 Task: Find connections with filter location Bayeux with filter topic #homedecor with filter profile language English with filter current company Government of India with filter school Indian Institute of Technology, Kharagpur with filter industry Retail Groceries with filter service category Business Law with filter keywords title Mechanic
Action: Mouse moved to (604, 84)
Screenshot: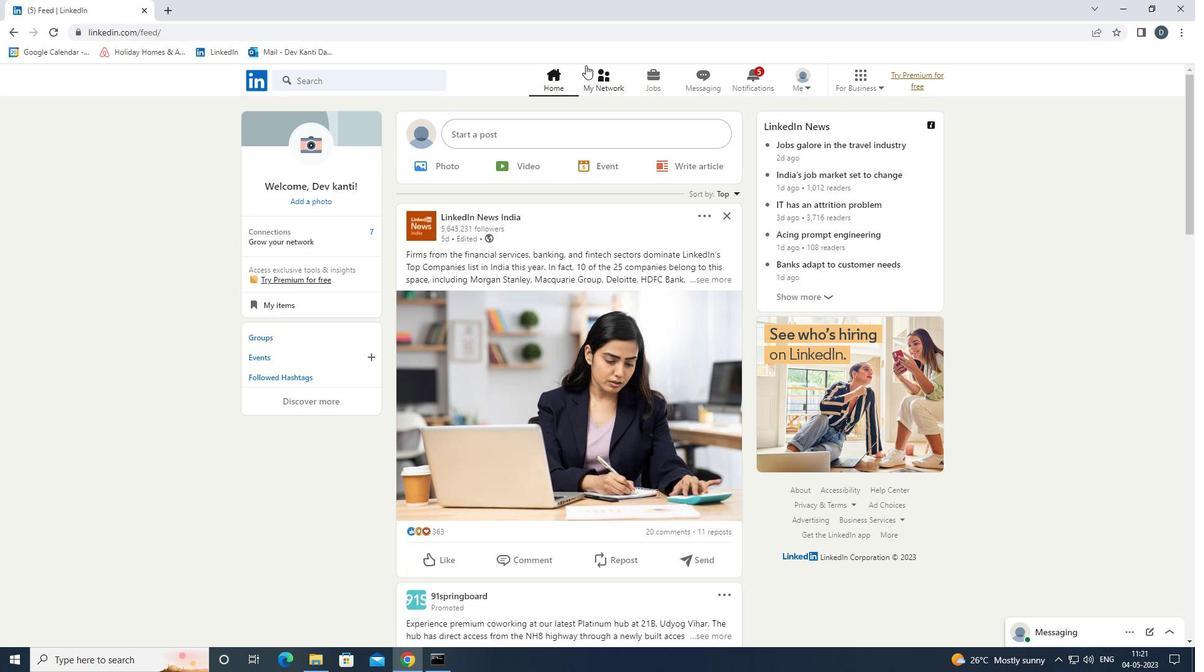 
Action: Mouse pressed left at (604, 84)
Screenshot: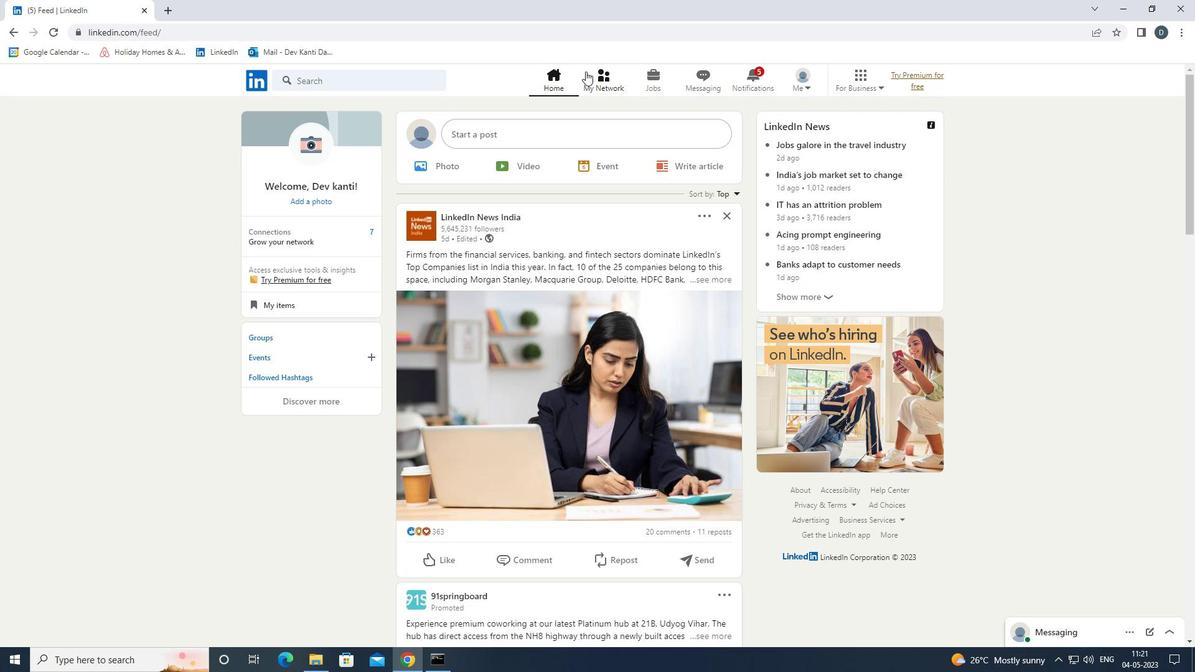 
Action: Mouse moved to (411, 146)
Screenshot: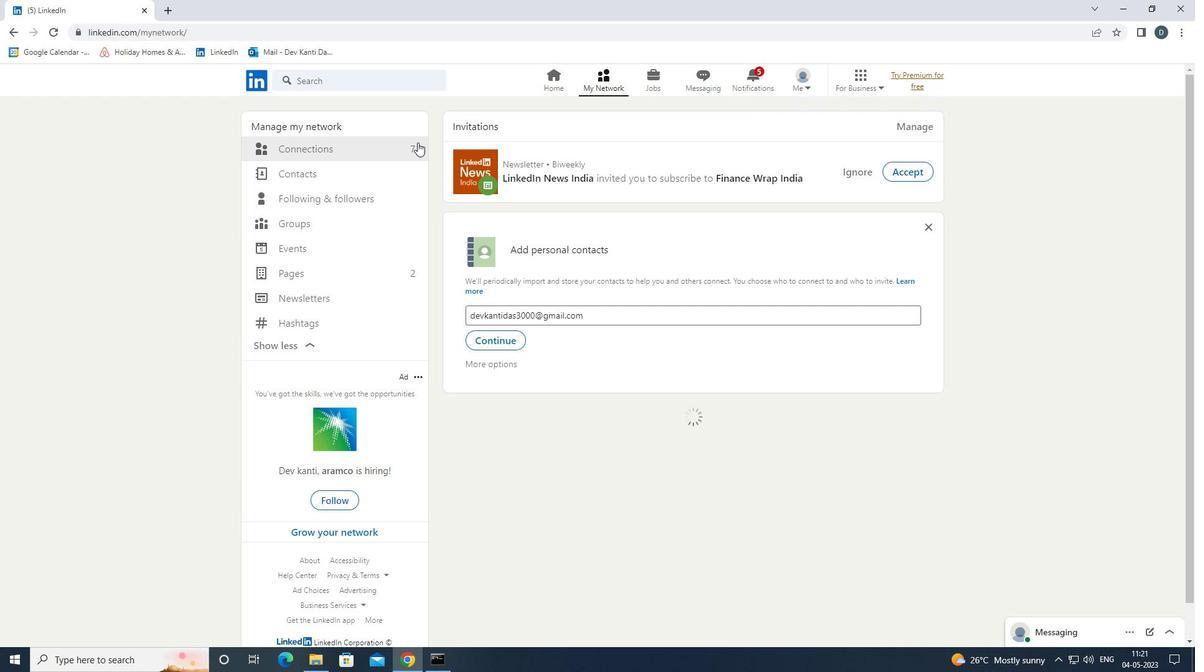 
Action: Mouse pressed left at (411, 146)
Screenshot: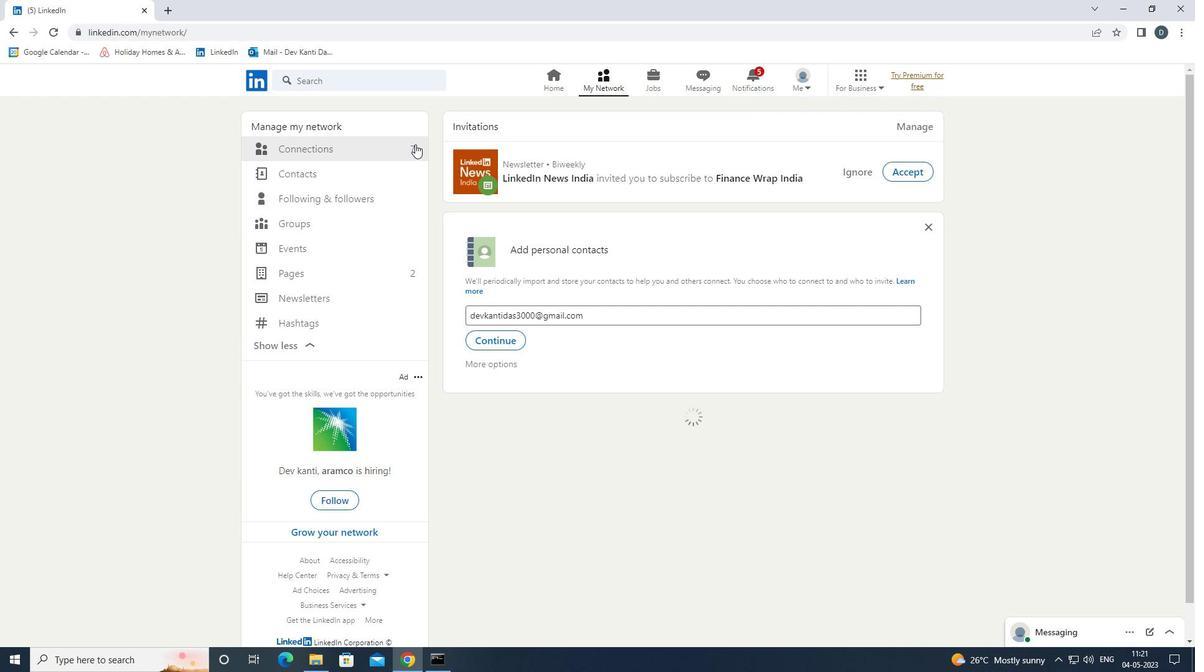 
Action: Mouse moved to (676, 145)
Screenshot: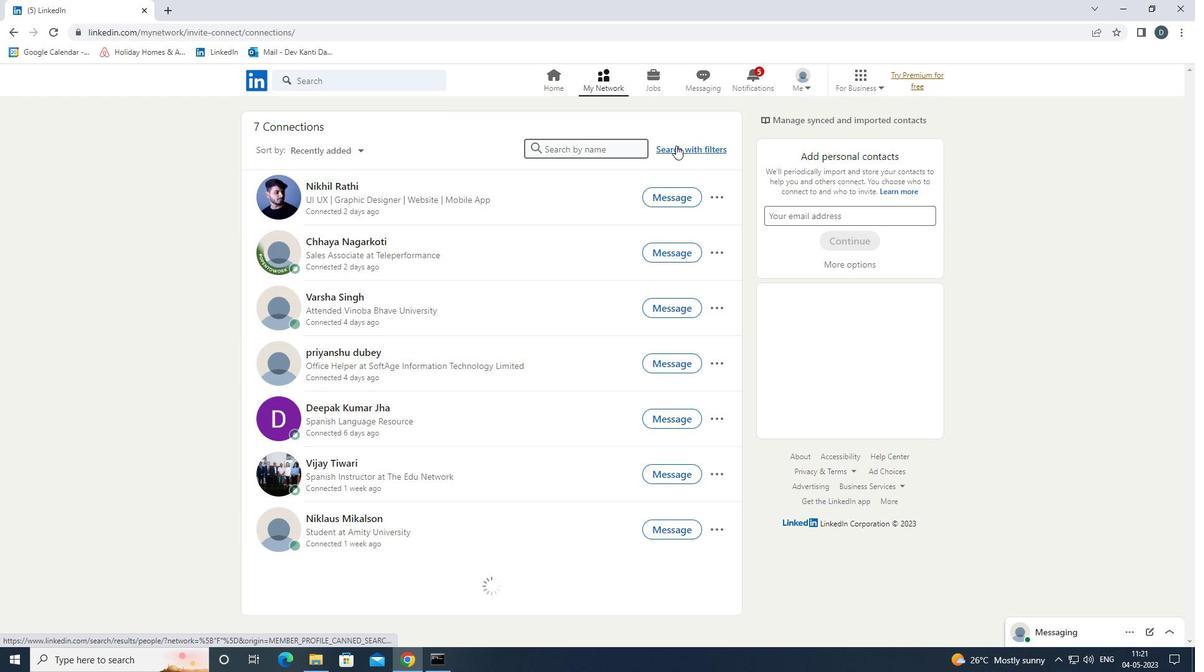 
Action: Mouse pressed left at (676, 145)
Screenshot: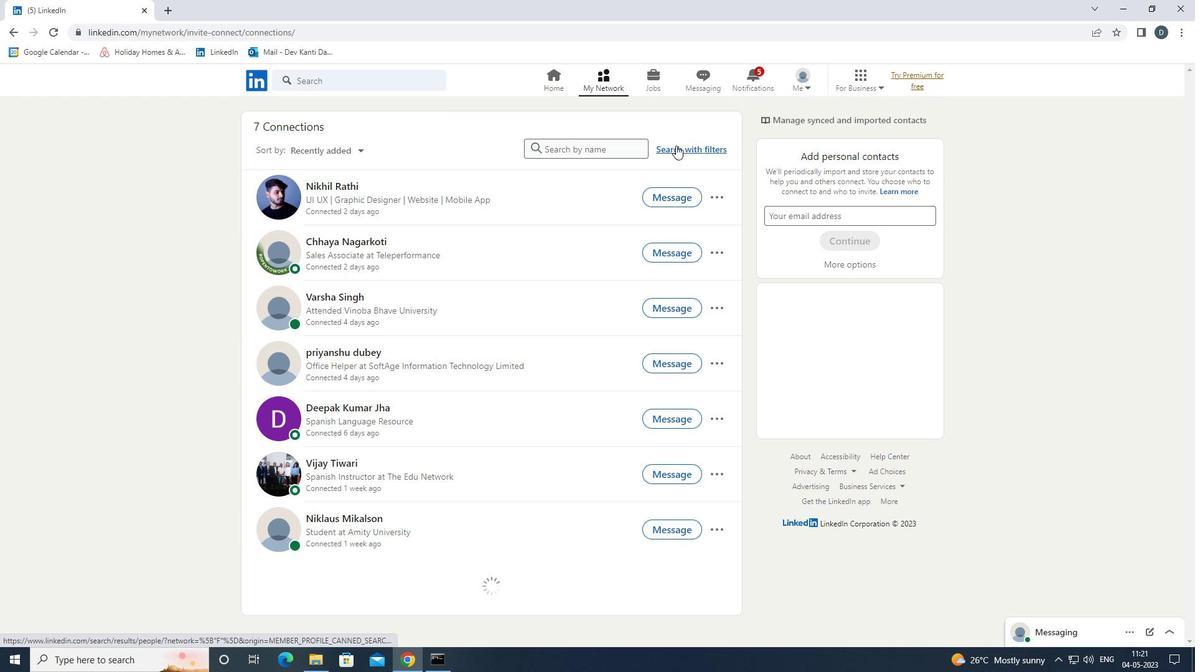 
Action: Mouse moved to (643, 107)
Screenshot: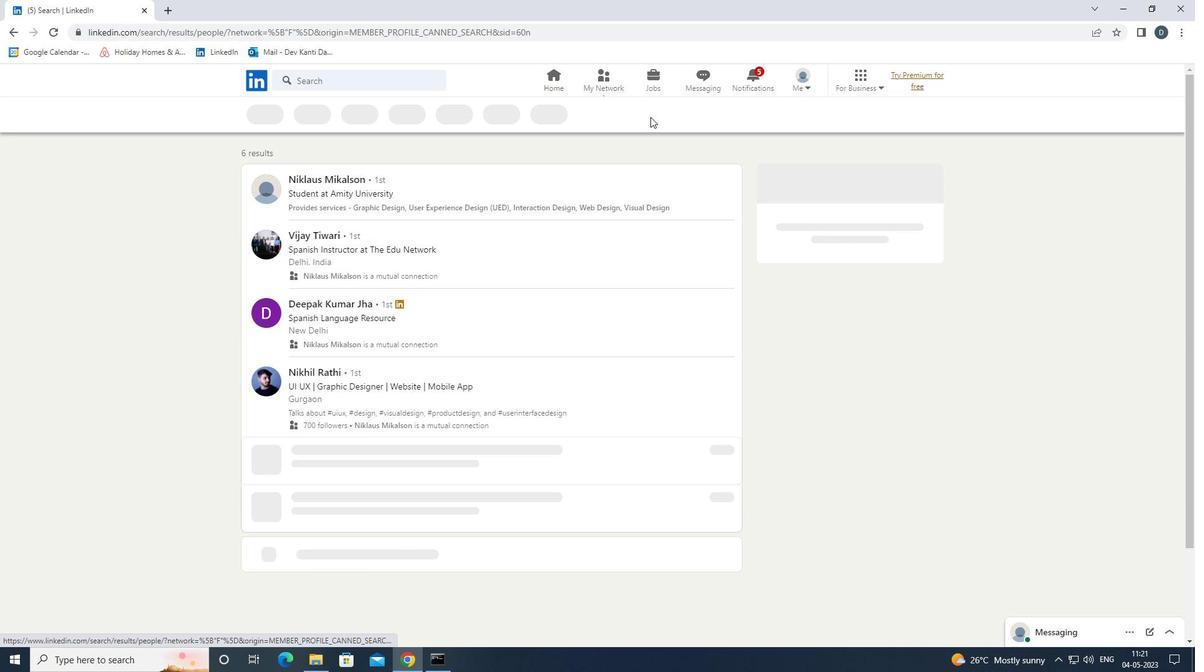 
Action: Mouse pressed left at (643, 107)
Screenshot: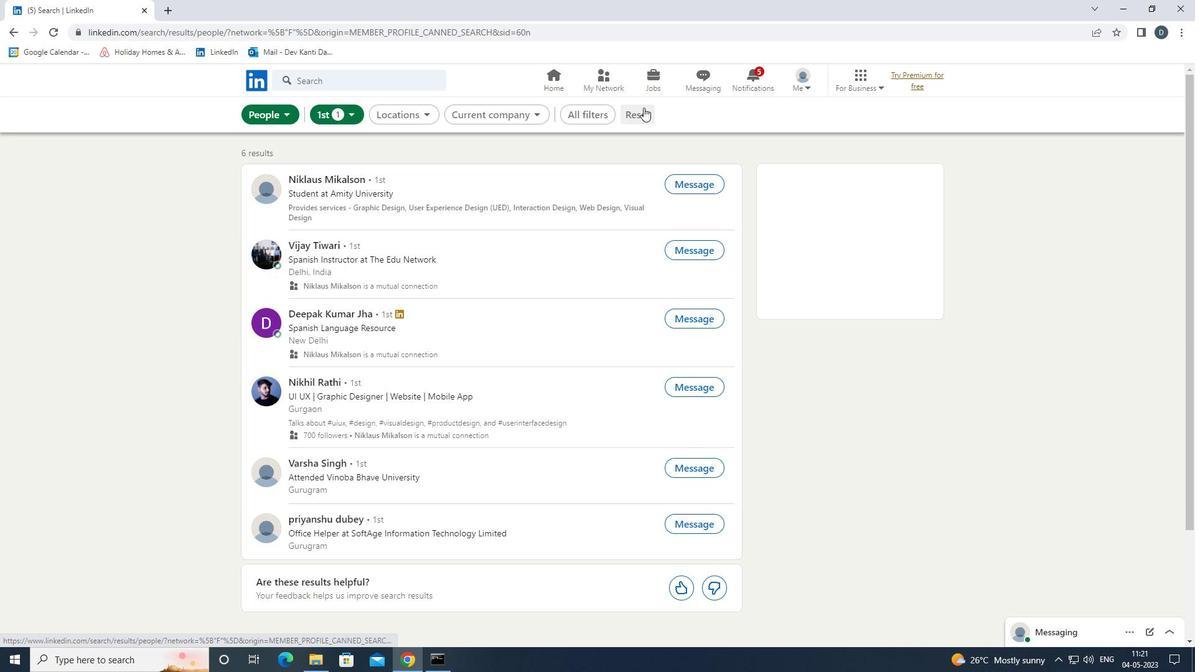 
Action: Mouse moved to (613, 117)
Screenshot: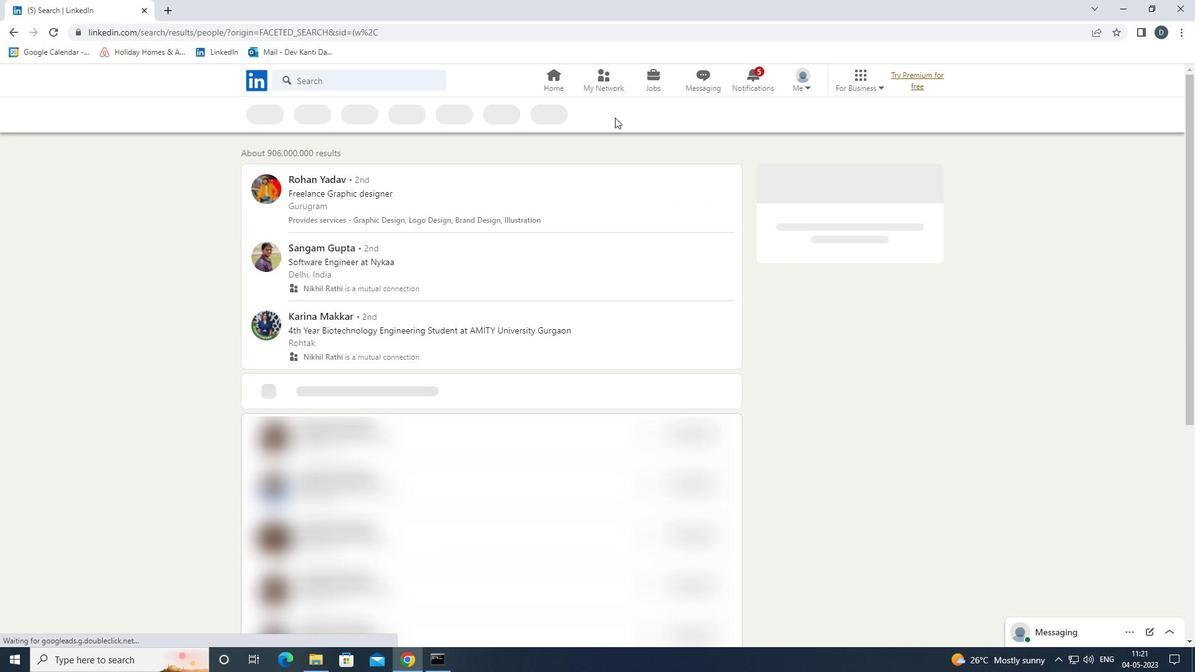 
Action: Mouse pressed left at (613, 117)
Screenshot: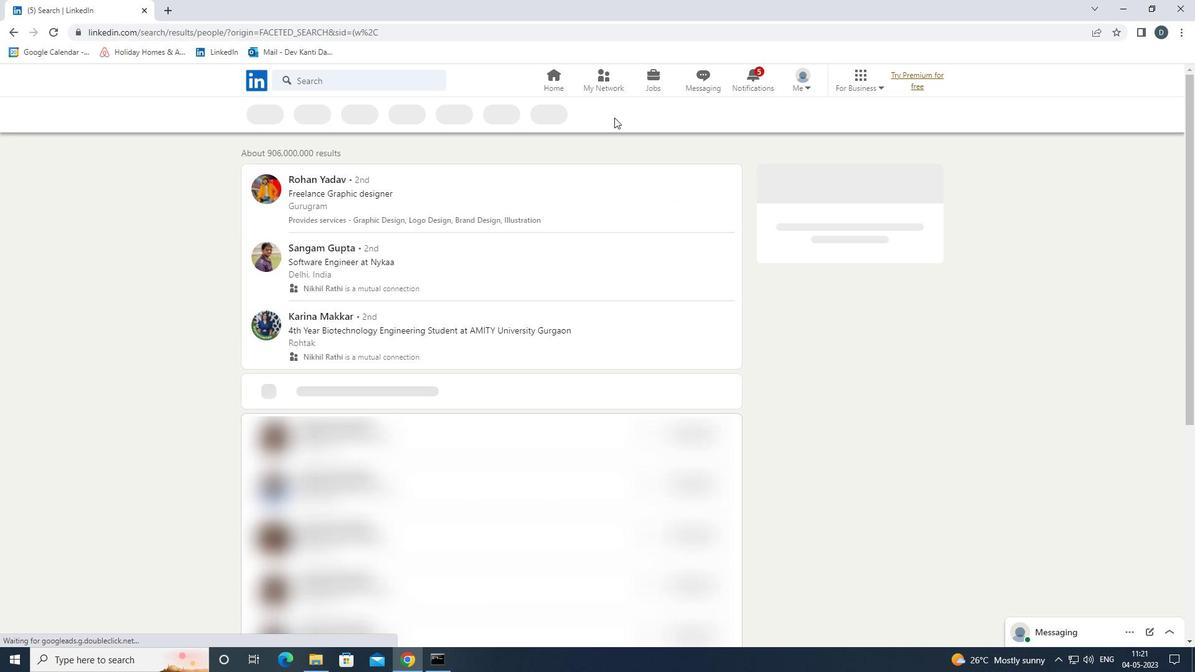 
Action: Mouse moved to (965, 411)
Screenshot: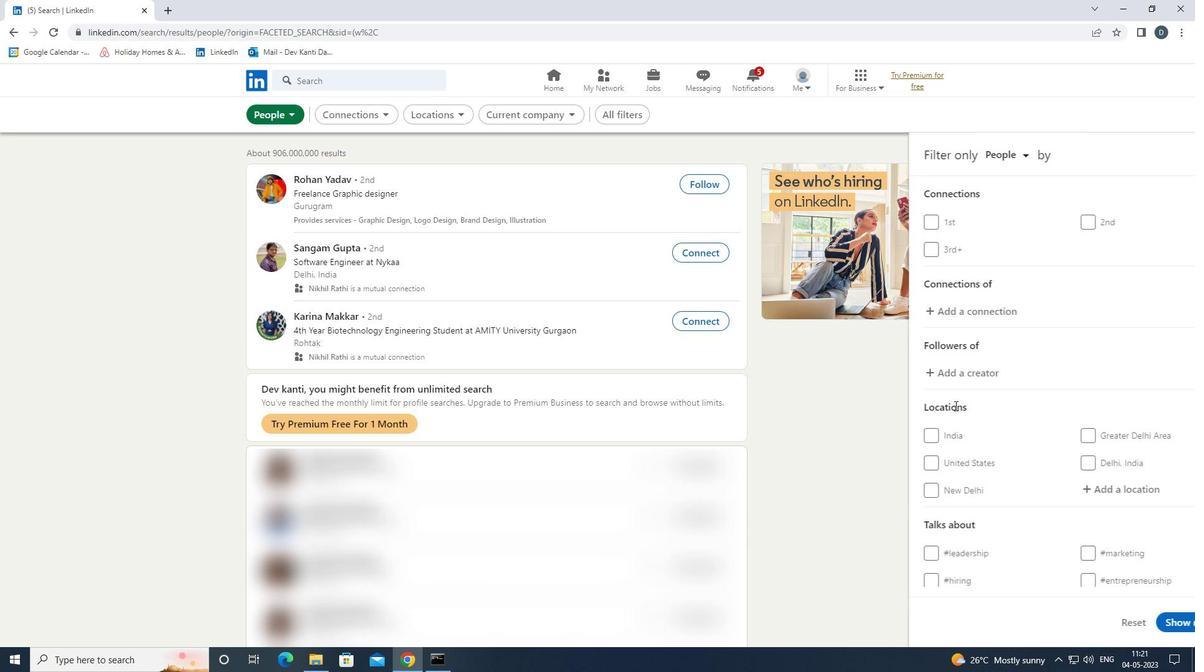 
Action: Mouse scrolled (965, 410) with delta (0, 0)
Screenshot: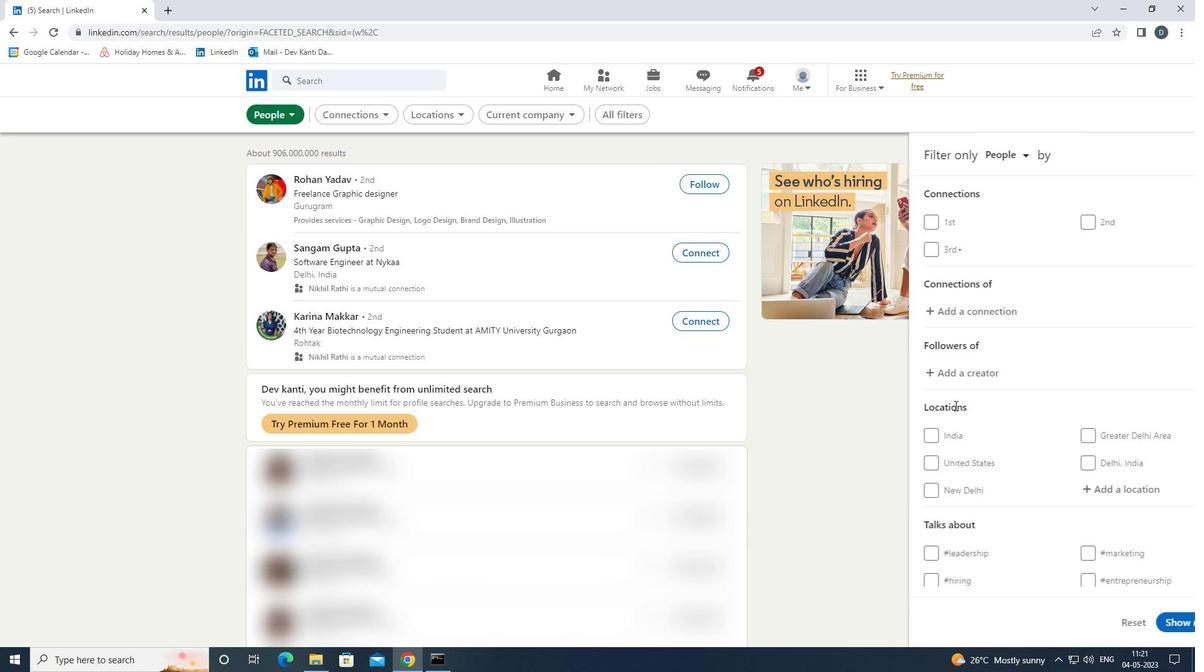 
Action: Mouse moved to (966, 412)
Screenshot: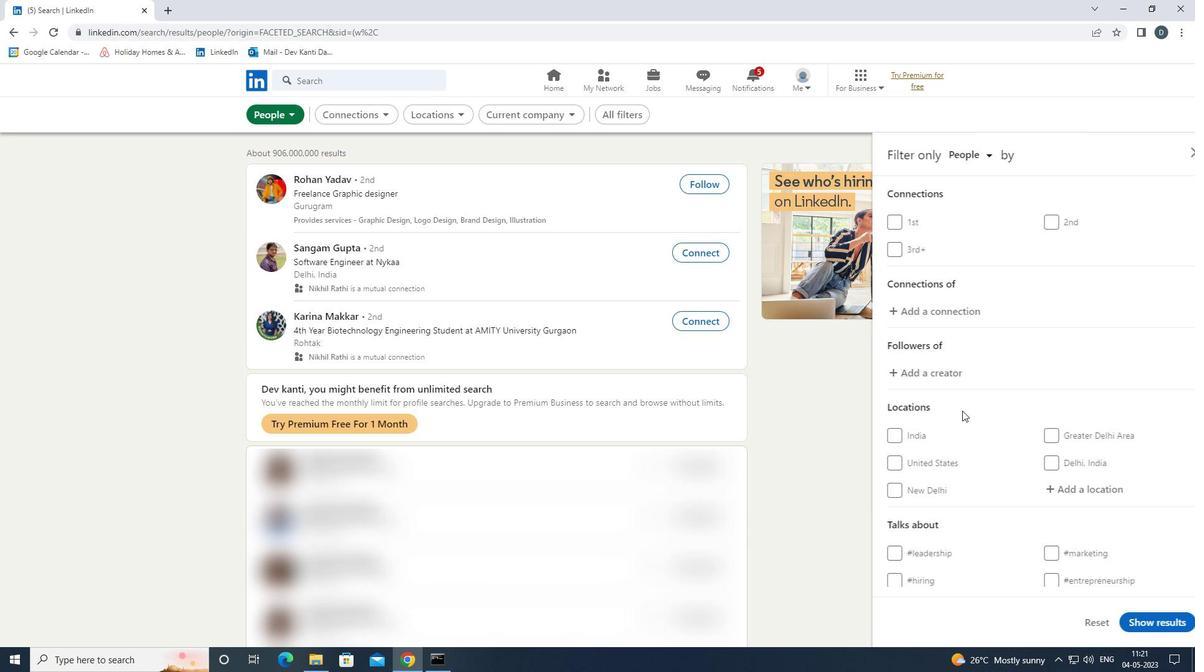 
Action: Mouse scrolled (966, 411) with delta (0, 0)
Screenshot: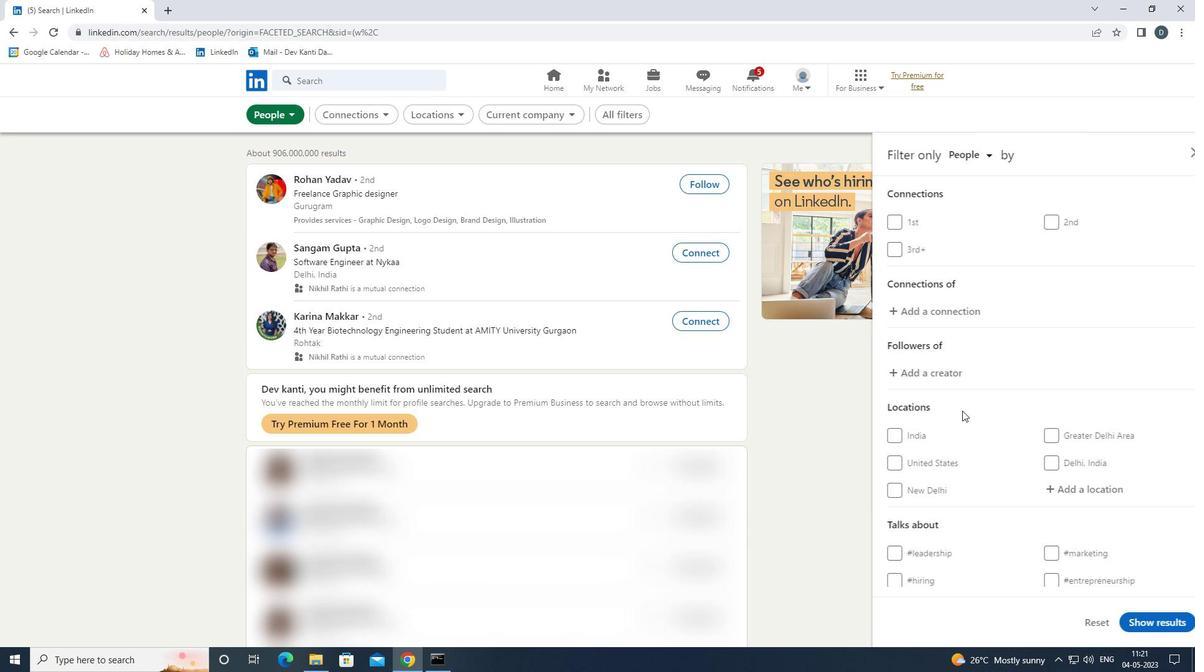
Action: Mouse moved to (1059, 361)
Screenshot: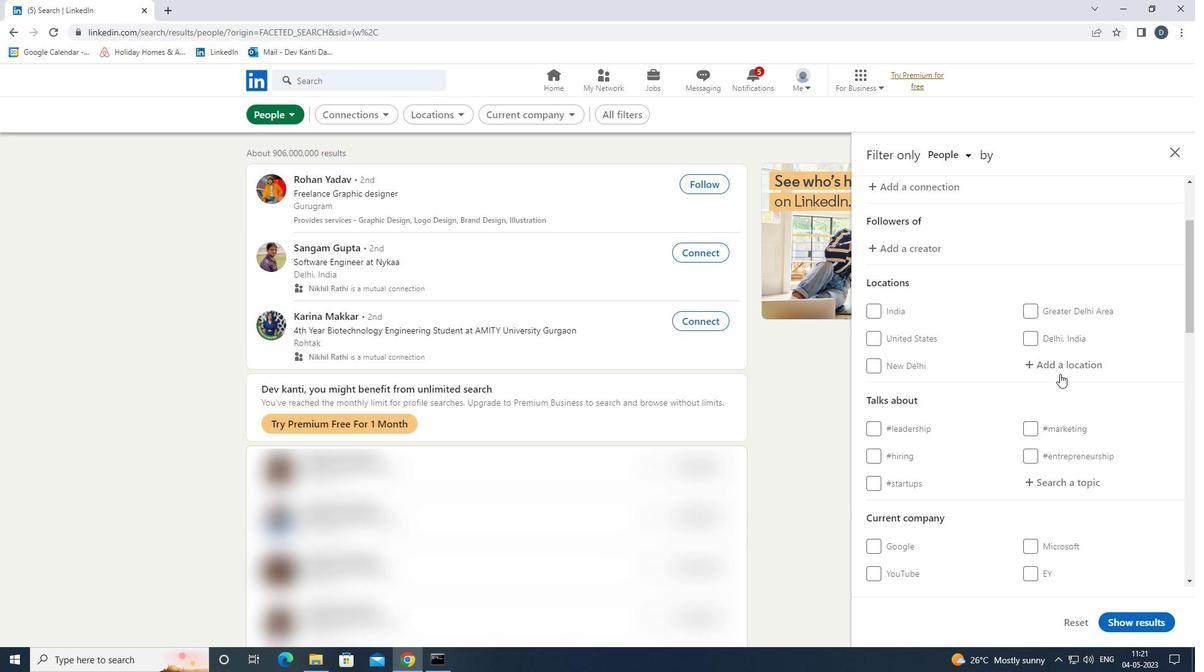 
Action: Mouse pressed left at (1059, 361)
Screenshot: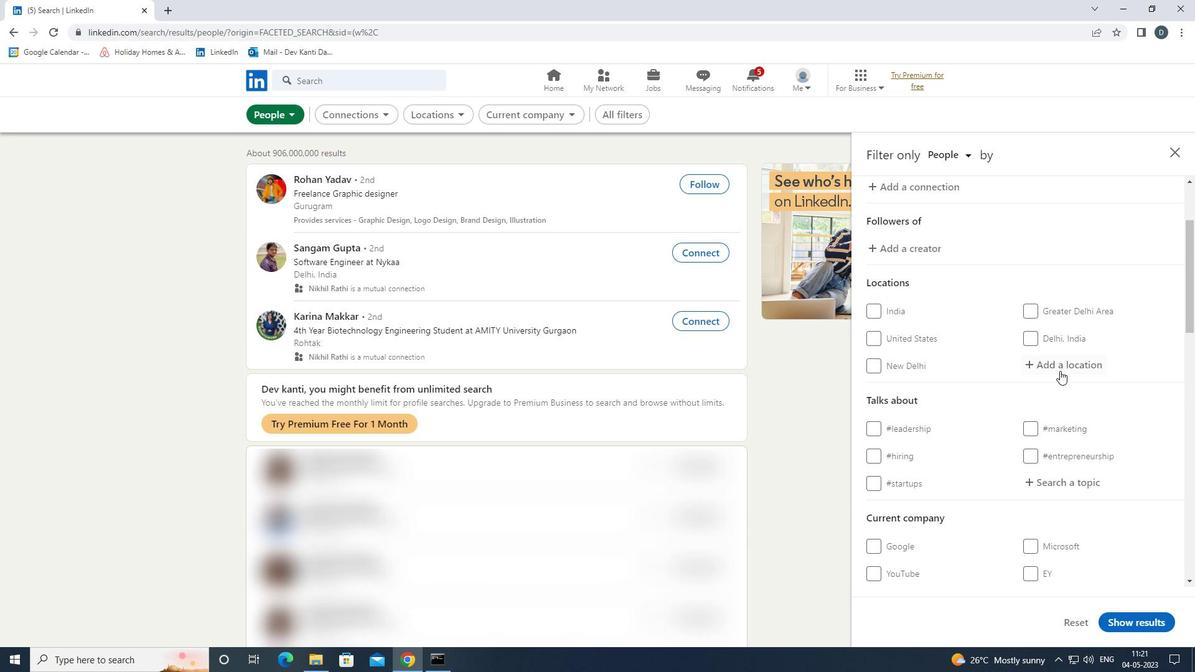 
Action: Key pressed <Key.shift>BAYEUX<Key.down><Key.enter>
Screenshot: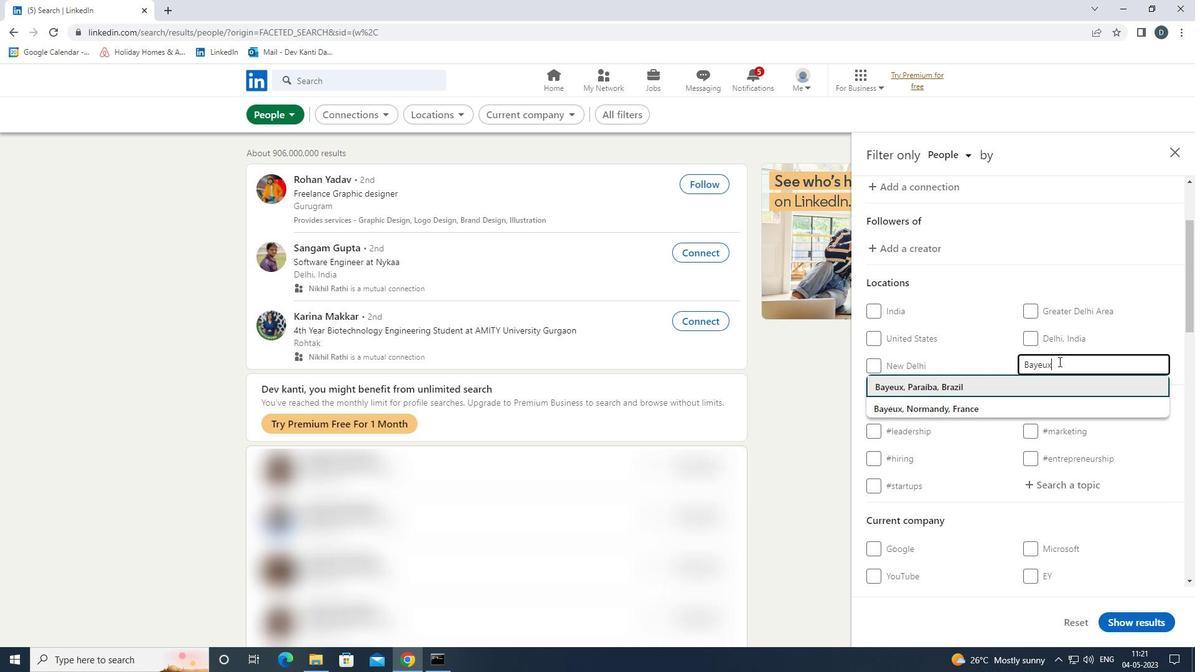 
Action: Mouse moved to (1052, 377)
Screenshot: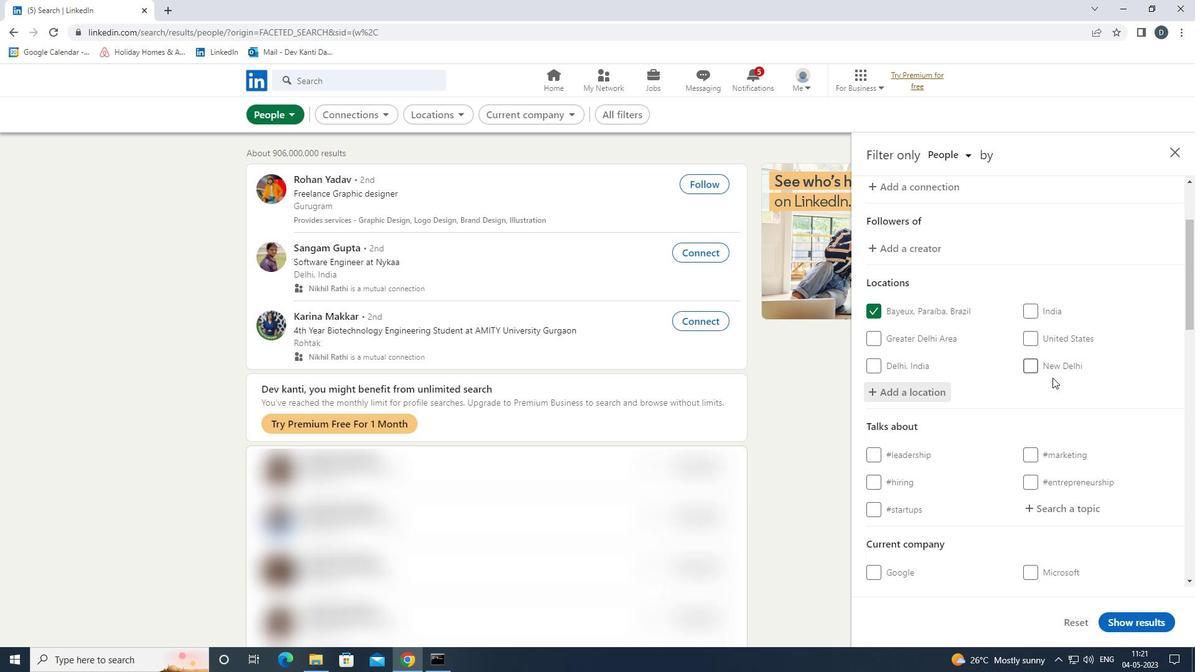 
Action: Mouse scrolled (1052, 377) with delta (0, 0)
Screenshot: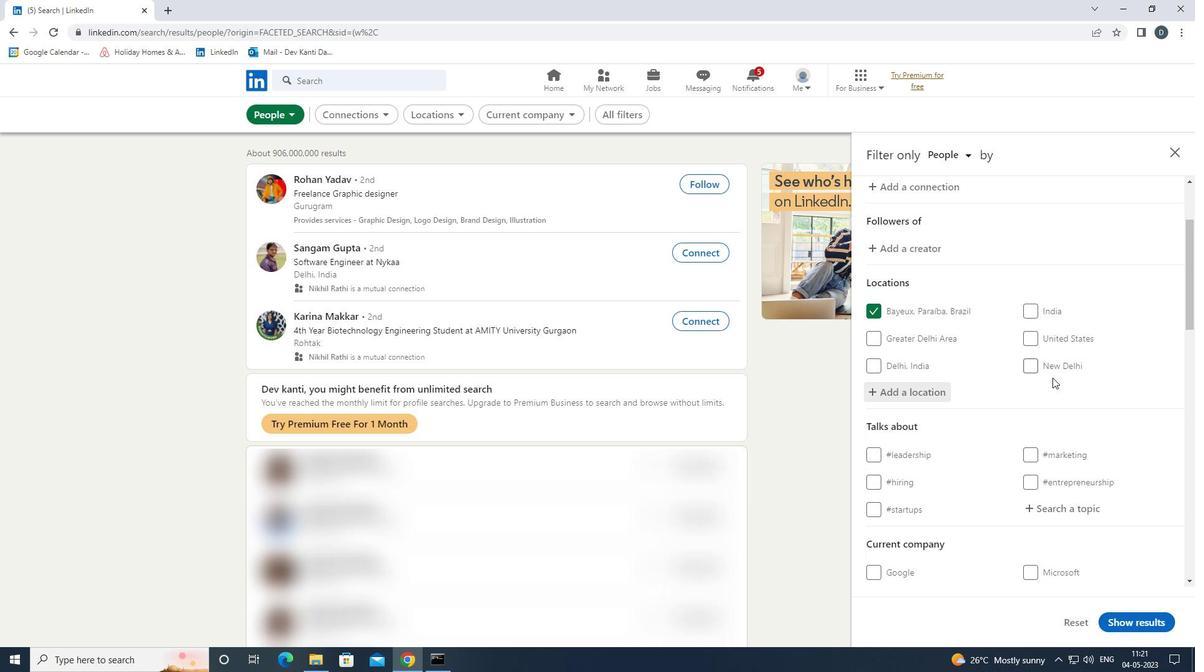 
Action: Mouse scrolled (1052, 377) with delta (0, 0)
Screenshot: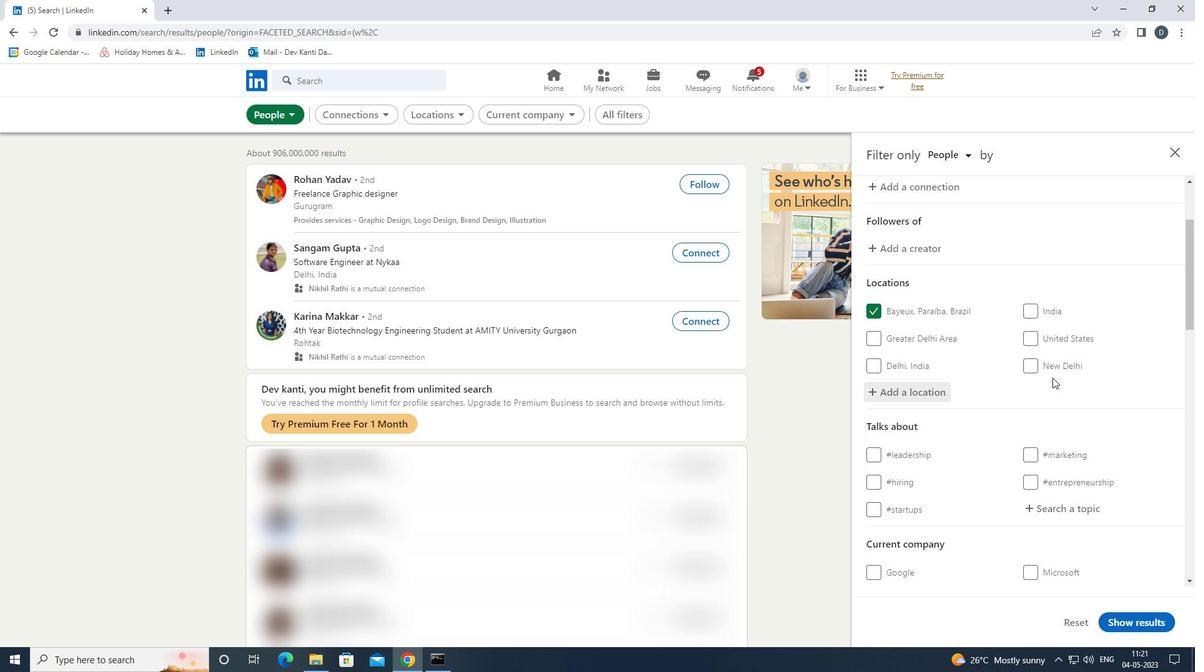 
Action: Mouse moved to (1069, 386)
Screenshot: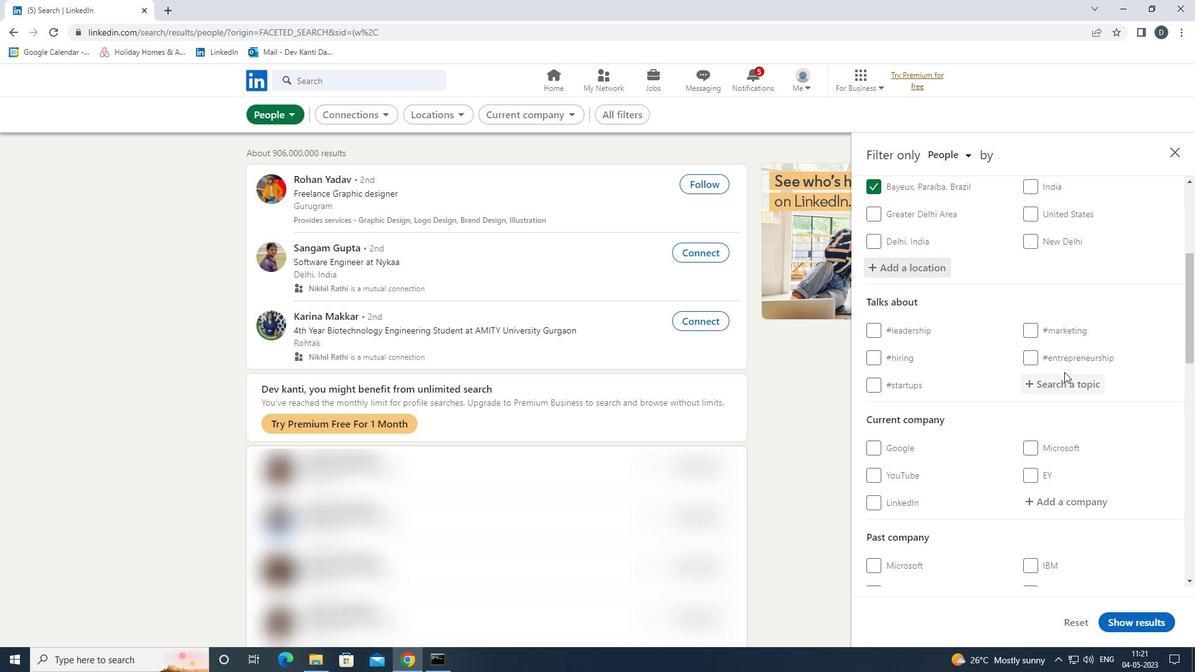 
Action: Mouse pressed left at (1069, 386)
Screenshot: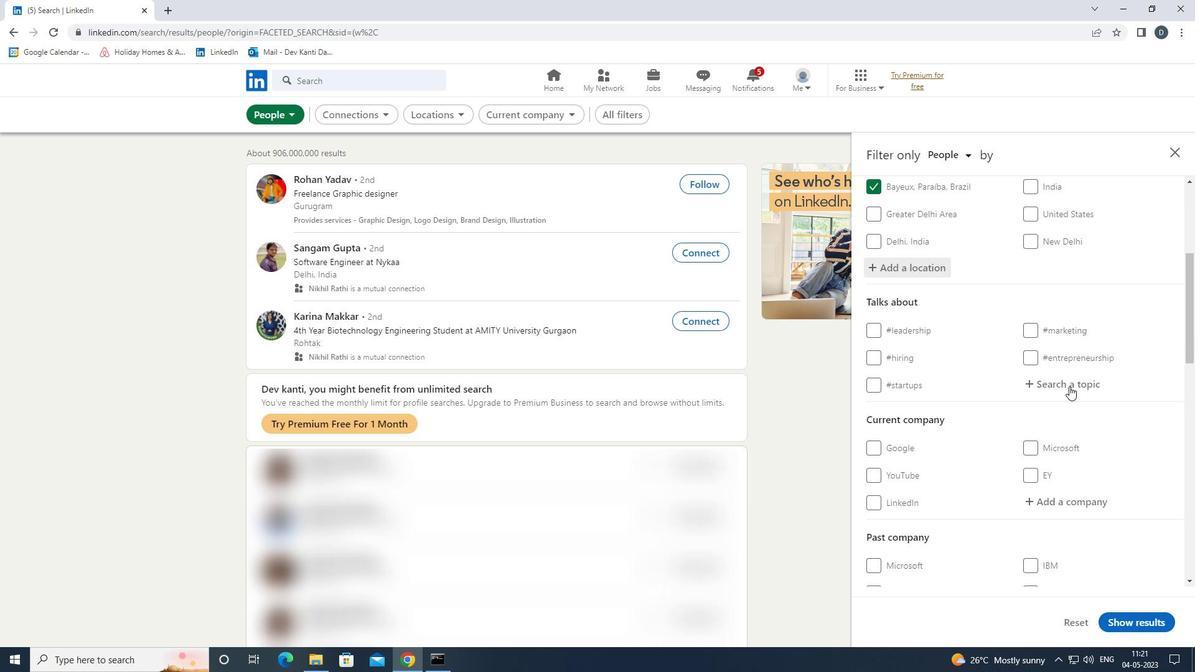
Action: Key pressed HOMEDECOR<Key.down><Key.enter>
Screenshot: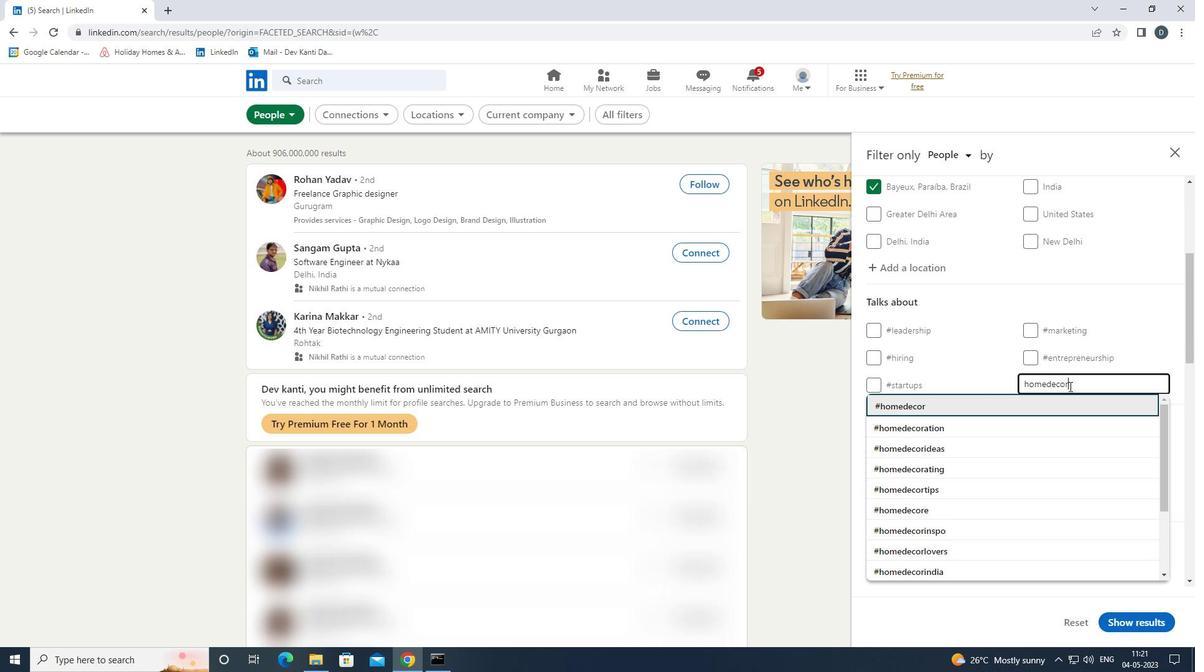 
Action: Mouse moved to (1069, 387)
Screenshot: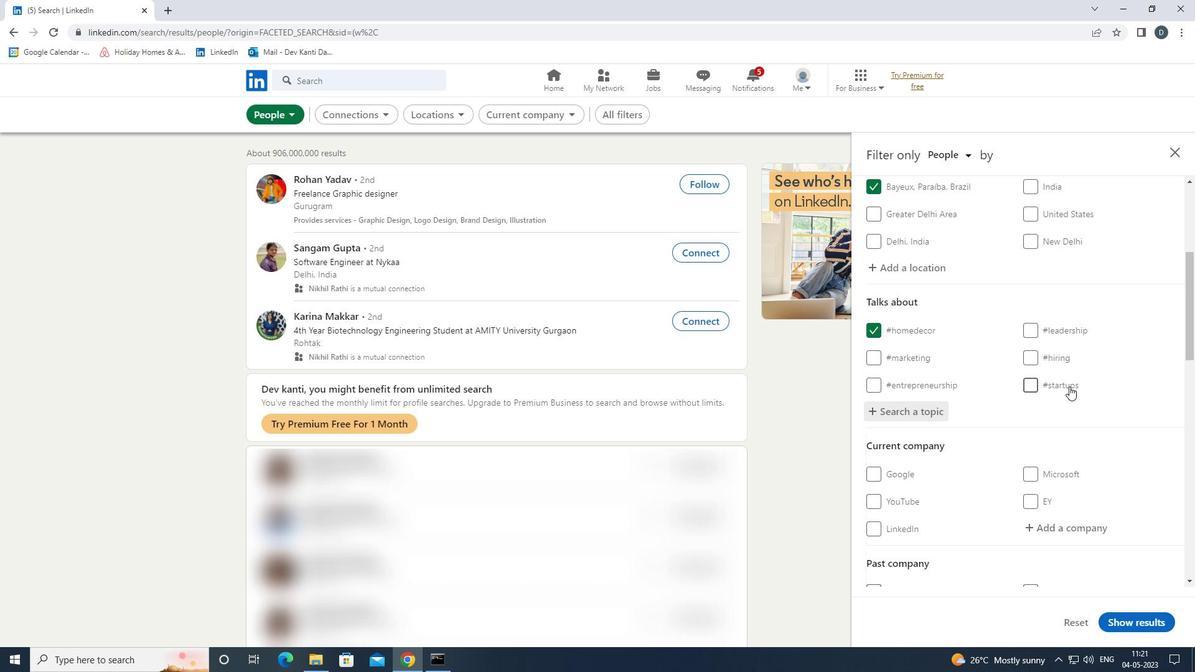 
Action: Mouse scrolled (1069, 386) with delta (0, 0)
Screenshot: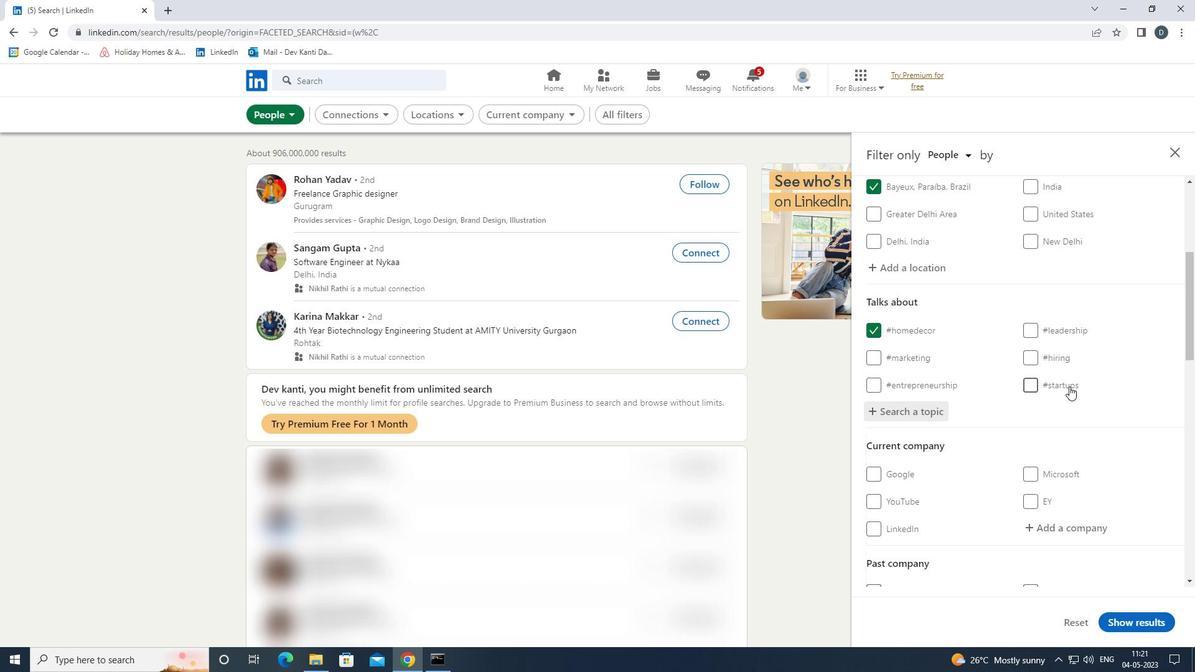 
Action: Mouse moved to (1069, 388)
Screenshot: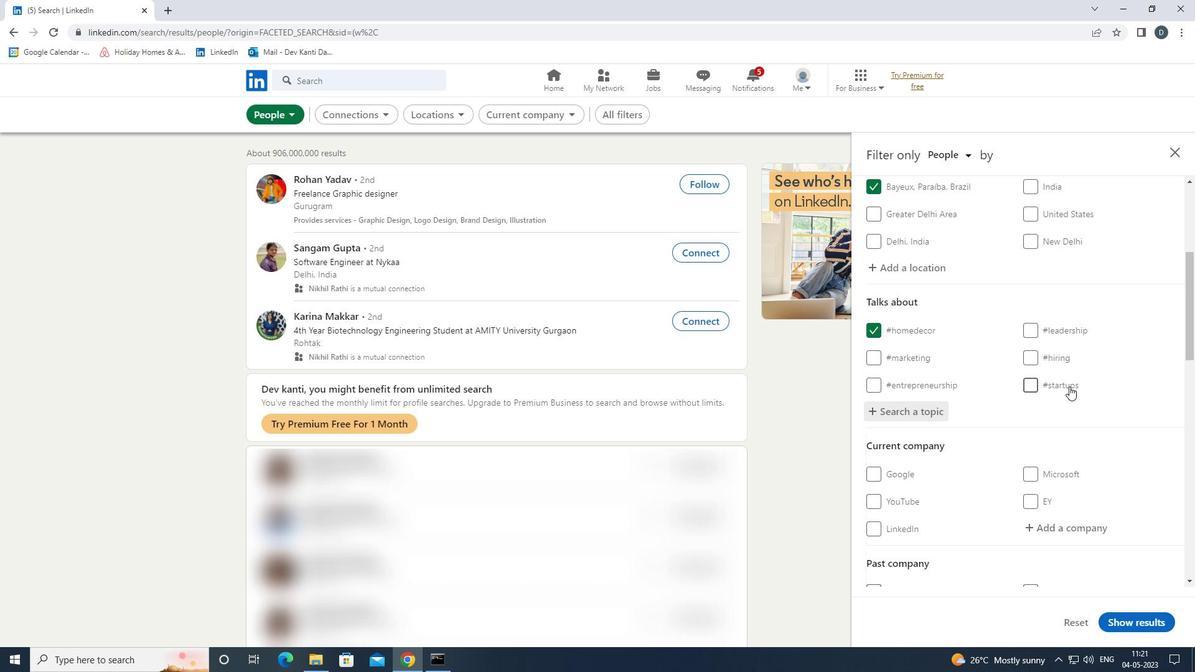 
Action: Mouse scrolled (1069, 387) with delta (0, 0)
Screenshot: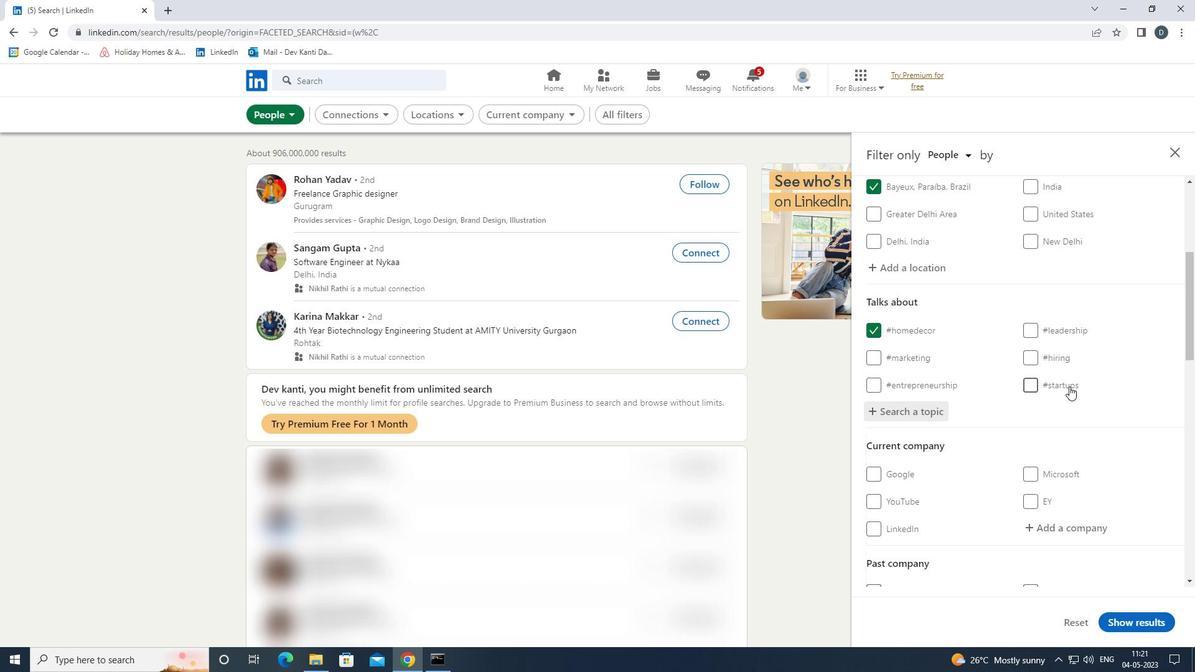 
Action: Mouse moved to (1070, 388)
Screenshot: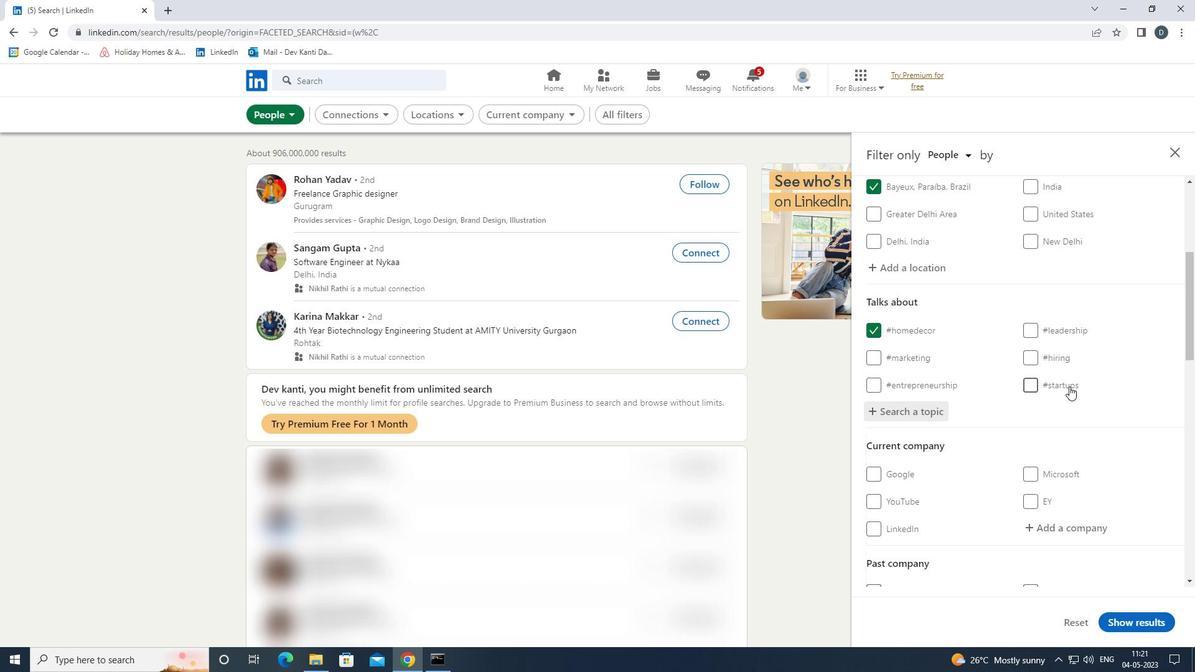 
Action: Mouse scrolled (1070, 387) with delta (0, 0)
Screenshot: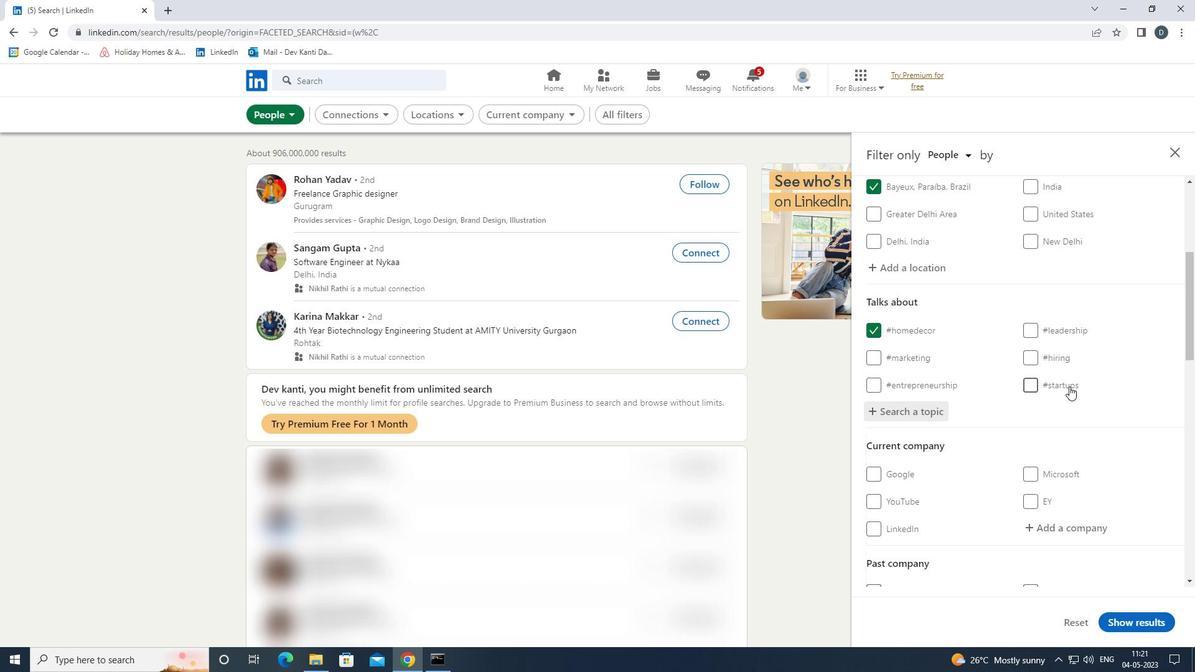 
Action: Mouse scrolled (1070, 387) with delta (0, 0)
Screenshot: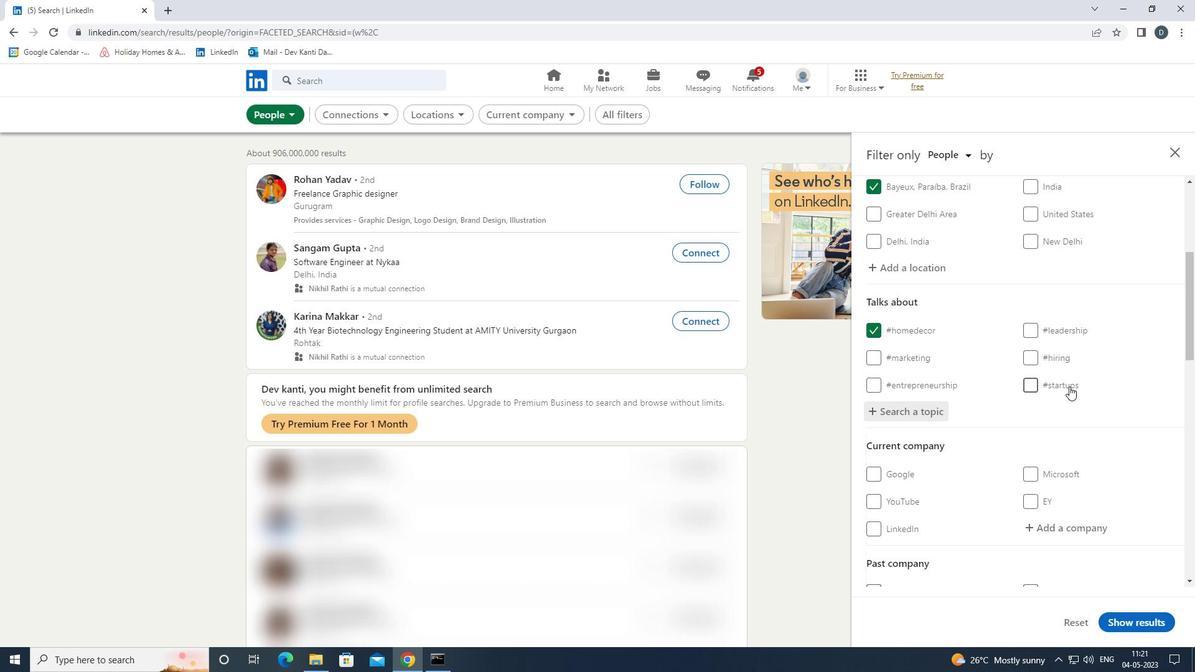 
Action: Mouse moved to (1070, 388)
Screenshot: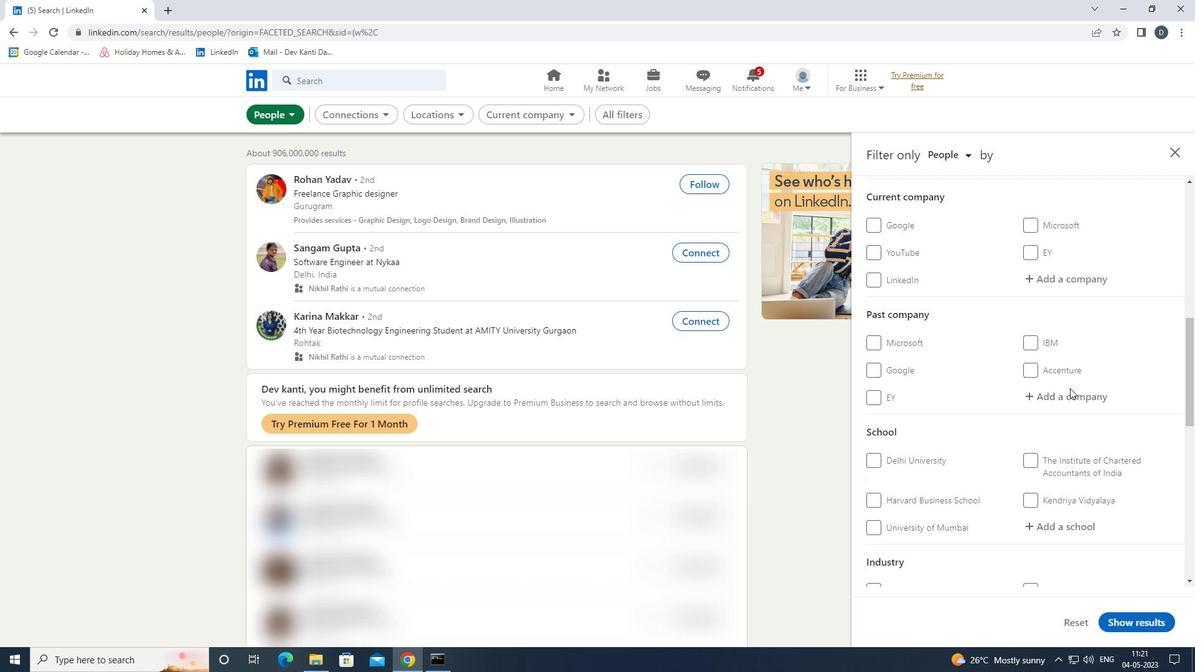 
Action: Mouse scrolled (1070, 387) with delta (0, 0)
Screenshot: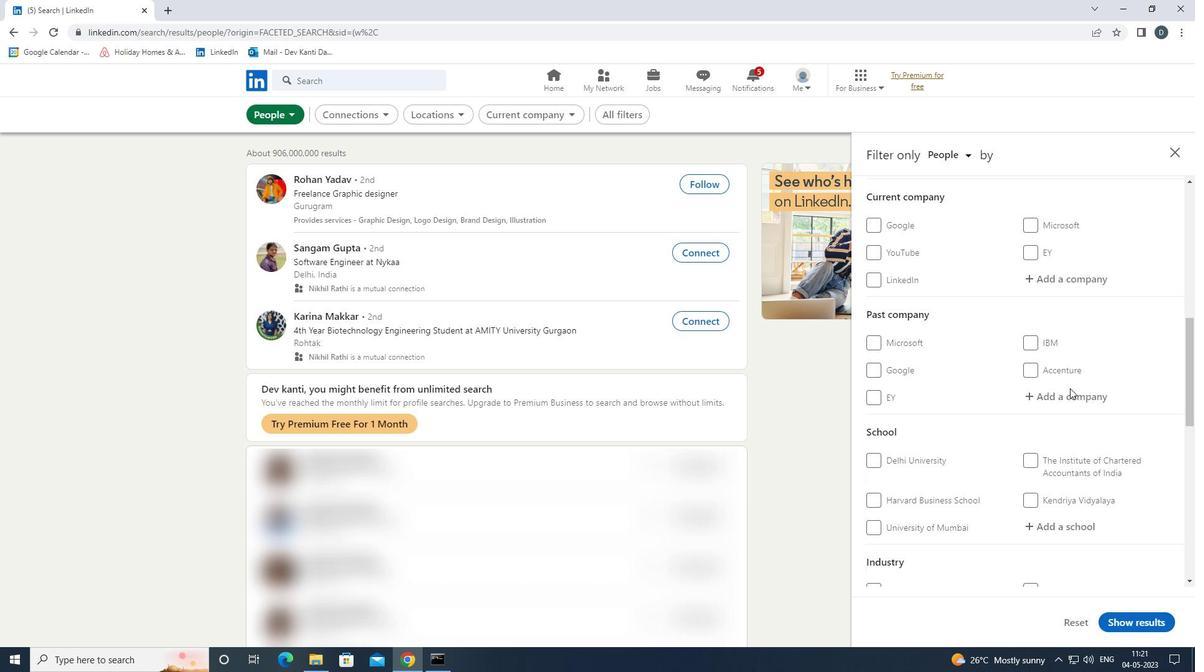 
Action: Mouse scrolled (1070, 387) with delta (0, 0)
Screenshot: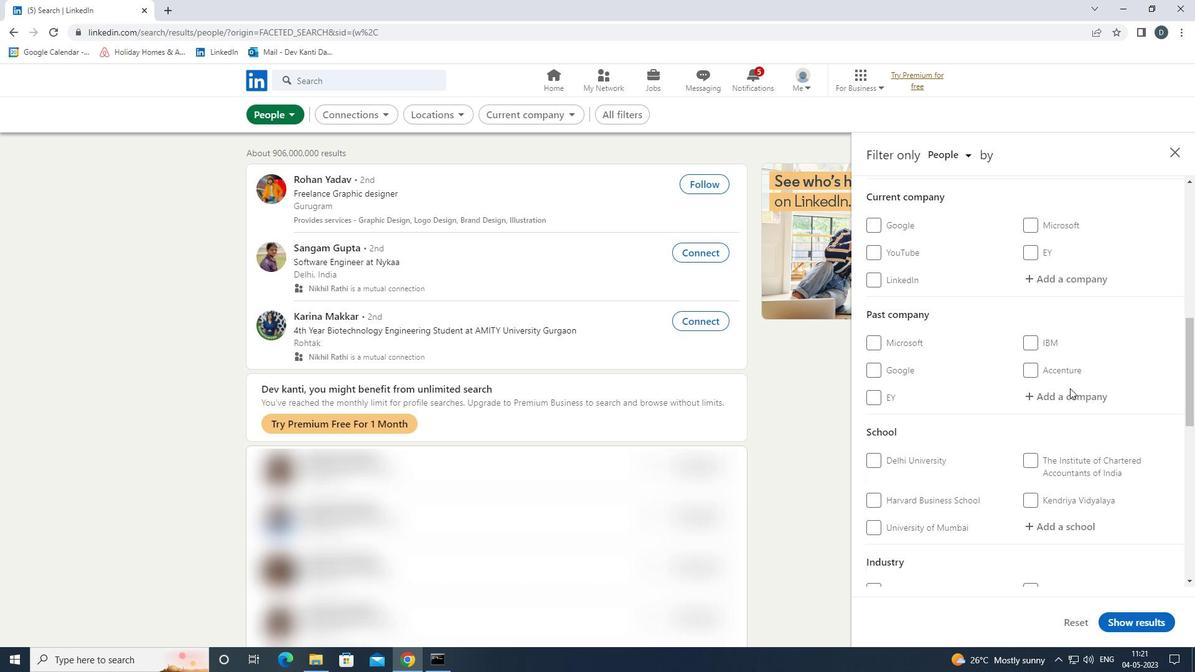 
Action: Mouse scrolled (1070, 387) with delta (0, 0)
Screenshot: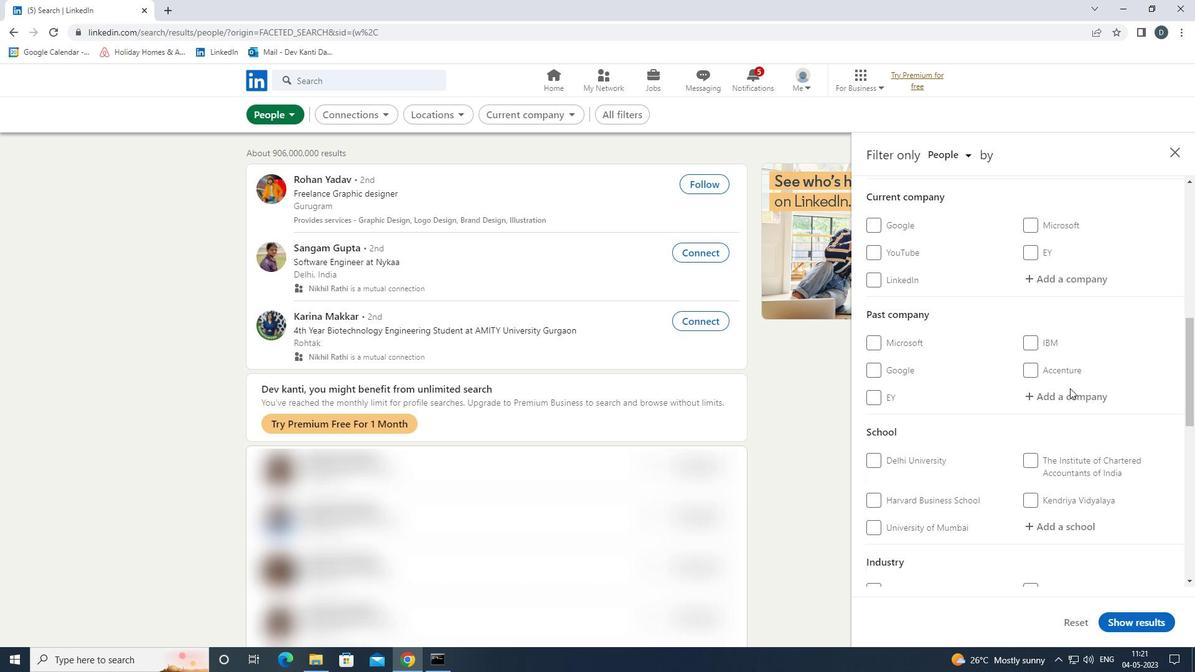 
Action: Mouse moved to (1032, 403)
Screenshot: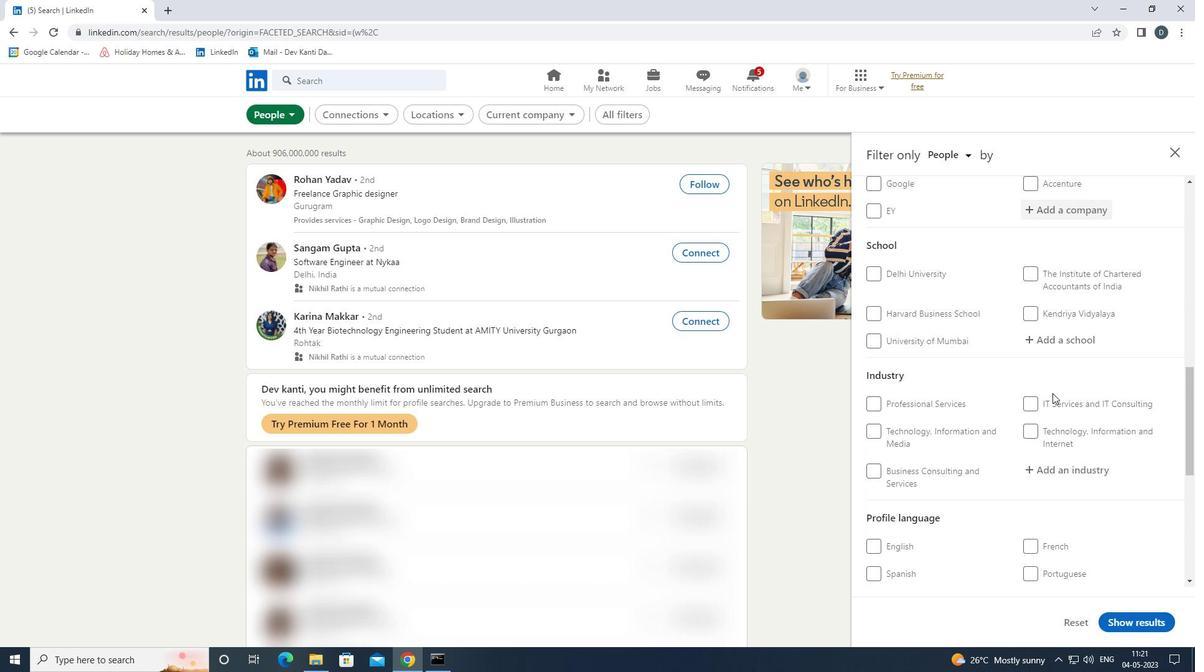 
Action: Mouse scrolled (1032, 402) with delta (0, 0)
Screenshot: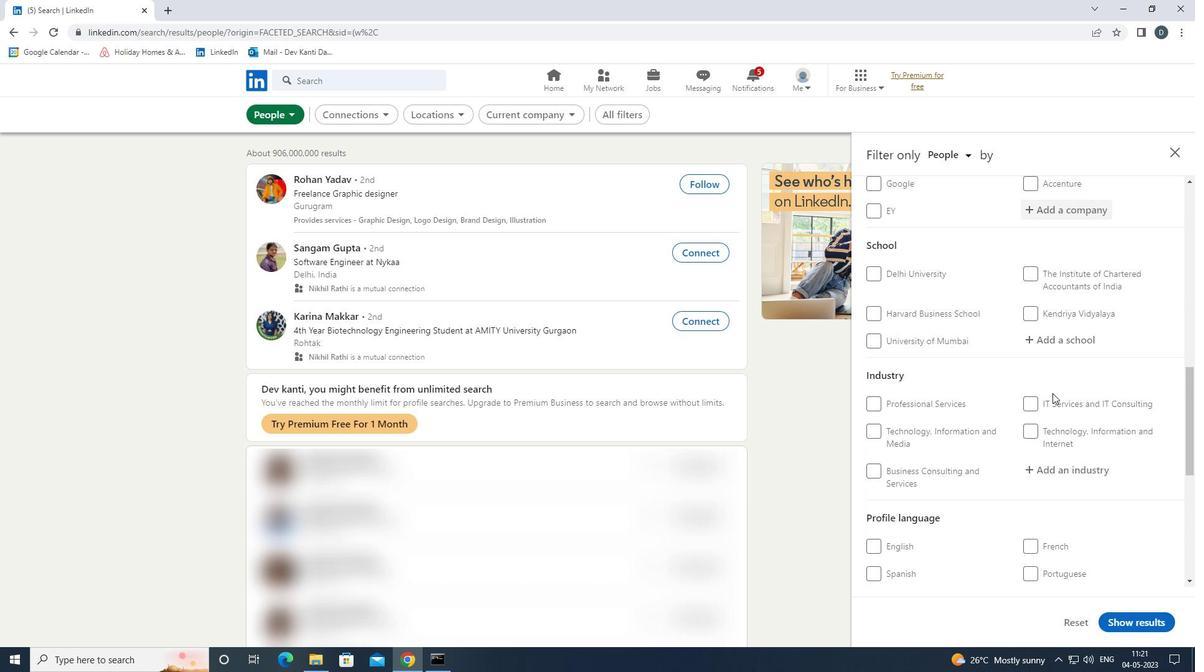 
Action: Mouse moved to (885, 478)
Screenshot: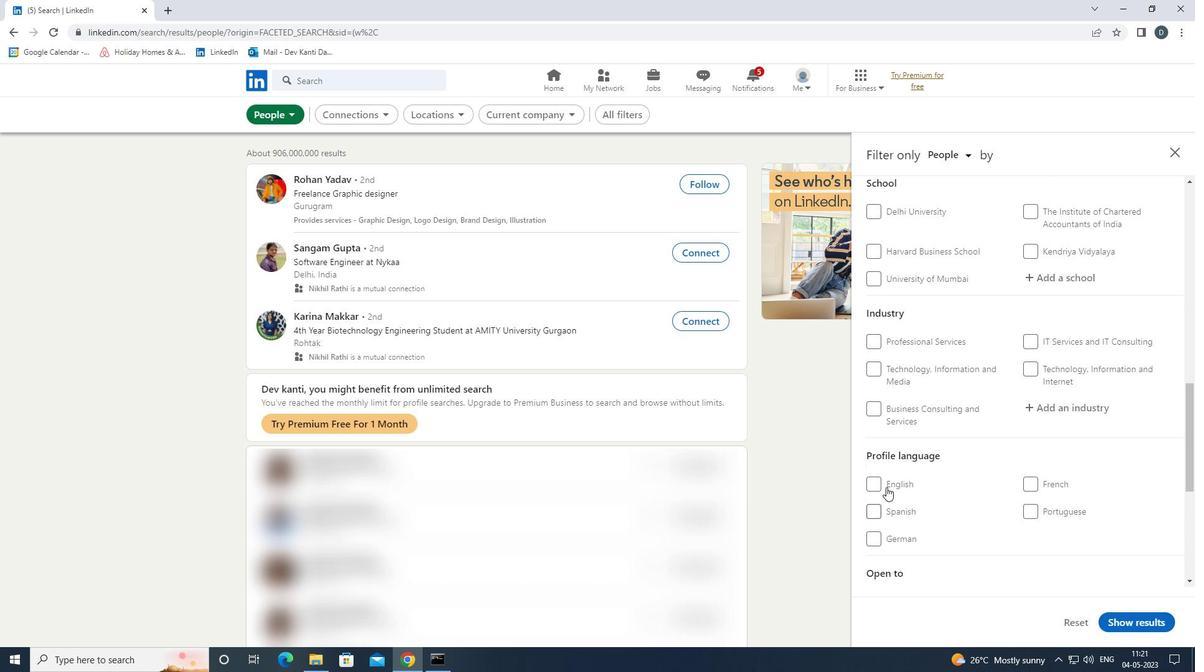 
Action: Mouse pressed left at (885, 478)
Screenshot: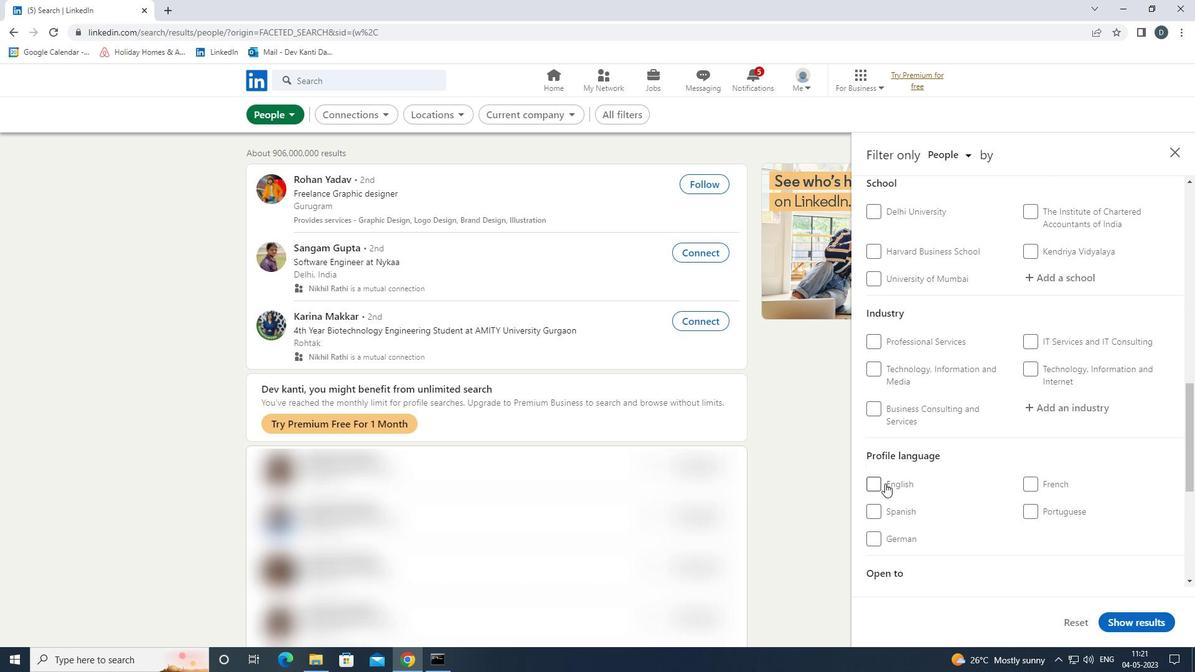
Action: Mouse moved to (929, 490)
Screenshot: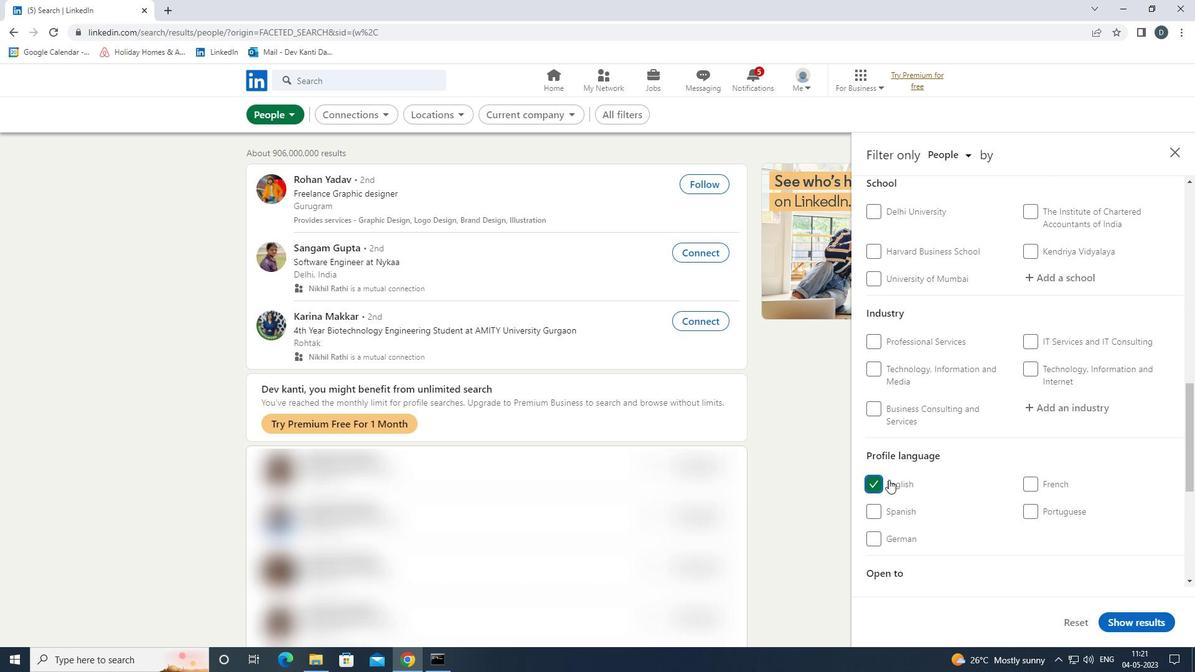 
Action: Mouse scrolled (929, 491) with delta (0, 0)
Screenshot: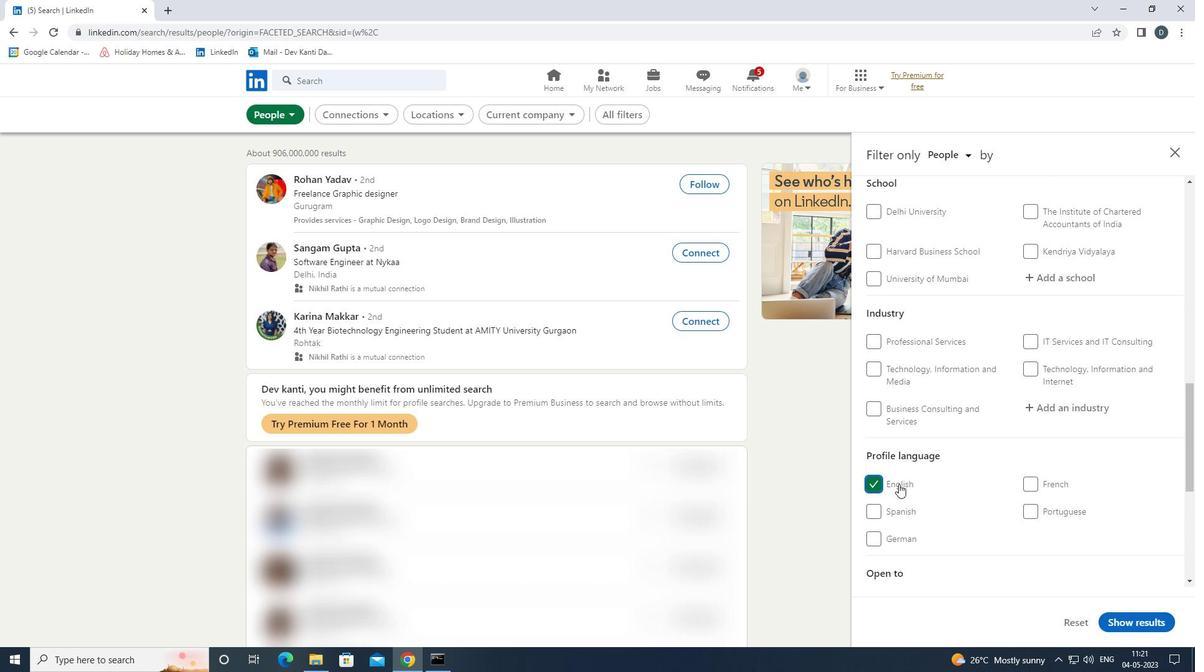 
Action: Mouse scrolled (929, 491) with delta (0, 0)
Screenshot: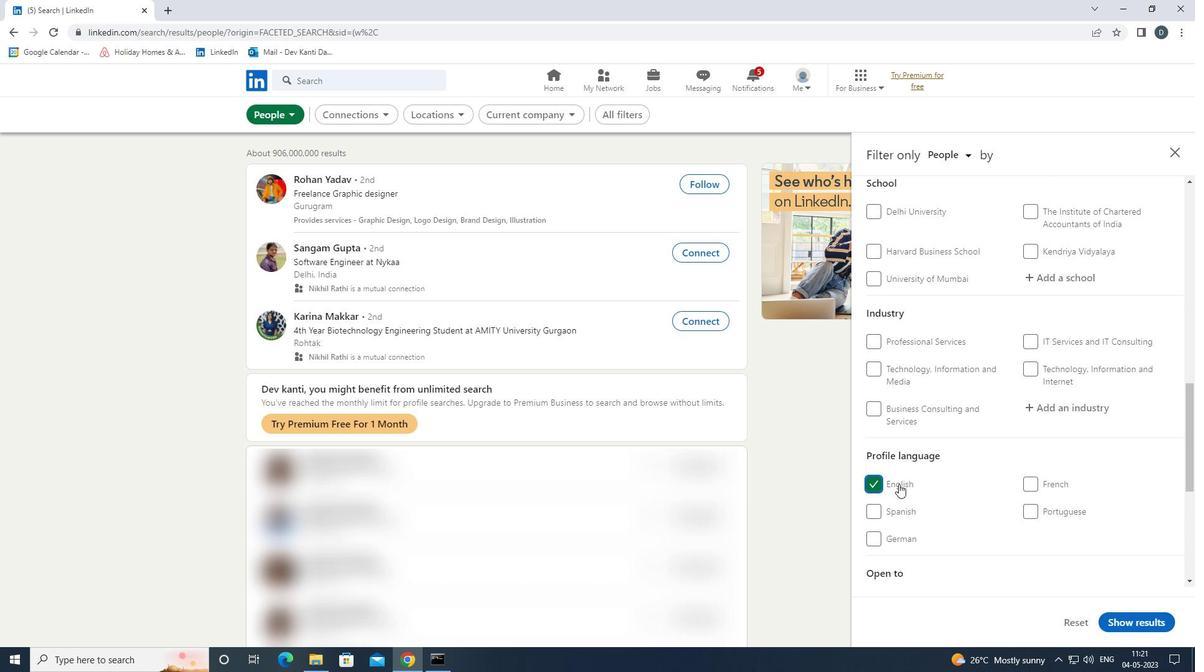 
Action: Mouse scrolled (929, 491) with delta (0, 0)
Screenshot: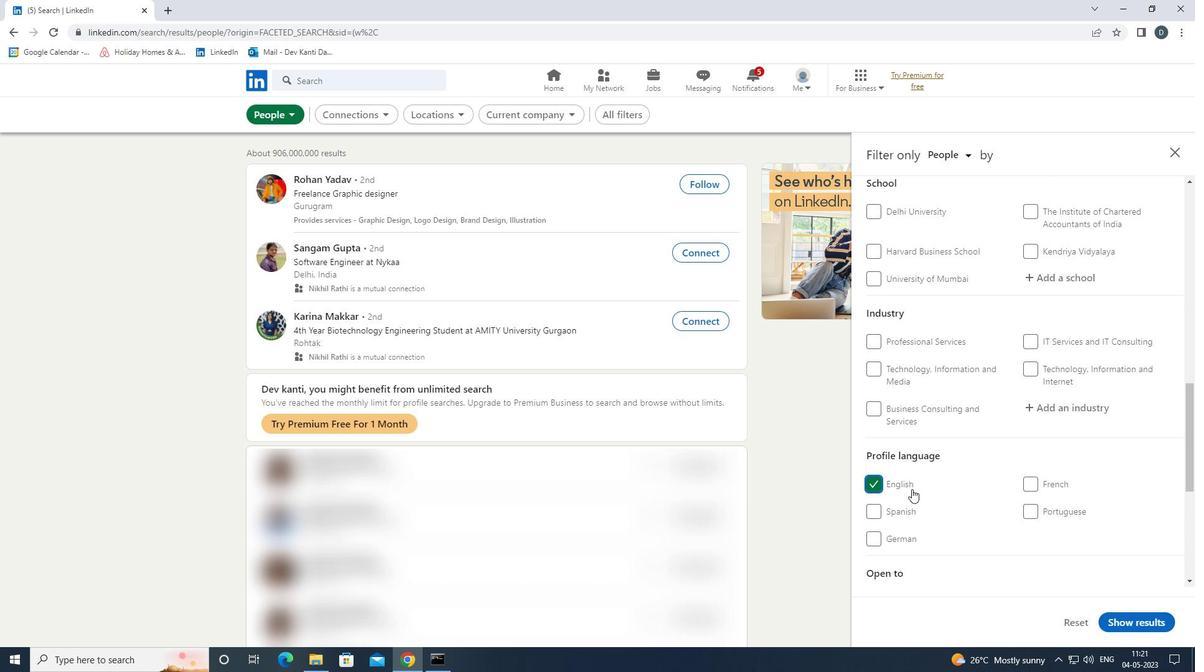
Action: Mouse scrolled (929, 491) with delta (0, 0)
Screenshot: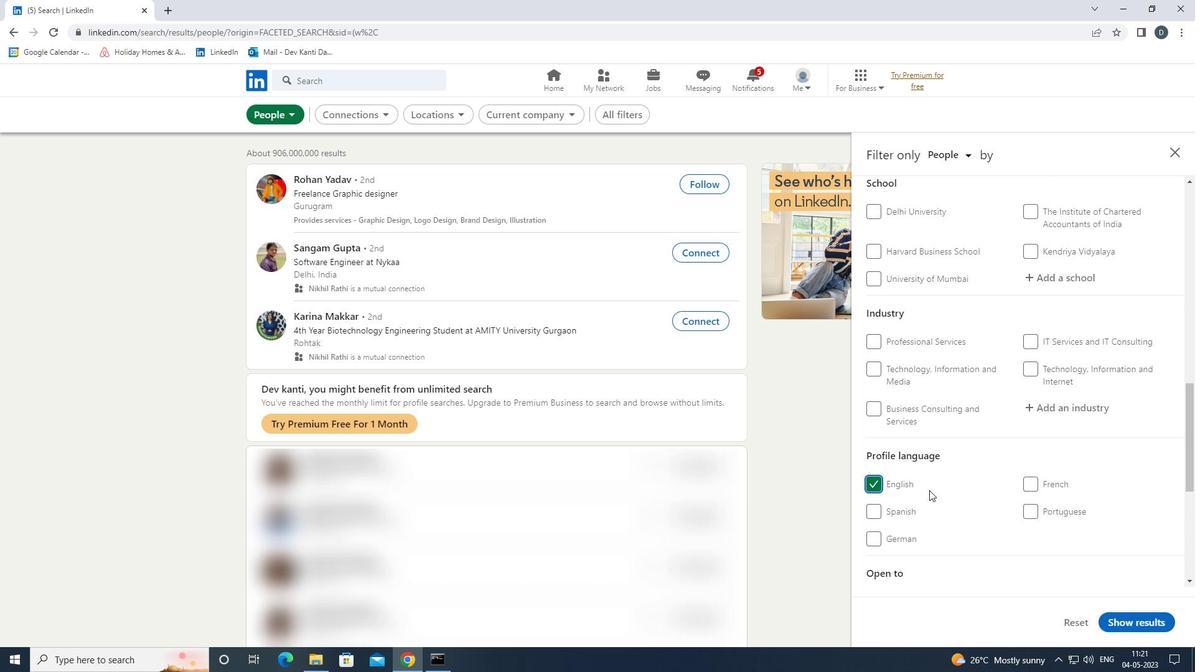 
Action: Mouse scrolled (929, 491) with delta (0, 0)
Screenshot: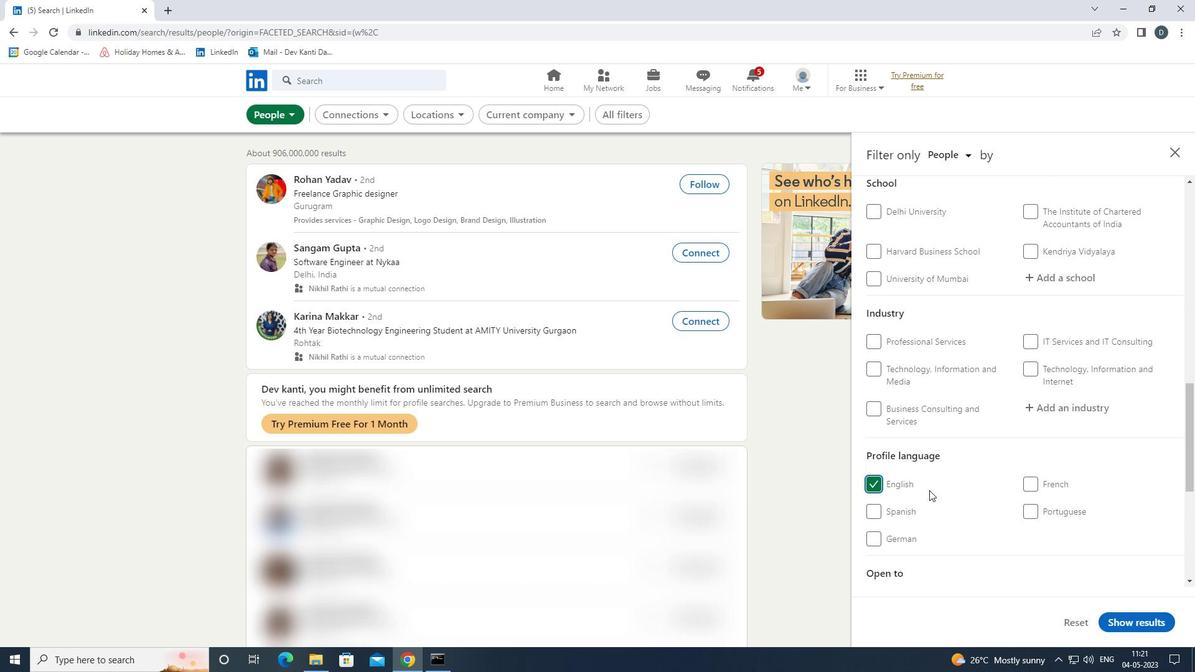 
Action: Mouse scrolled (929, 491) with delta (0, 0)
Screenshot: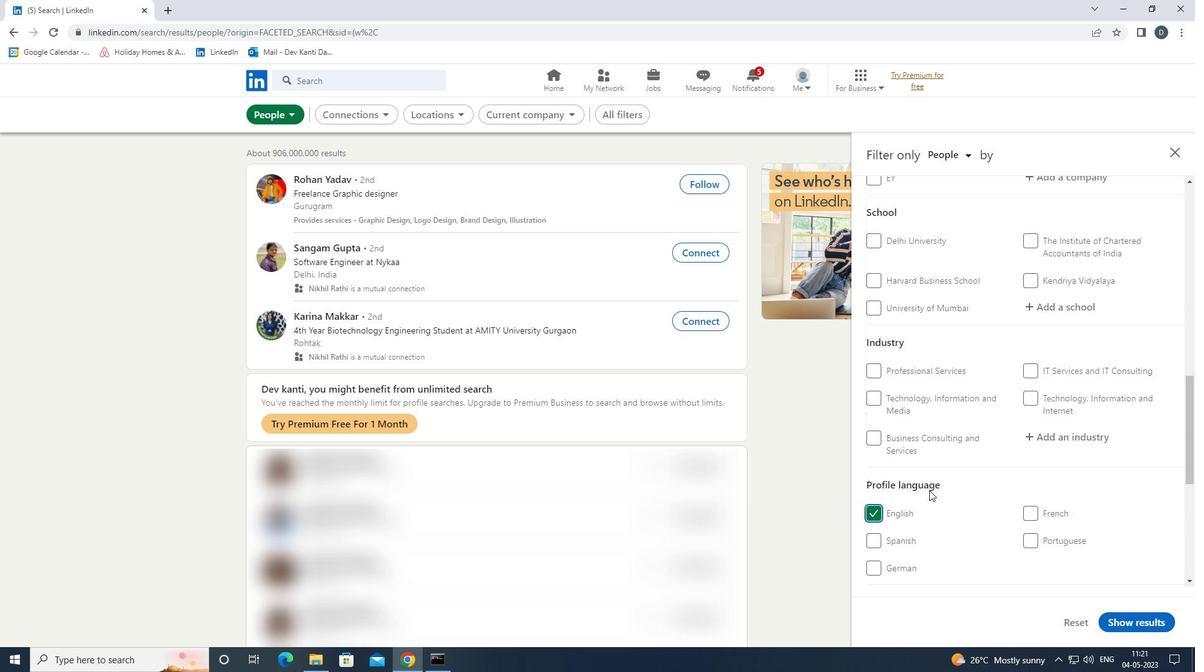 
Action: Mouse moved to (1055, 402)
Screenshot: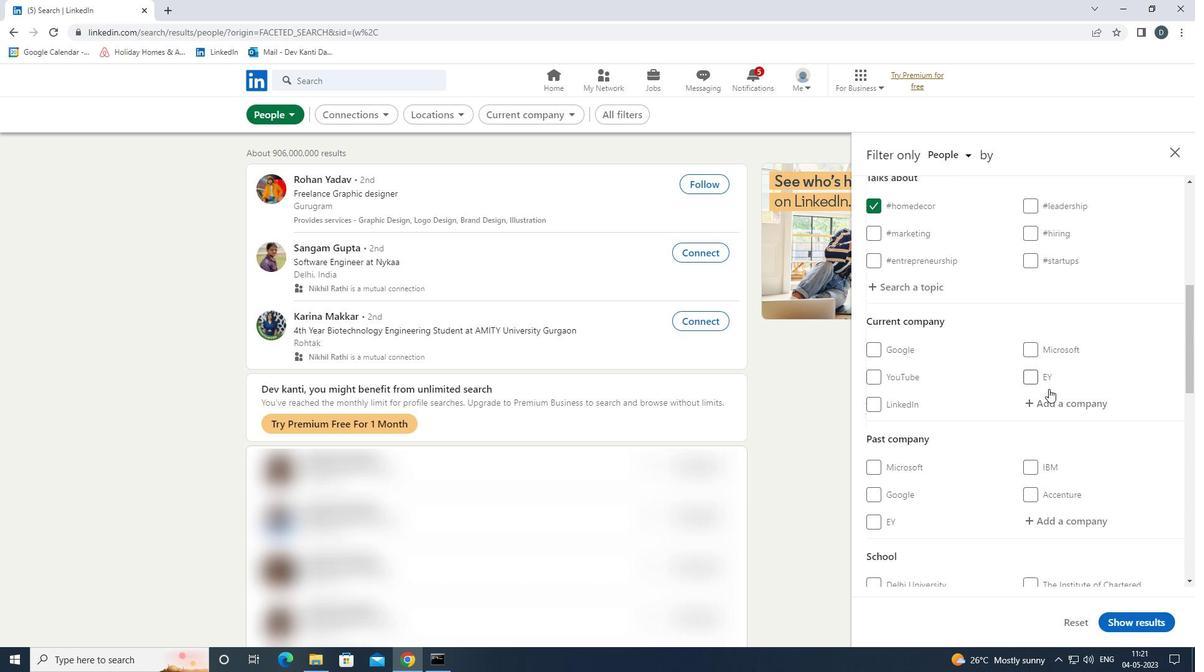 
Action: Mouse pressed left at (1055, 402)
Screenshot: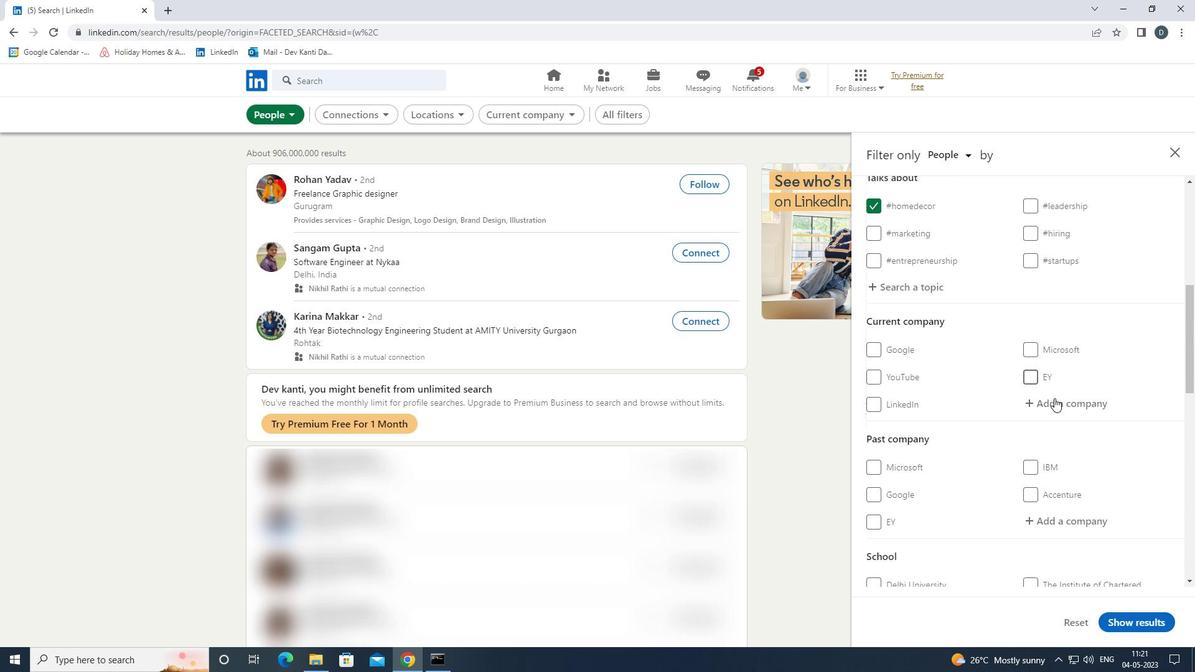 
Action: Mouse moved to (1069, 400)
Screenshot: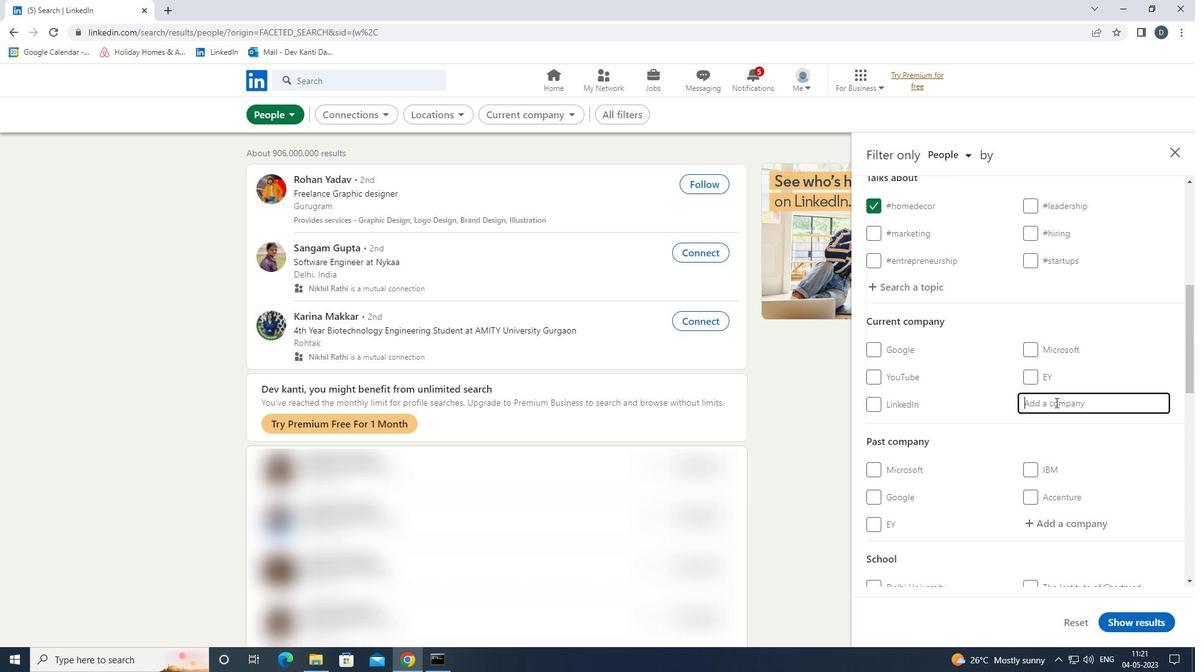 
Action: Key pressed <Key.shift><Key.shift><Key.shift><Key.shift>GOVERNMENT<Key.space><Key.down><Key.down>OF<Key.space><Key.shift>INDIA<Key.down><Key.enter>
Screenshot: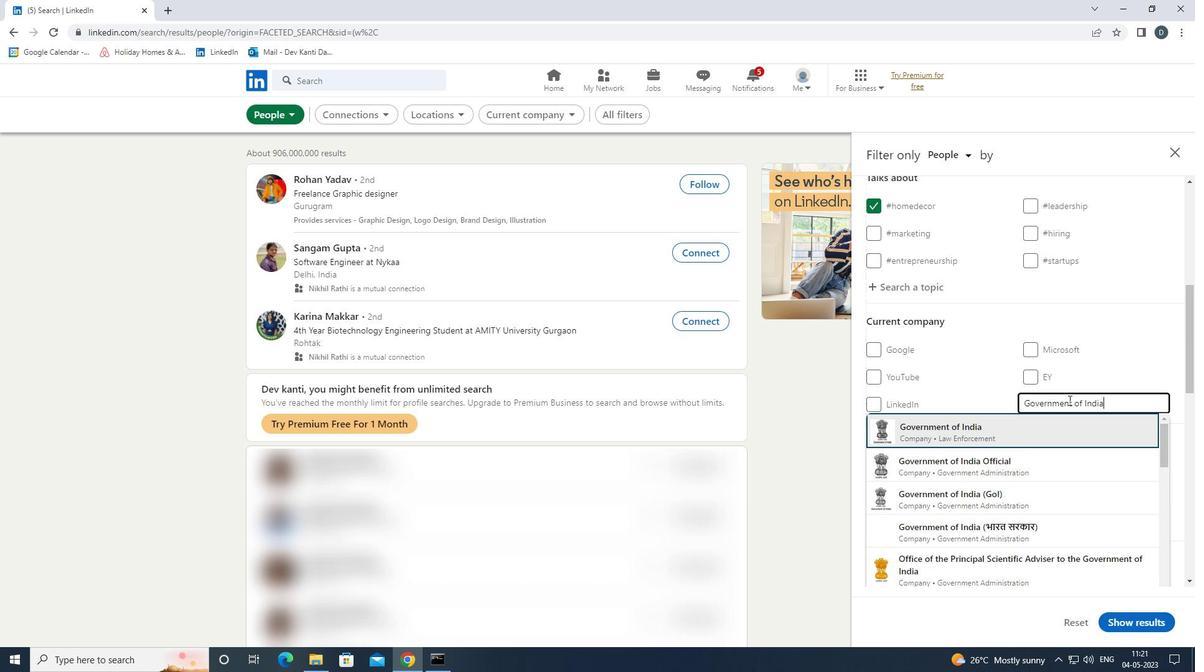 
Action: Mouse moved to (984, 323)
Screenshot: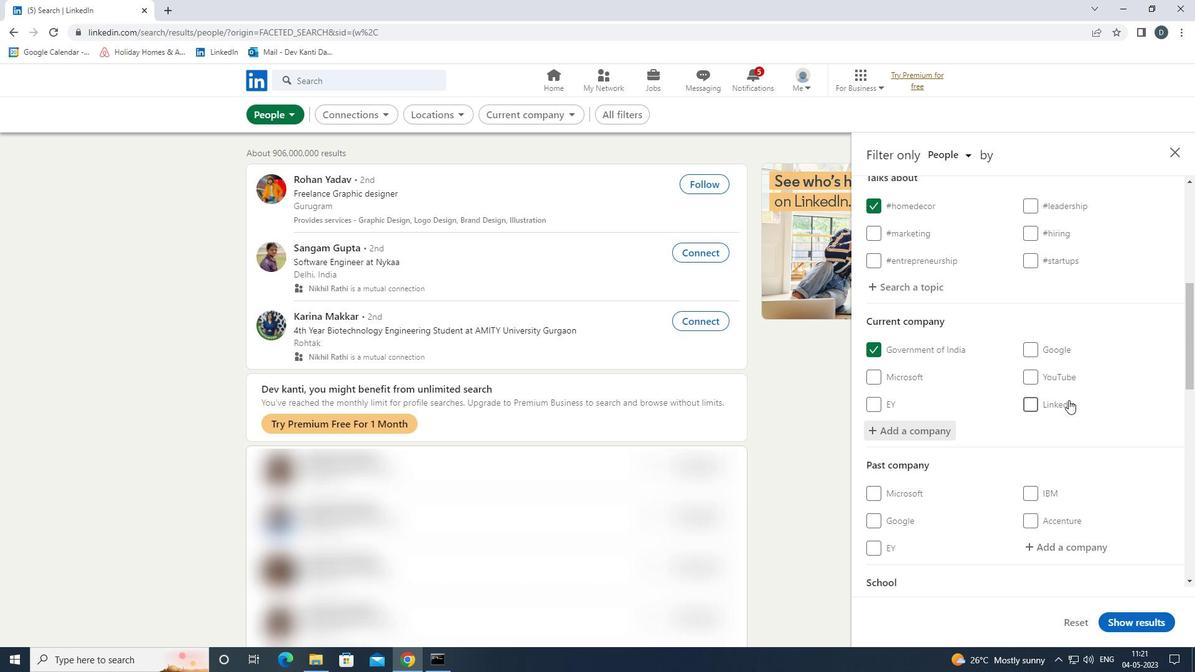 
Action: Mouse scrolled (984, 323) with delta (0, 0)
Screenshot: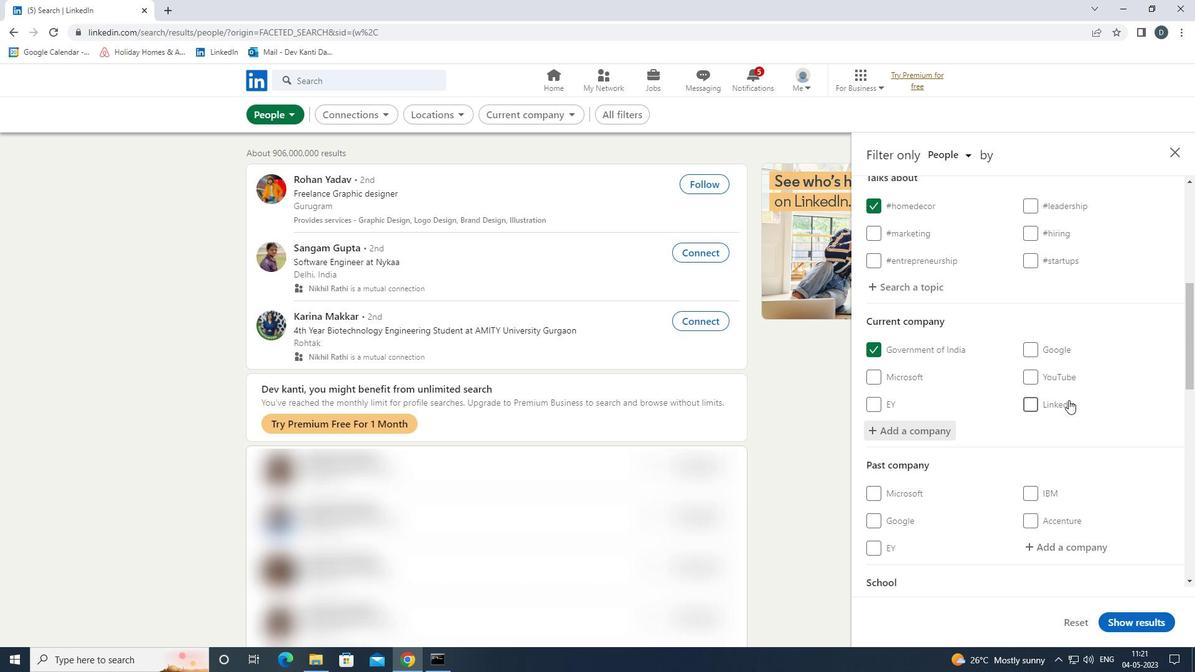 
Action: Mouse moved to (984, 325)
Screenshot: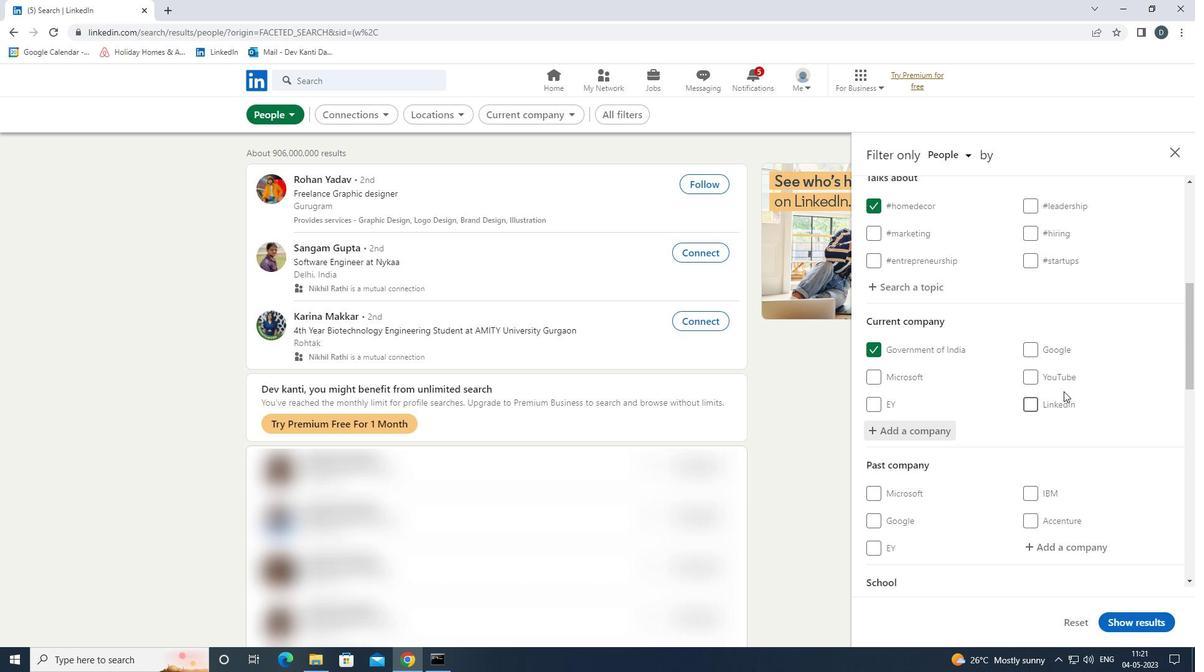 
Action: Mouse scrolled (984, 325) with delta (0, 0)
Screenshot: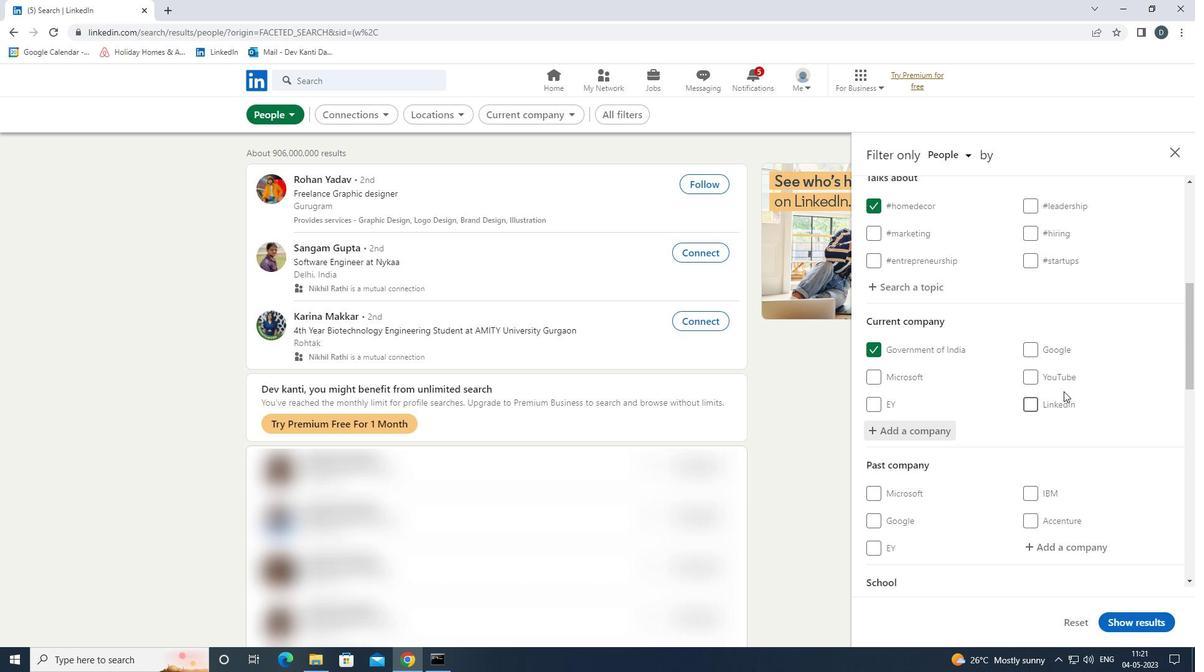 
Action: Mouse moved to (987, 333)
Screenshot: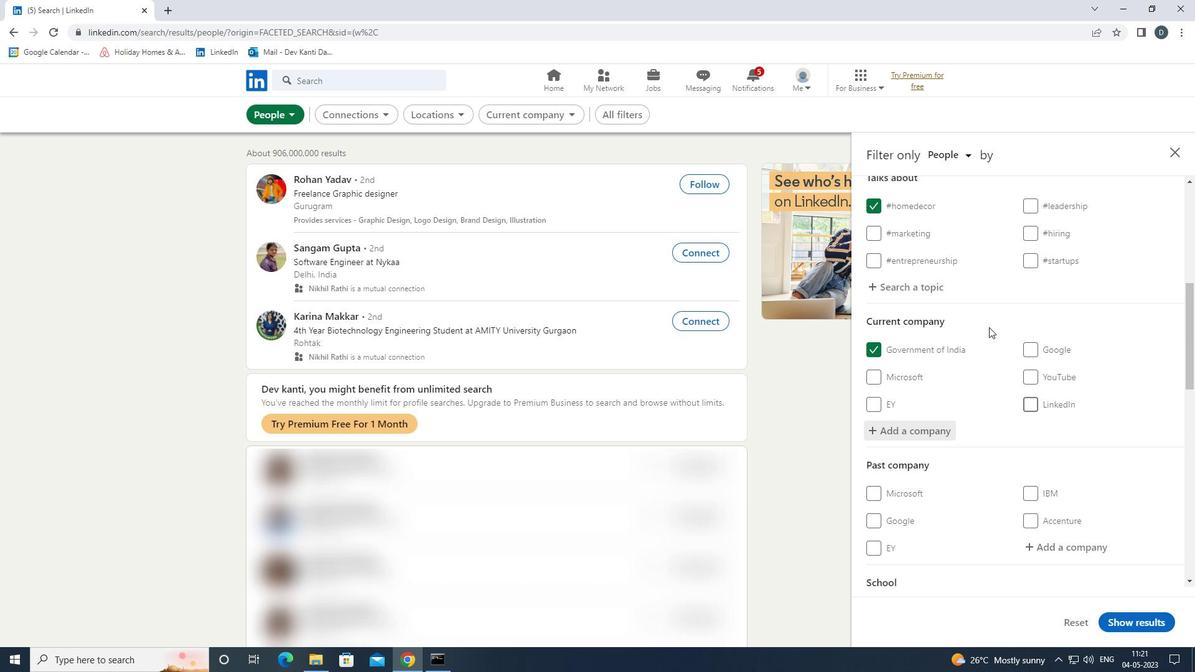 
Action: Mouse scrolled (987, 332) with delta (0, 0)
Screenshot: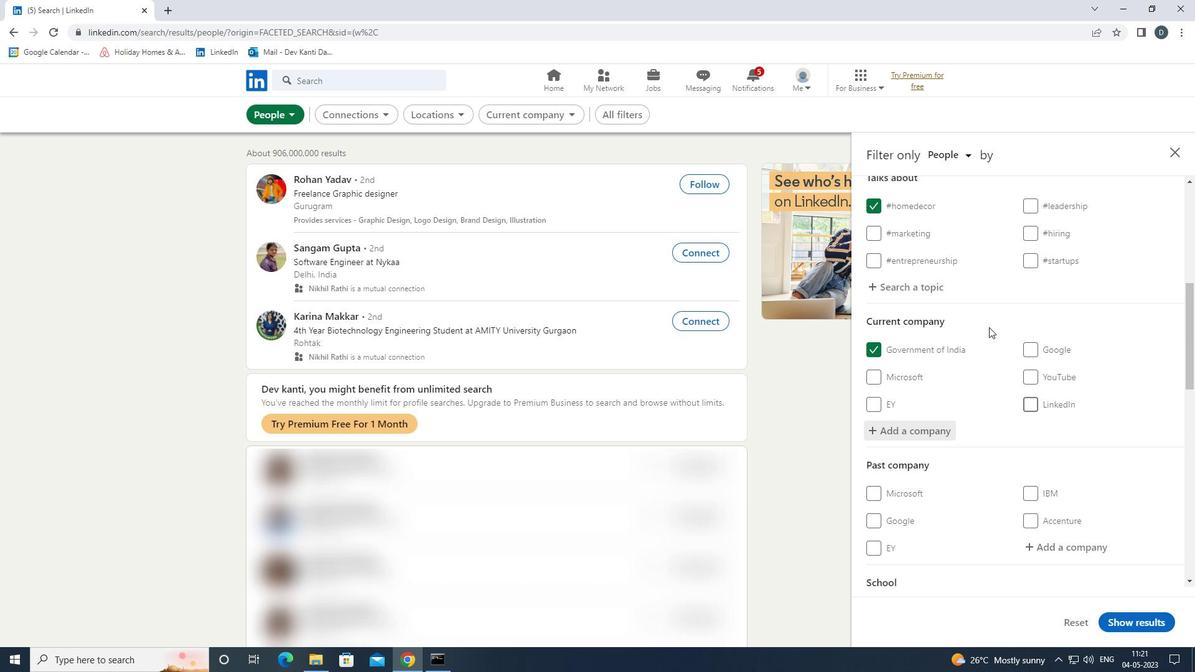
Action: Mouse moved to (1017, 358)
Screenshot: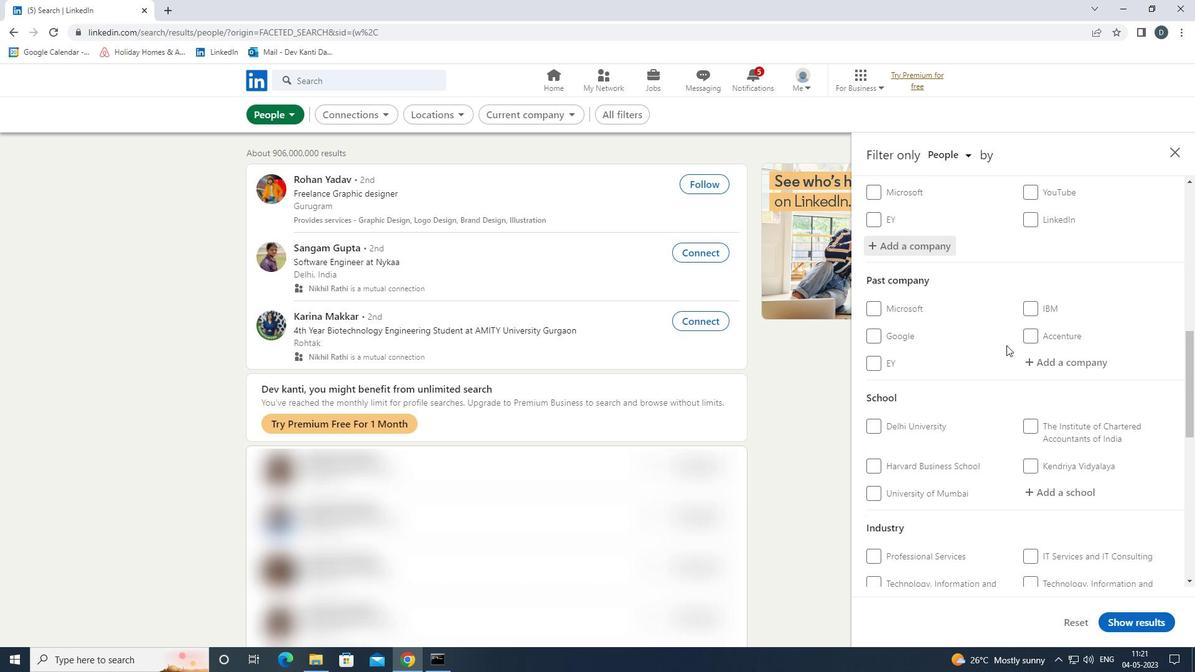 
Action: Mouse scrolled (1017, 357) with delta (0, 0)
Screenshot: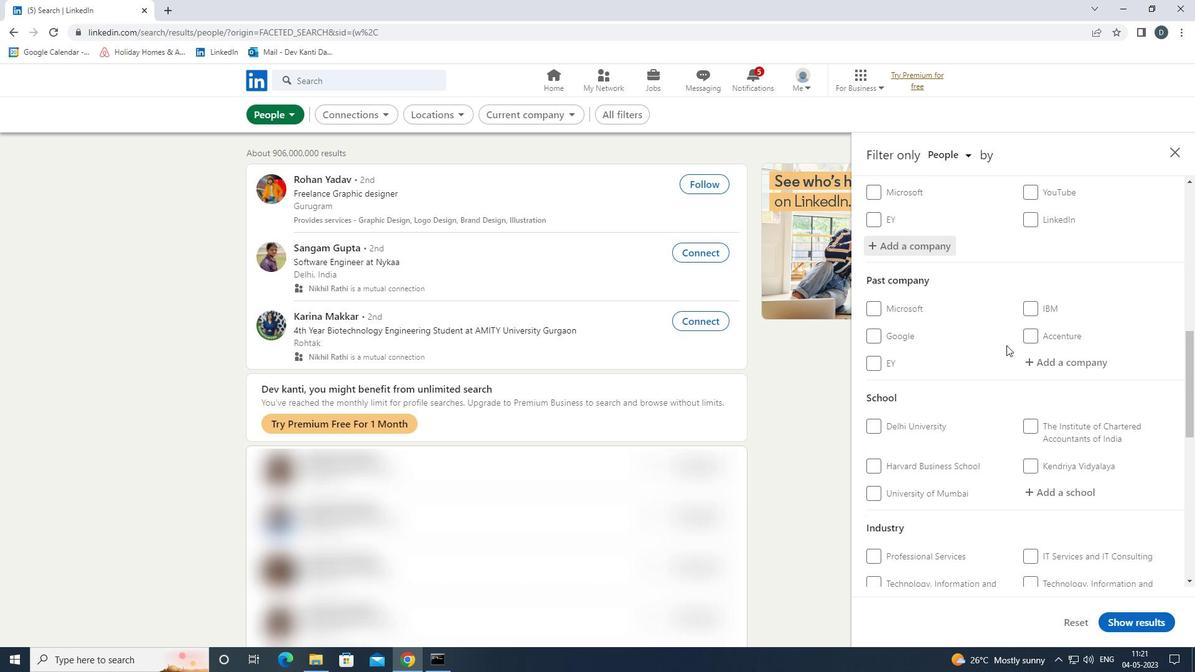 
Action: Mouse moved to (1017, 359)
Screenshot: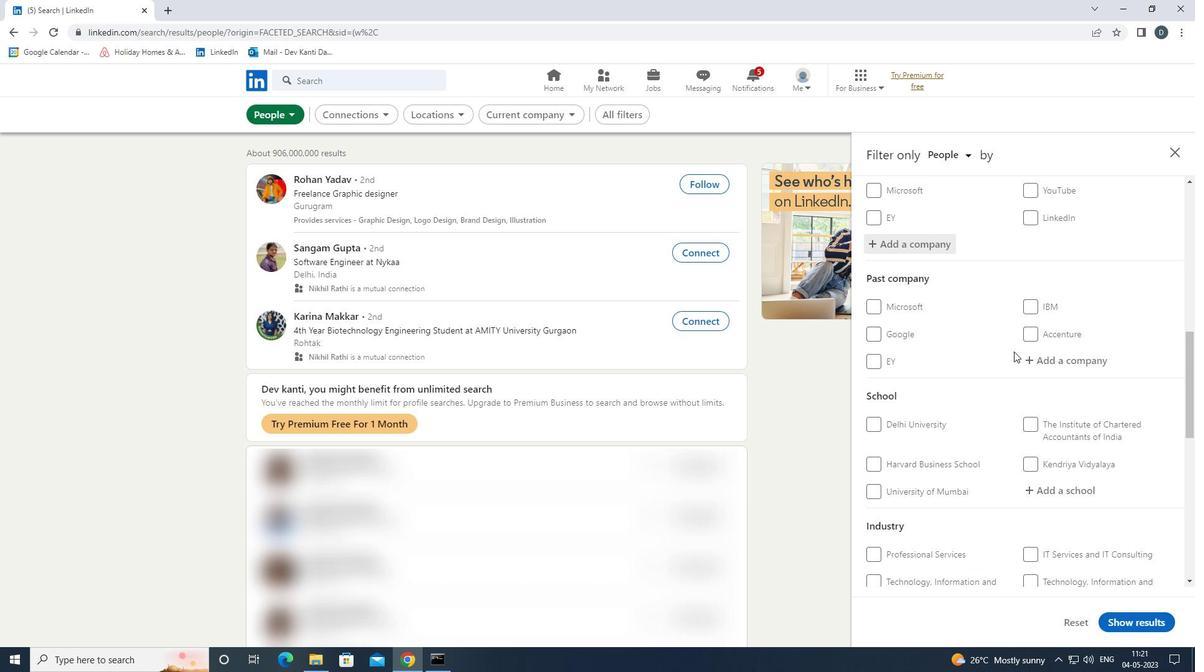 
Action: Mouse scrolled (1017, 359) with delta (0, 0)
Screenshot: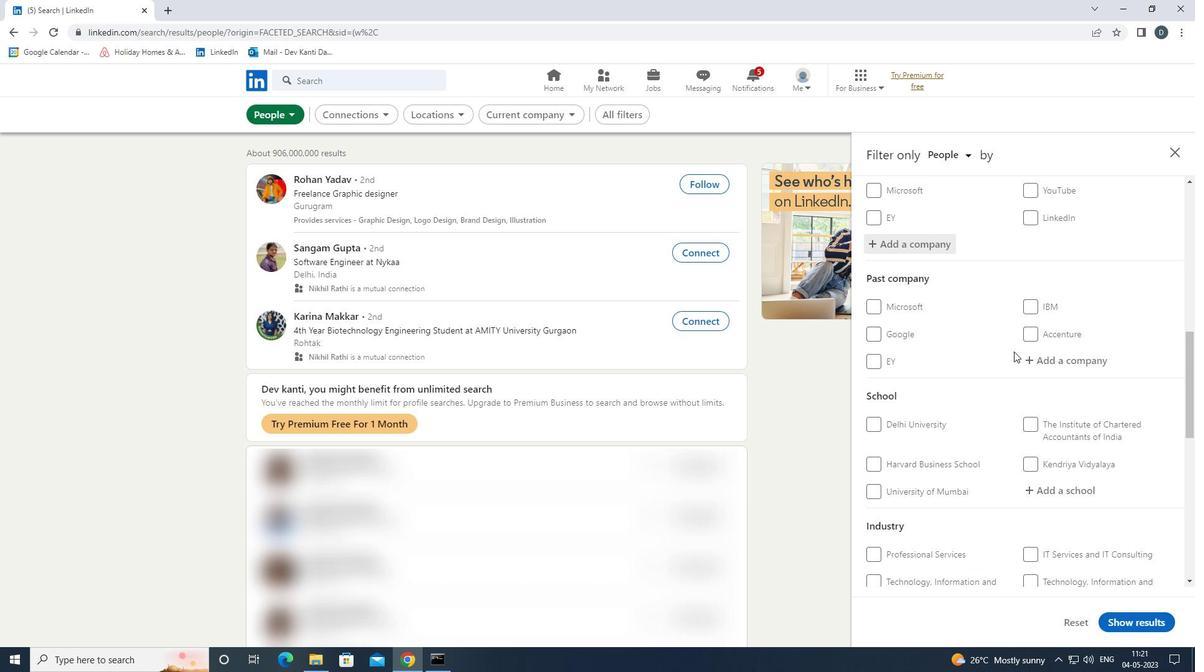 
Action: Mouse moved to (1061, 366)
Screenshot: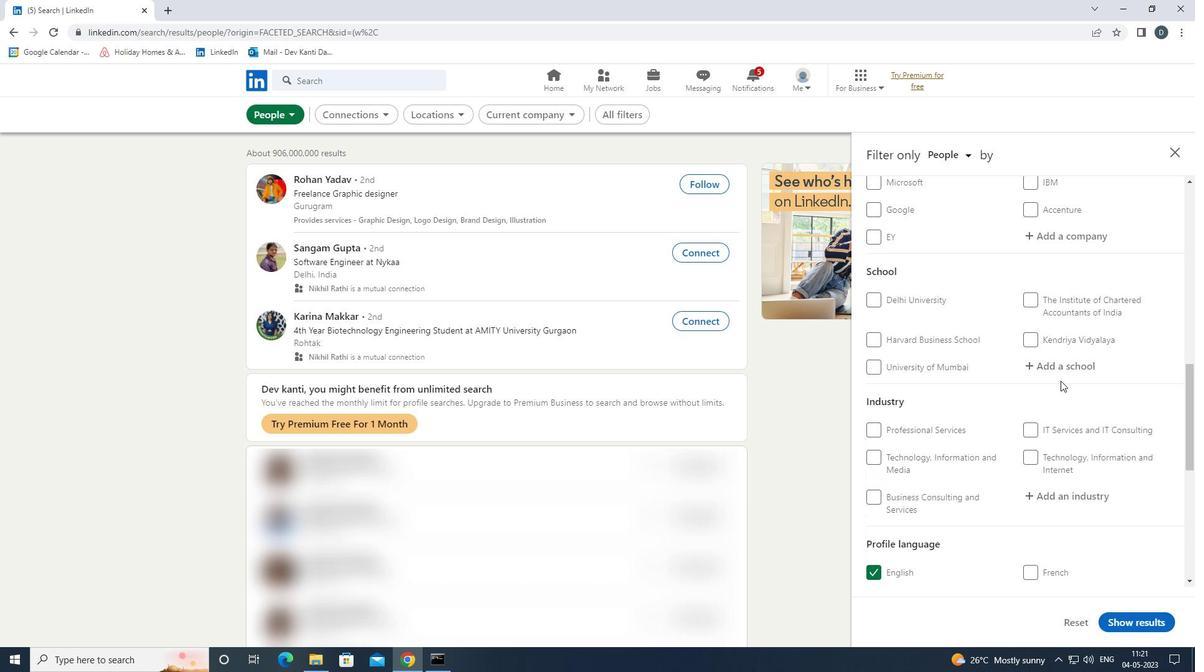 
Action: Mouse pressed left at (1061, 366)
Screenshot: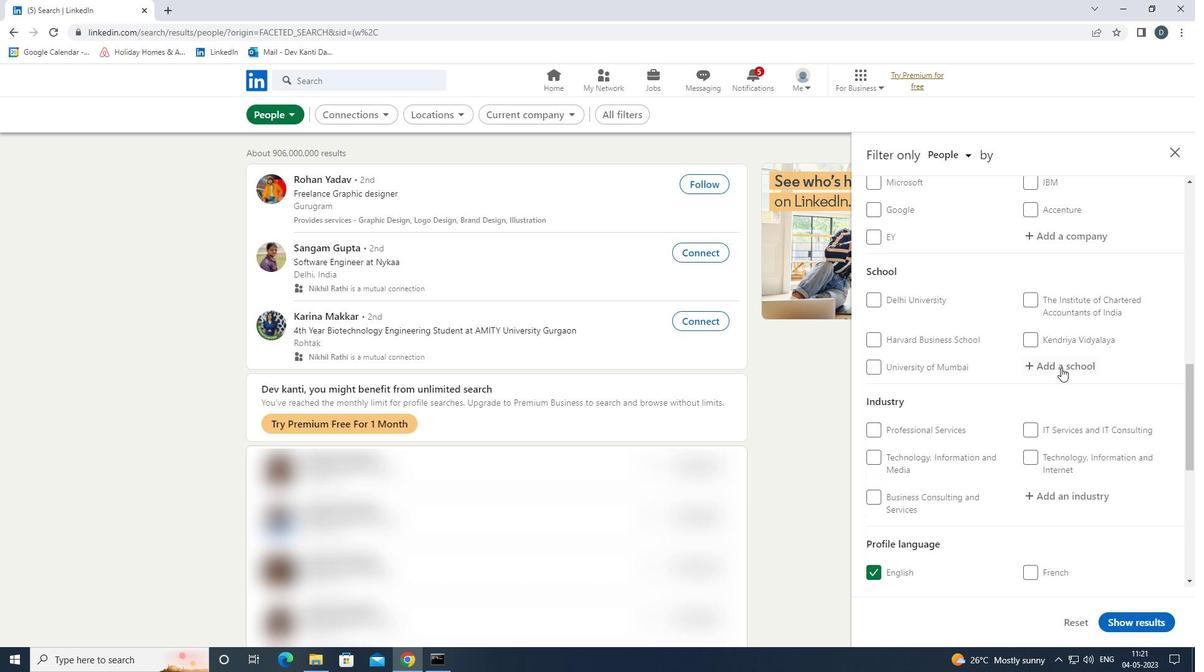 
Action: Mouse moved to (1059, 366)
Screenshot: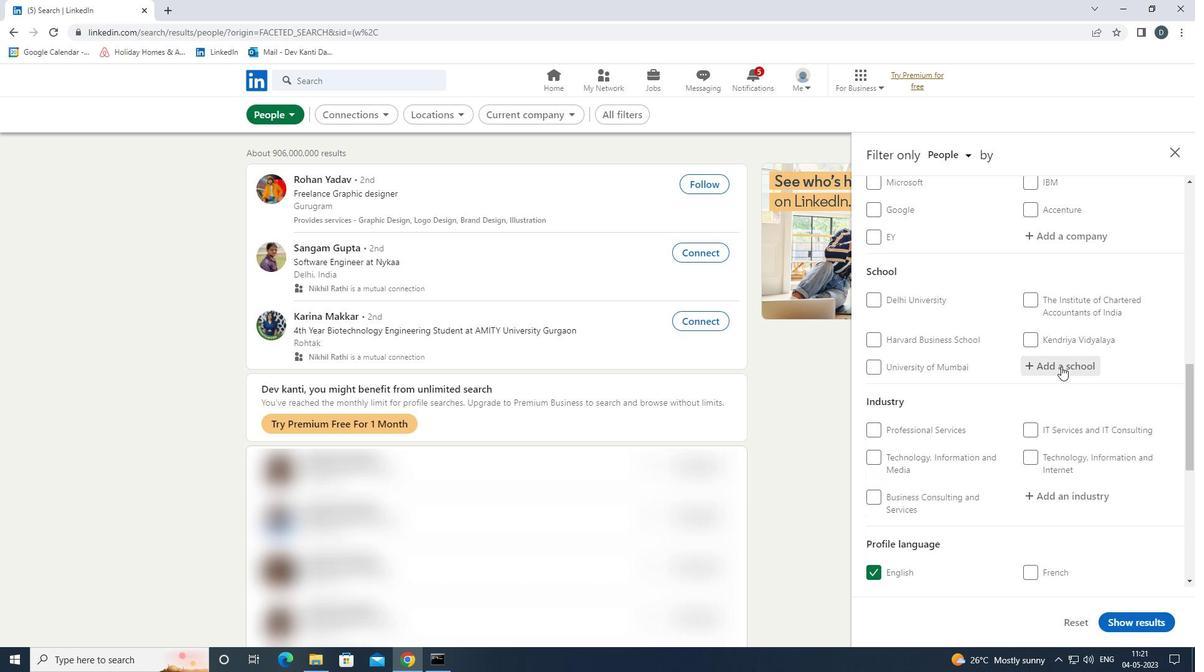 
Action: Key pressed <Key.shift><Key.shift><Key.shift>INDIAN<Key.space><Key.shift><Key.shift>INSTITUTE<Key.space>OF<Key.space><Key.shift><Key.shift><Key.shift><Key.shift><Key.shift><Key.shift><Key.shift><Key.shift><Key.shift><Key.shift><Key.shift>TECHNOLOGY,<Key.down><Key.down><Key.down><Key.down><Key.down><Key.down><Key.enter>
Screenshot: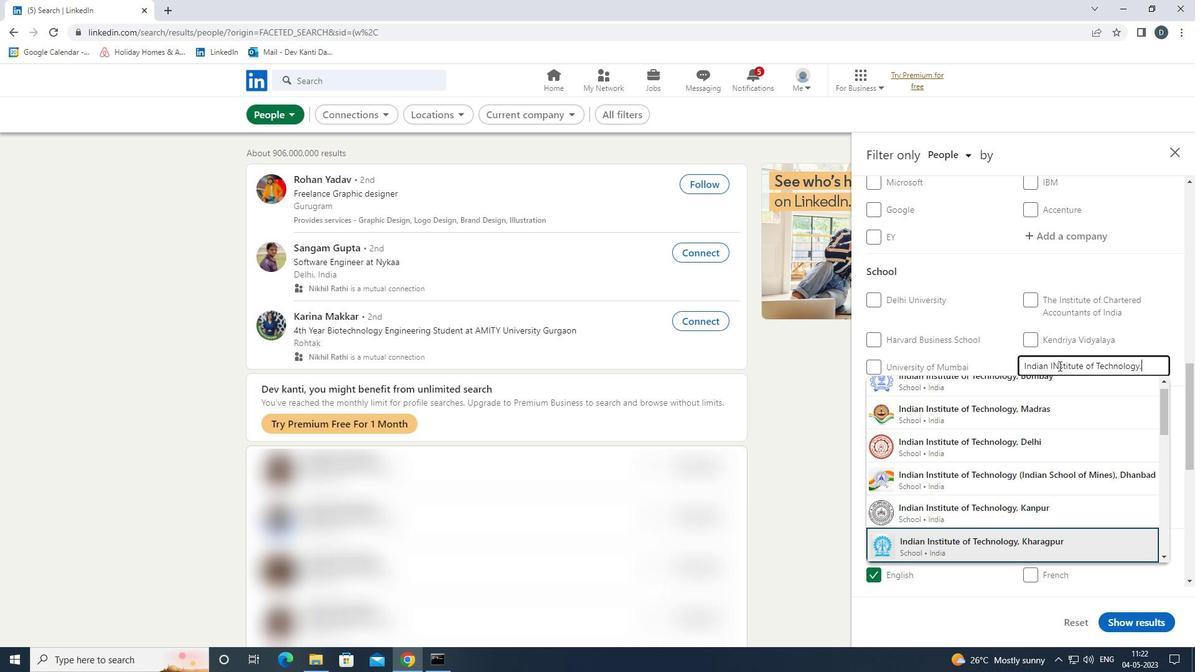 
Action: Mouse moved to (1055, 374)
Screenshot: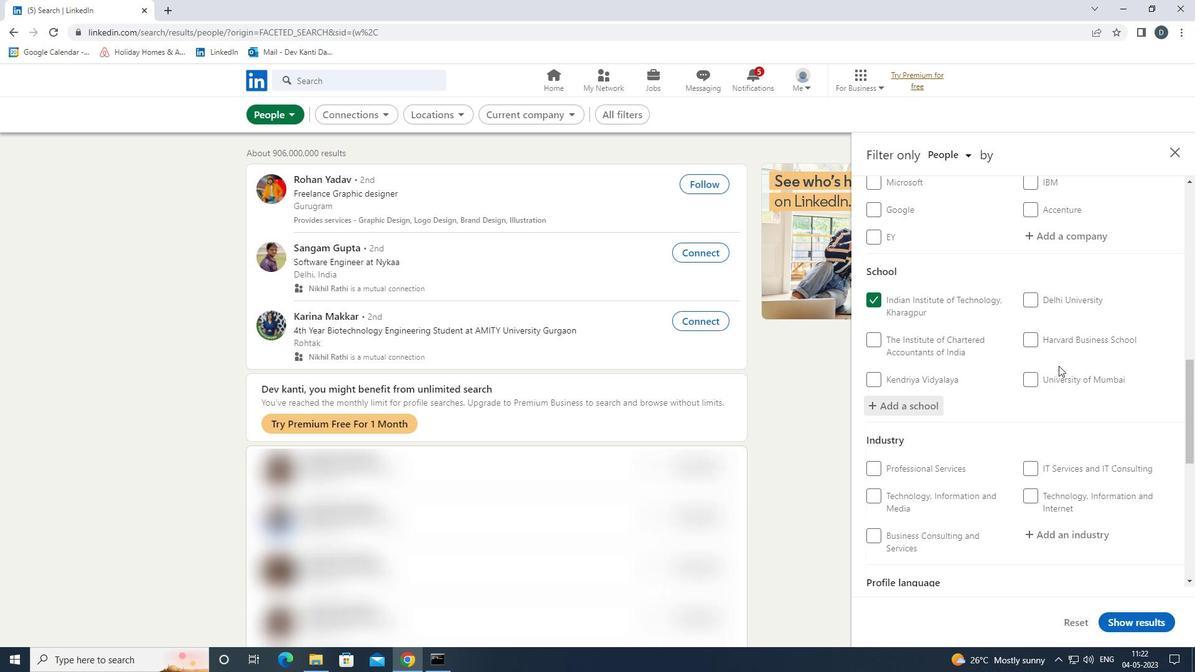 
Action: Mouse scrolled (1055, 373) with delta (0, 0)
Screenshot: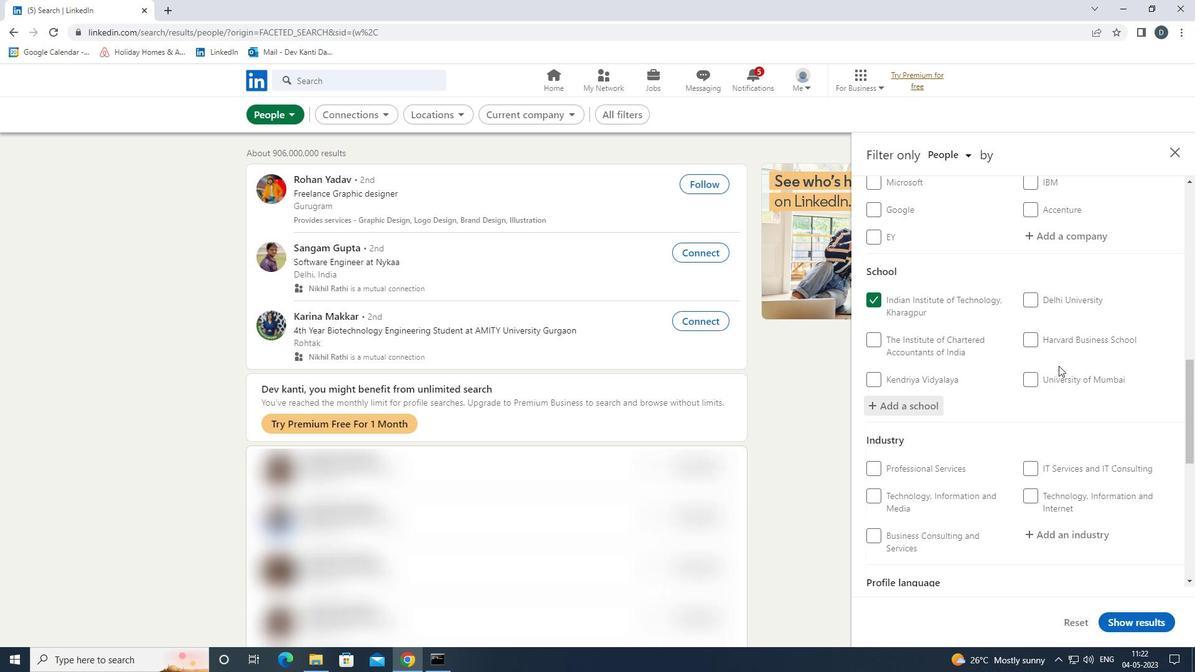 
Action: Mouse moved to (1050, 381)
Screenshot: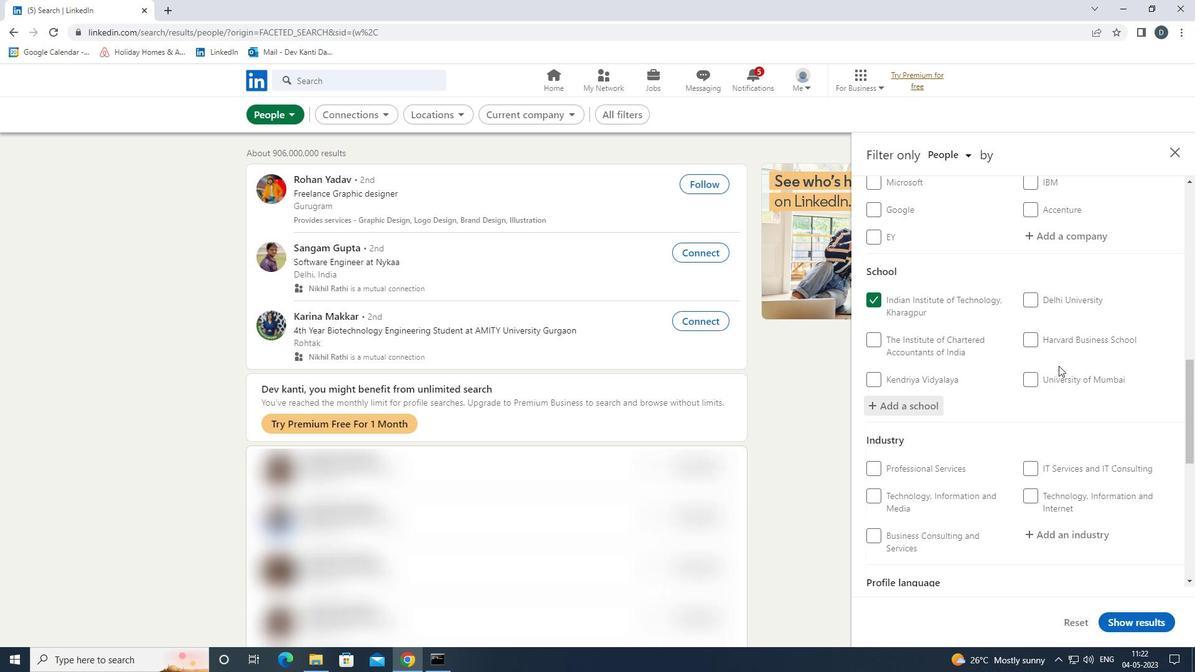
Action: Mouse scrolled (1050, 381) with delta (0, 0)
Screenshot: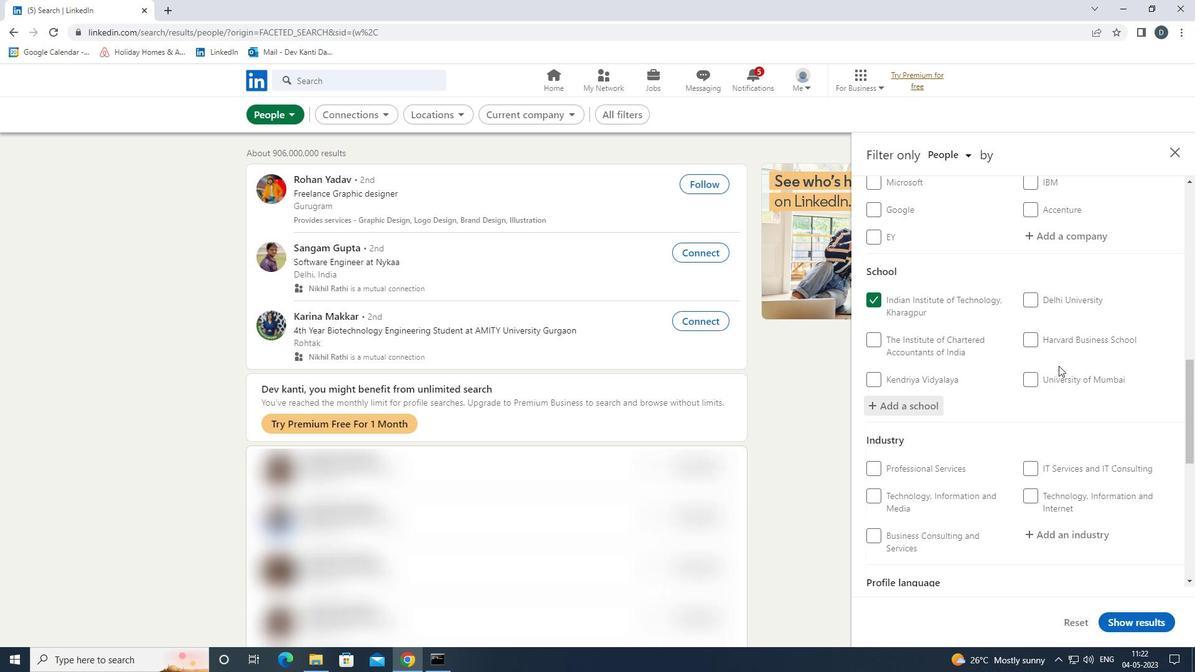 
Action: Mouse moved to (1050, 383)
Screenshot: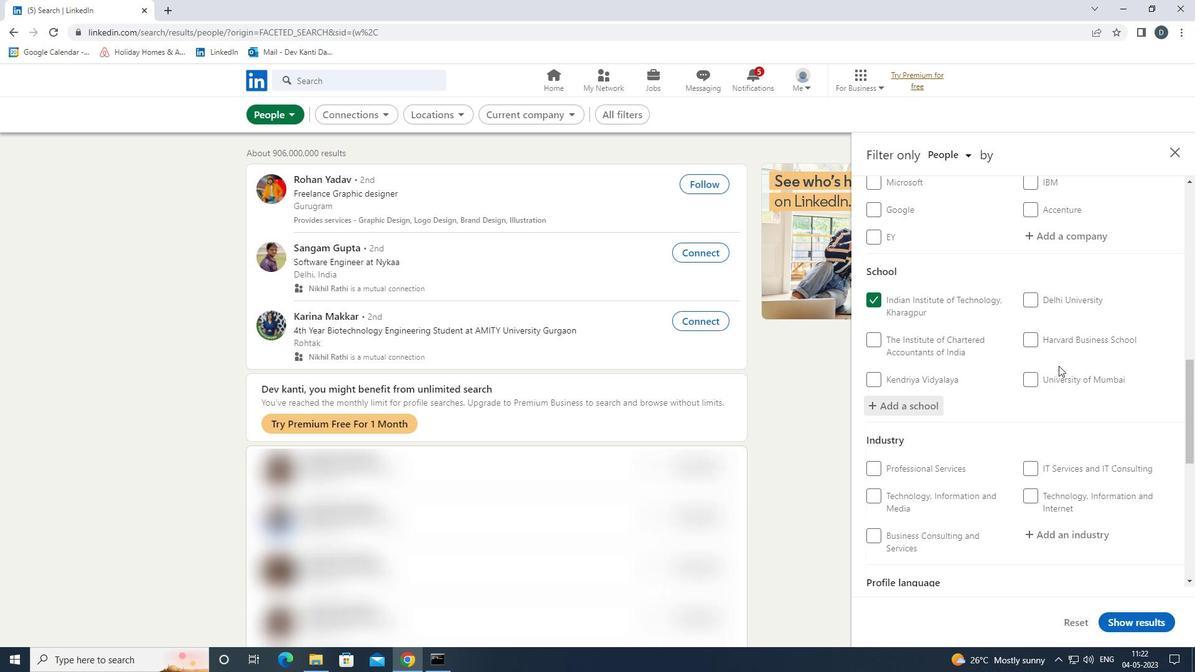 
Action: Mouse scrolled (1050, 382) with delta (0, 0)
Screenshot: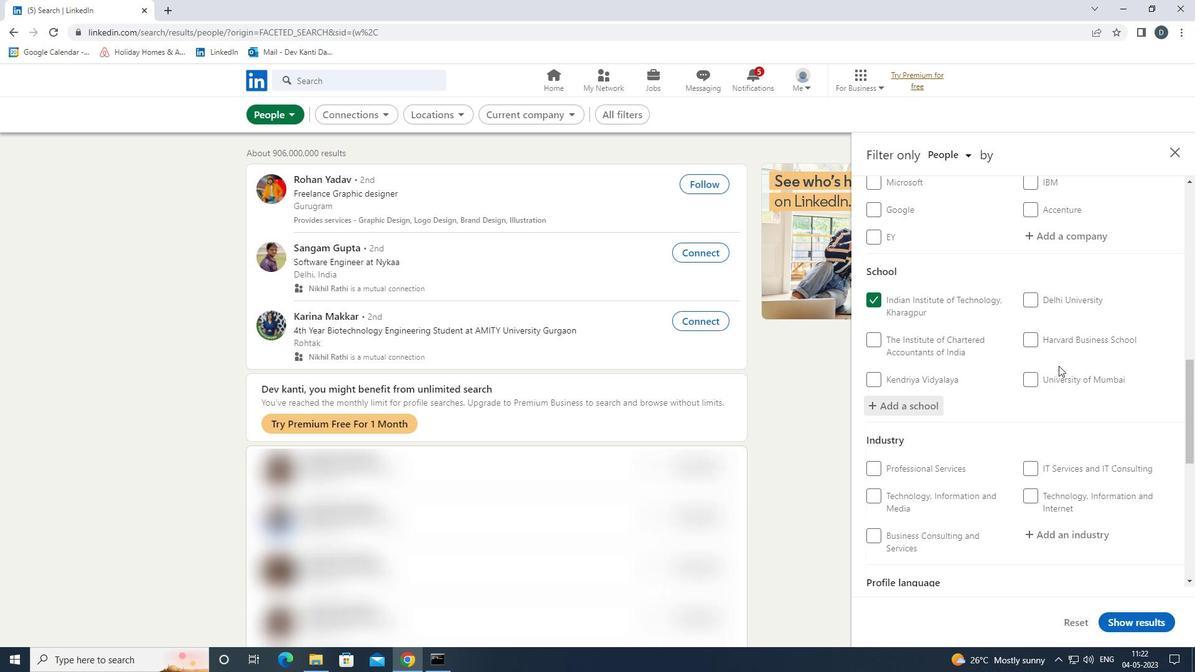 
Action: Mouse moved to (1051, 353)
Screenshot: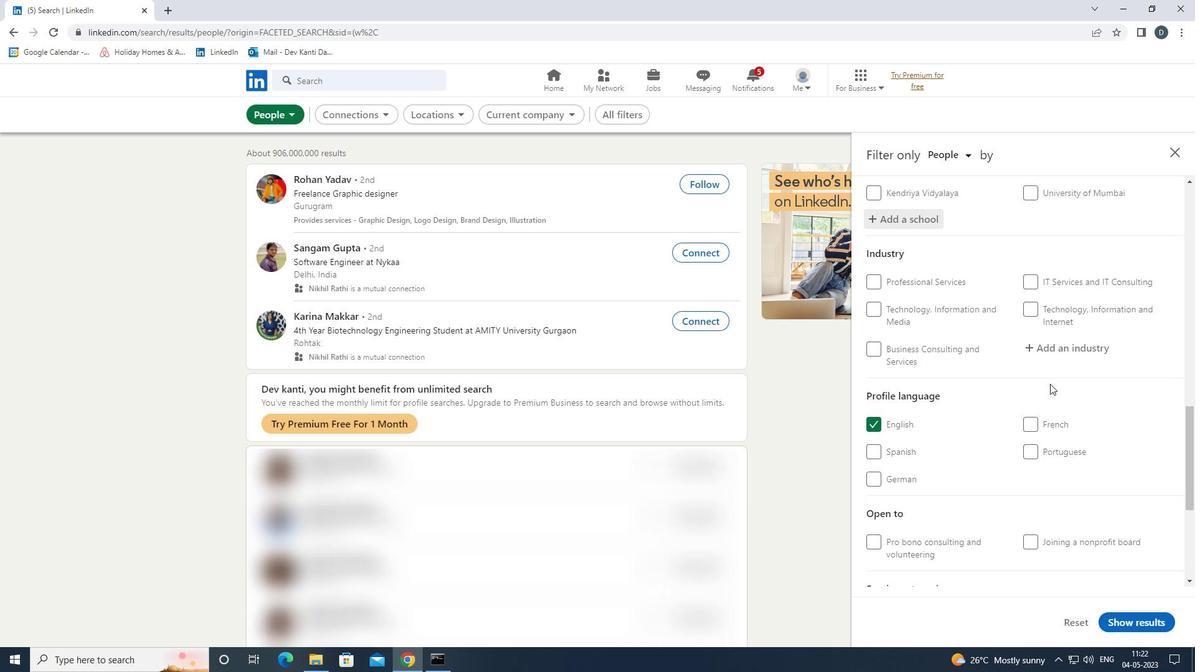 
Action: Mouse pressed left at (1051, 353)
Screenshot: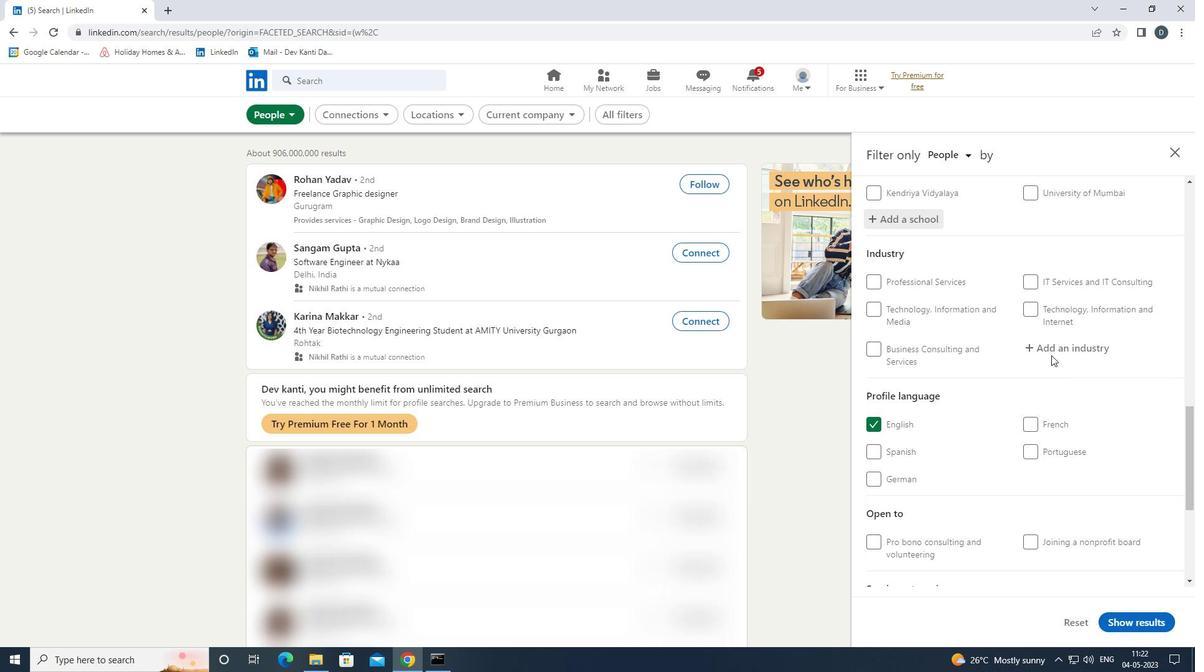 
Action: Mouse moved to (1050, 353)
Screenshot: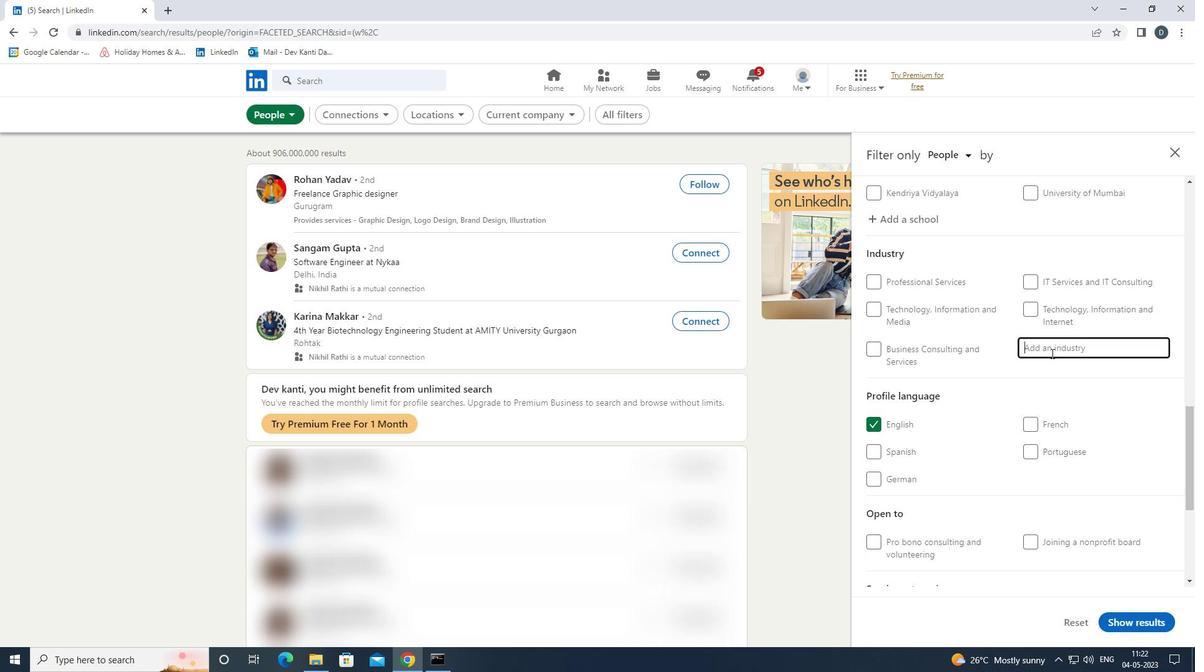 
Action: Key pressed <Key.shift>RETAIL<Key.space><Key.shift><Key.down><Key.down><Key.down><Key.down><Key.down><Key.enter>
Screenshot: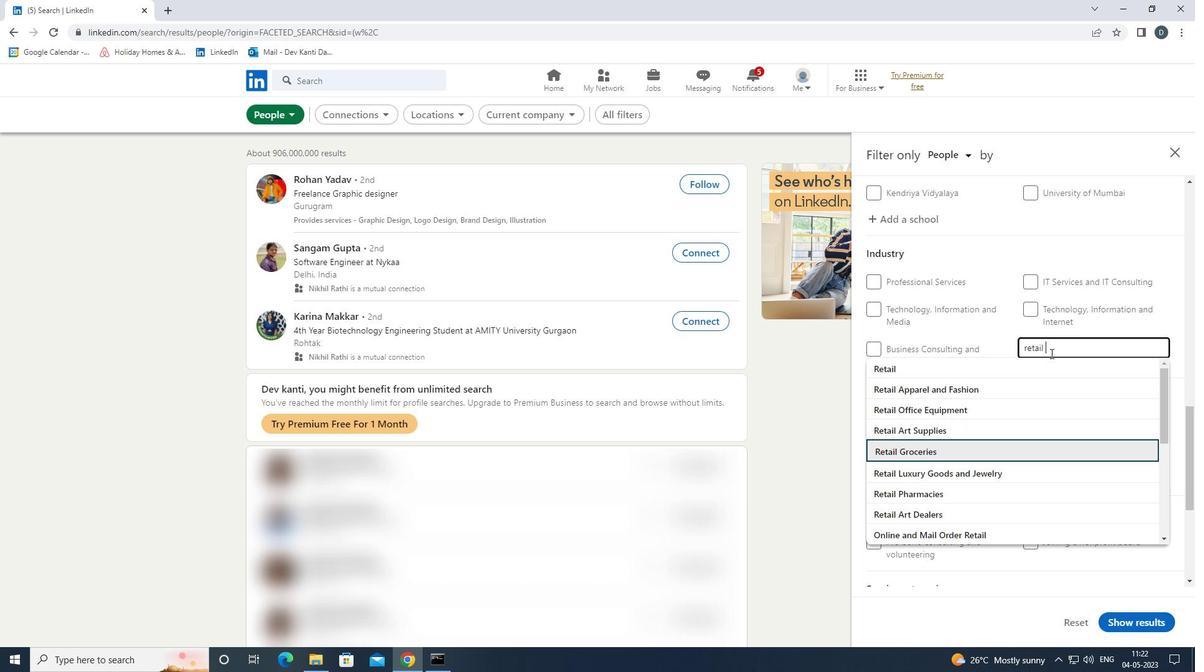 
Action: Mouse moved to (953, 422)
Screenshot: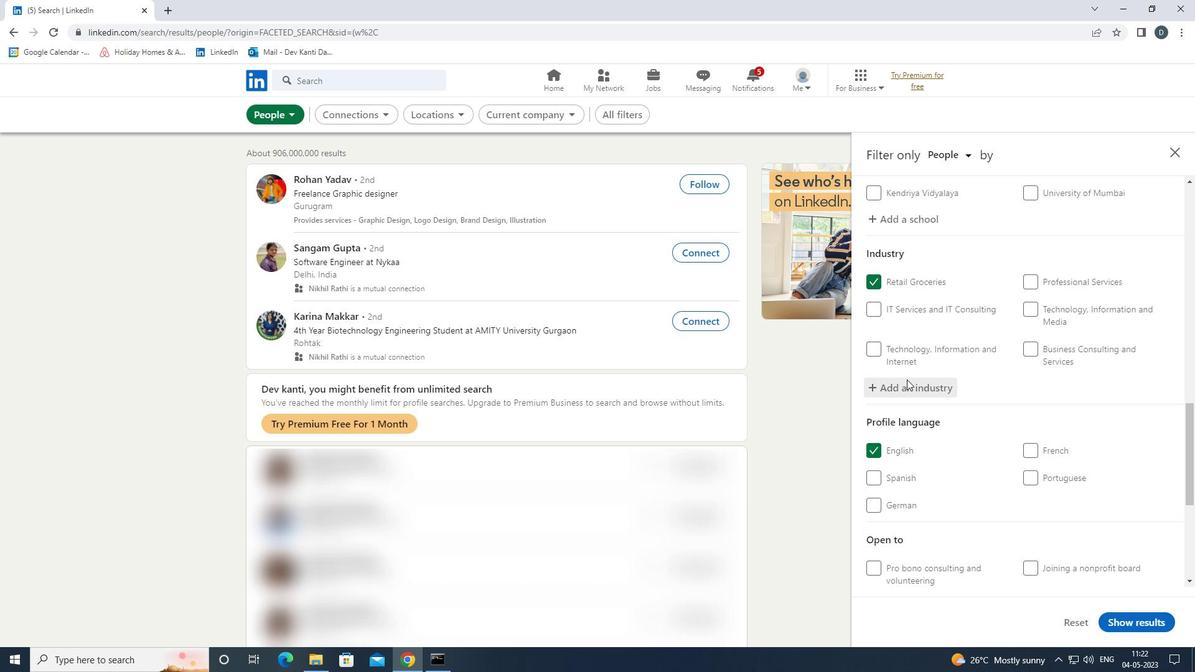 
Action: Mouse scrolled (953, 422) with delta (0, 0)
Screenshot: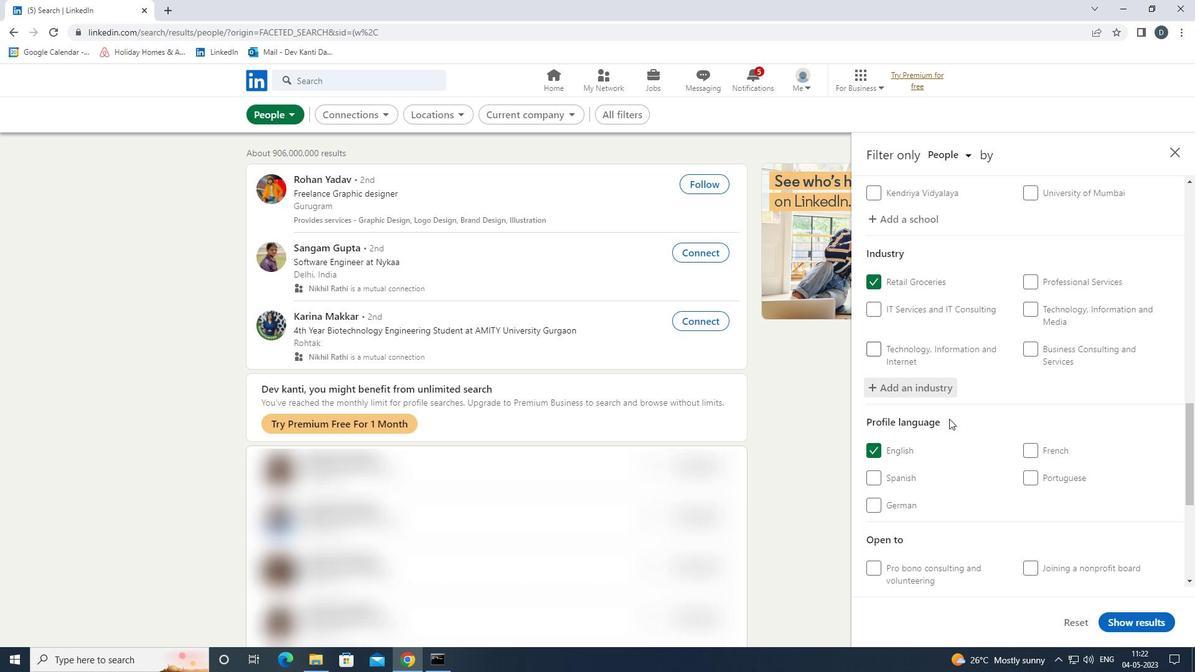 
Action: Mouse scrolled (953, 422) with delta (0, 0)
Screenshot: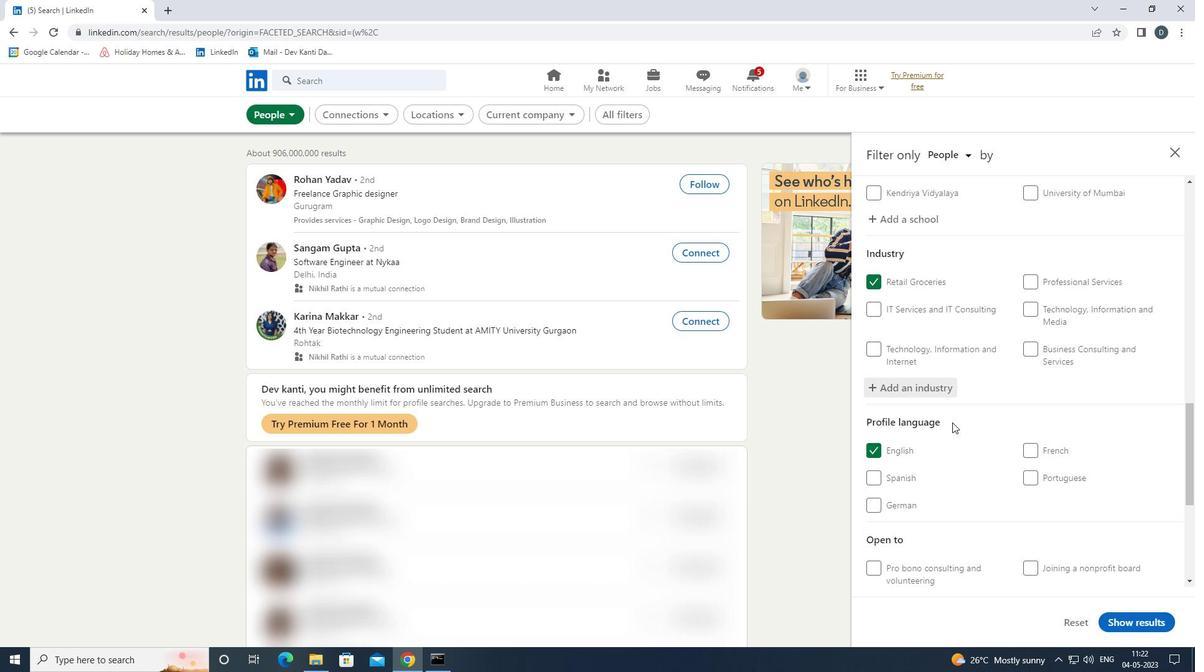 
Action: Mouse scrolled (953, 422) with delta (0, 0)
Screenshot: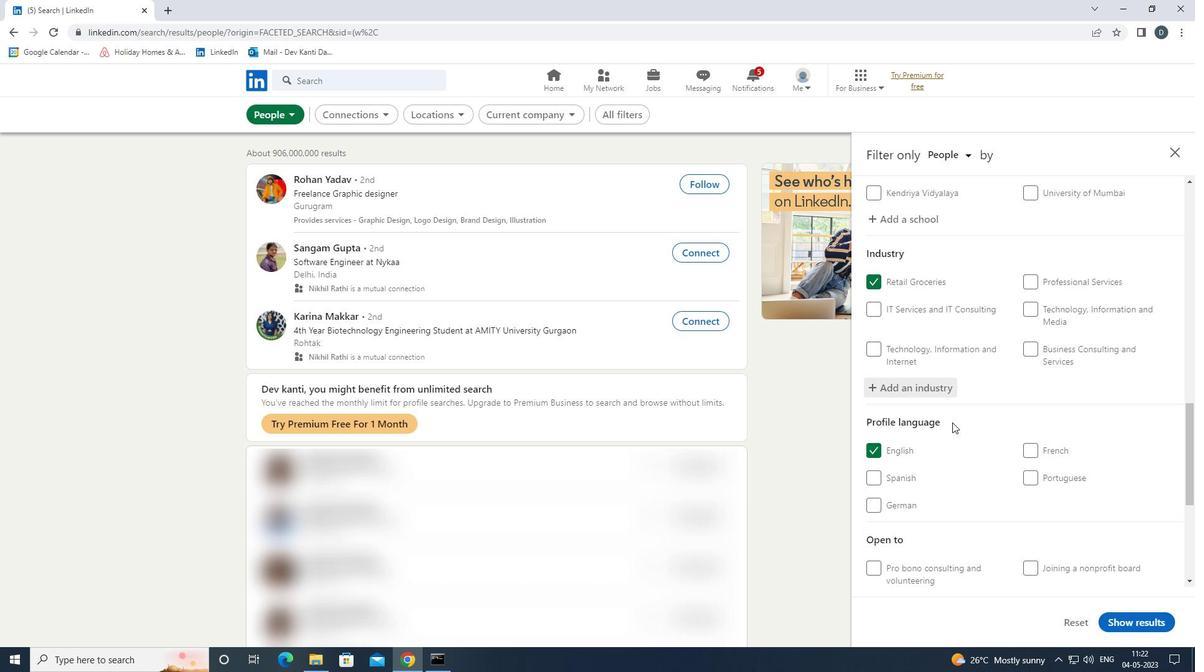 
Action: Mouse scrolled (953, 422) with delta (0, 0)
Screenshot: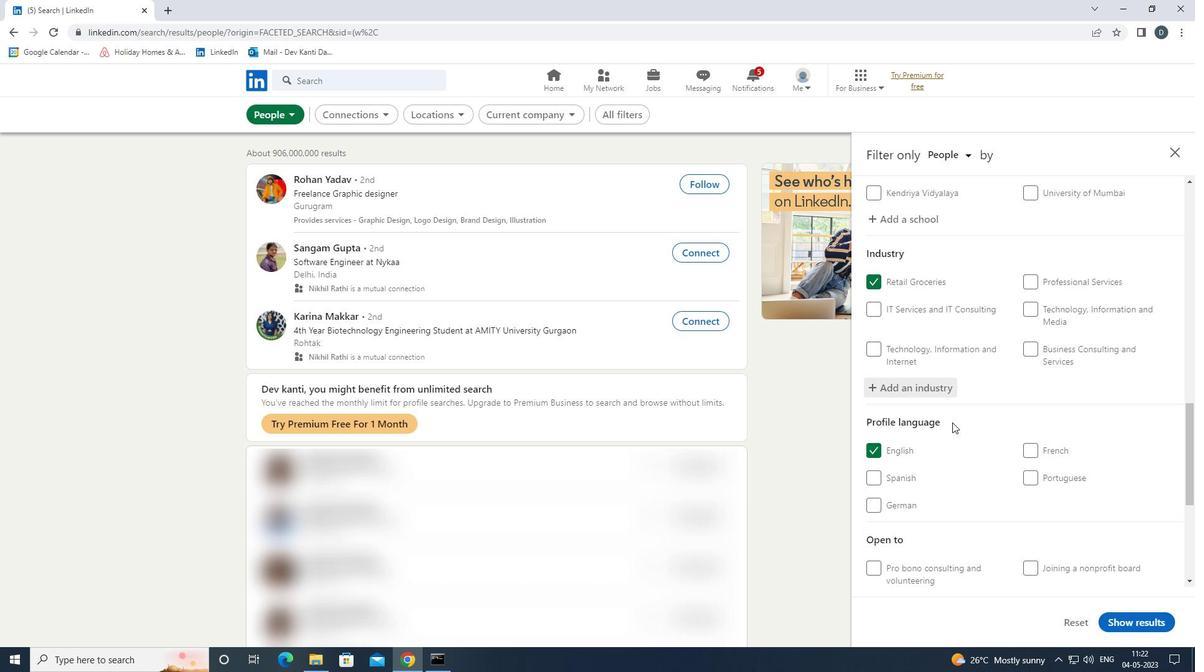 
Action: Mouse moved to (994, 422)
Screenshot: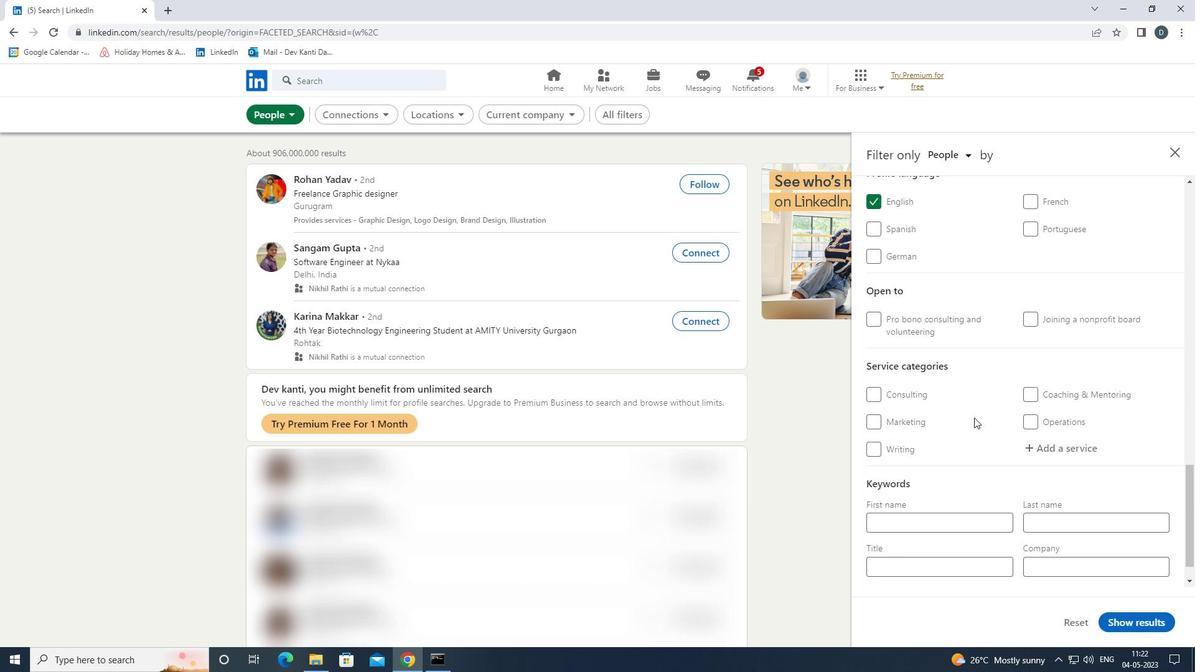 
Action: Mouse scrolled (994, 421) with delta (0, 0)
Screenshot: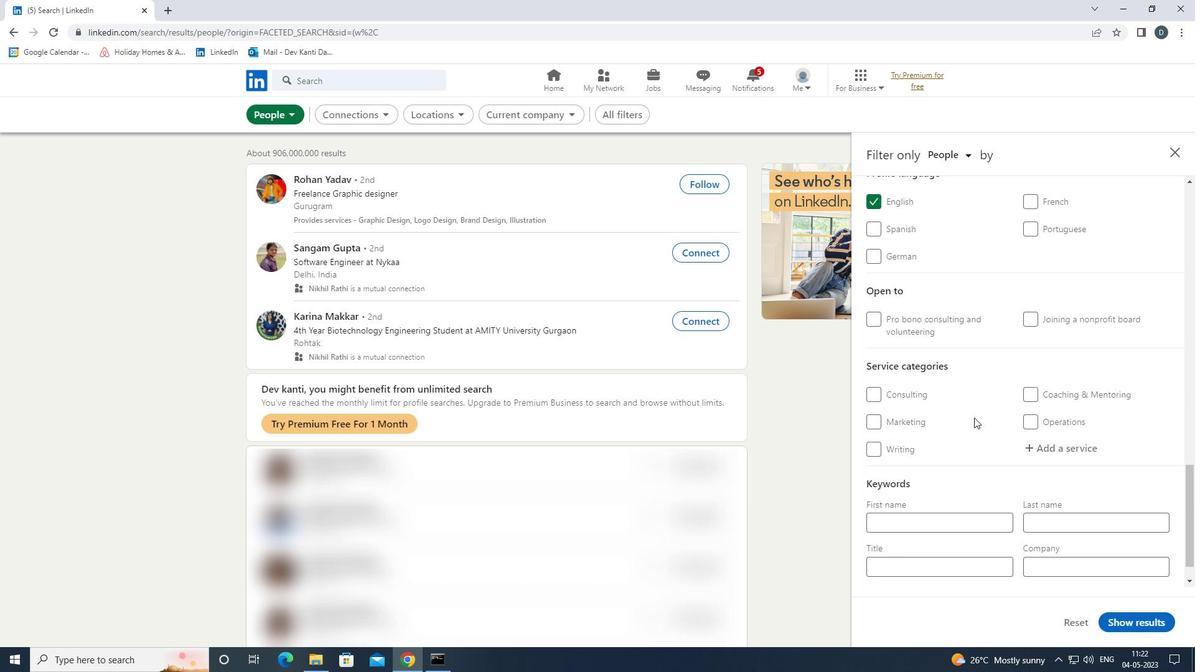 
Action: Mouse moved to (998, 427)
Screenshot: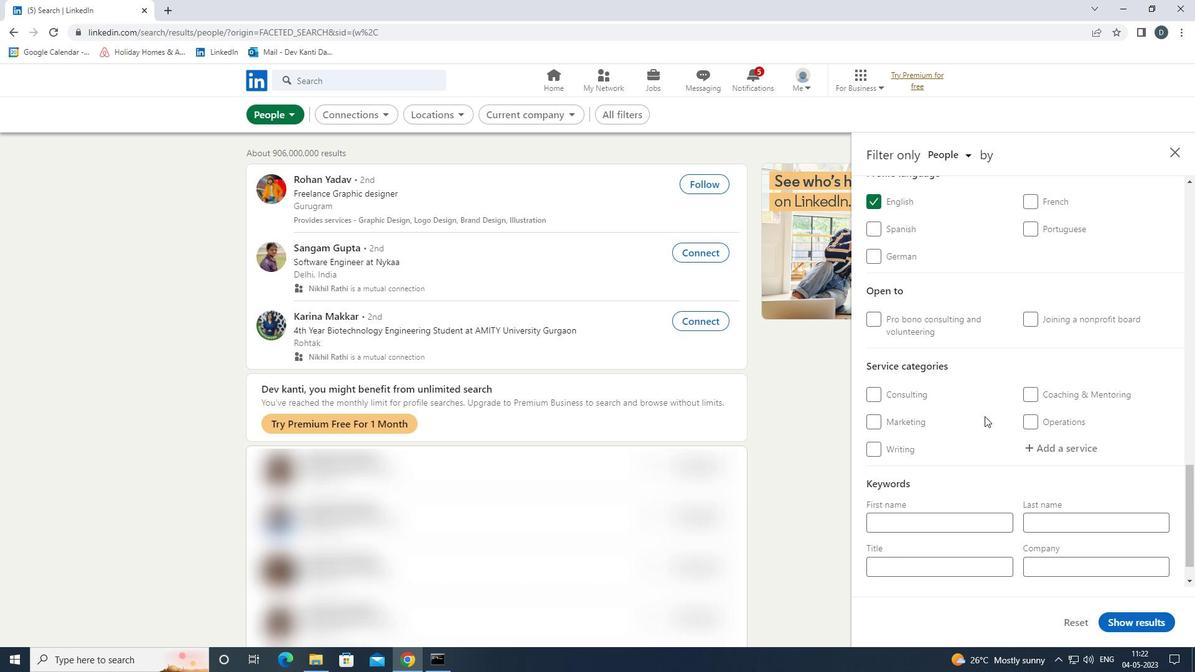 
Action: Mouse scrolled (998, 427) with delta (0, 0)
Screenshot: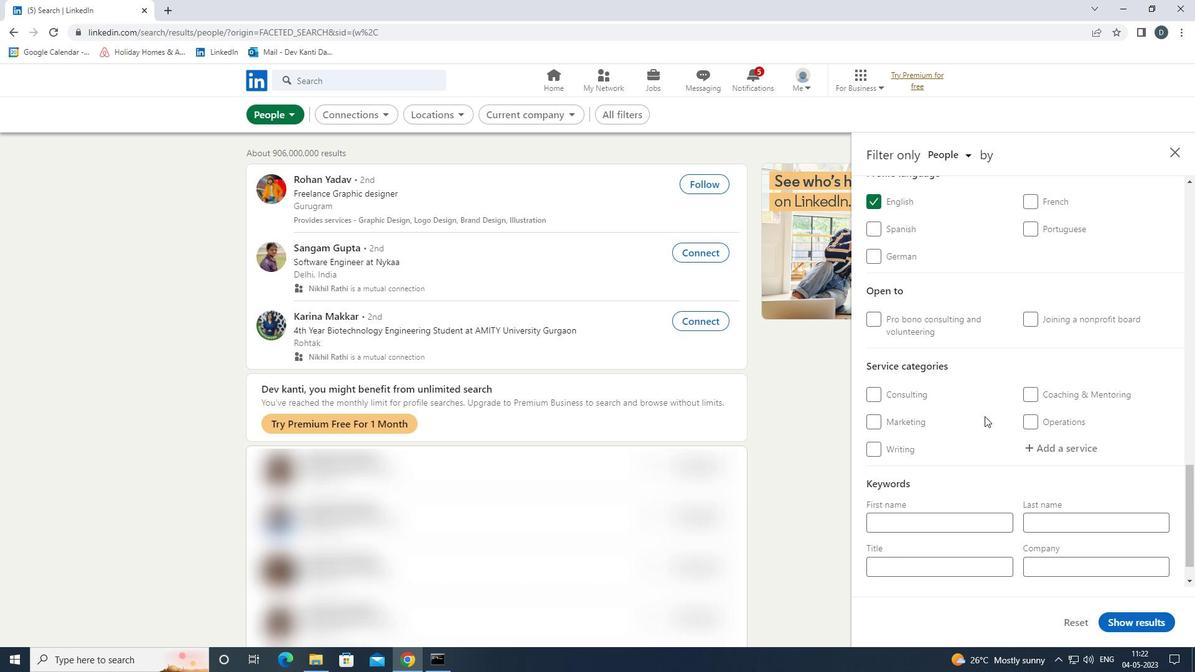 
Action: Mouse moved to (1048, 415)
Screenshot: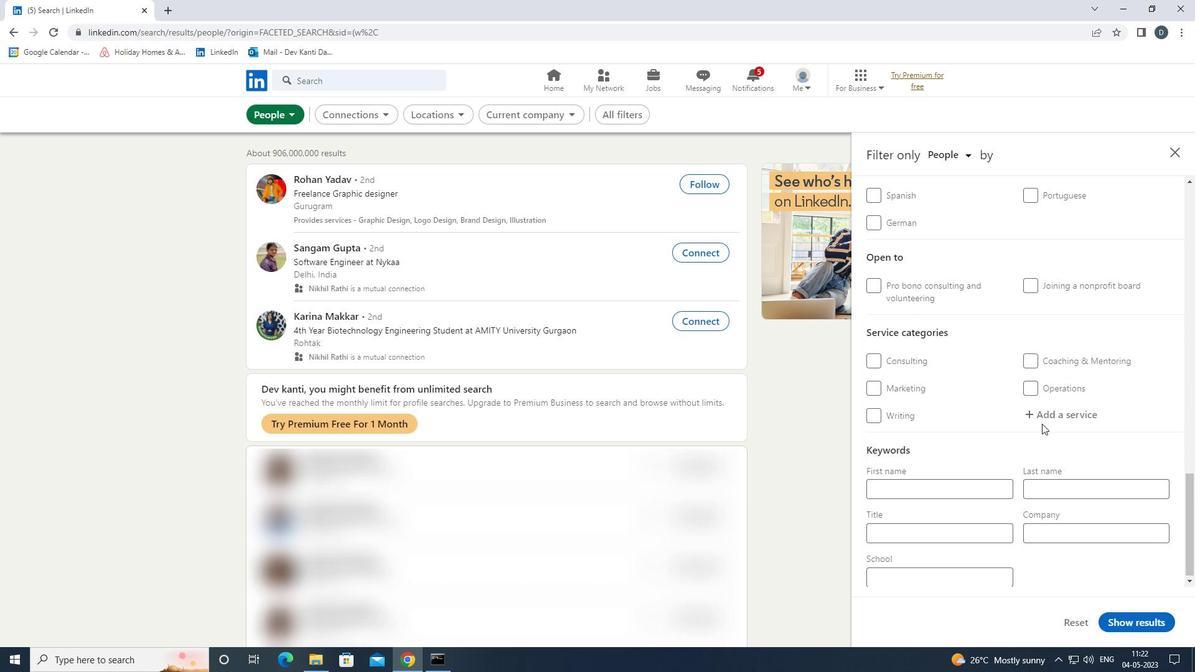 
Action: Mouse pressed left at (1048, 415)
Screenshot: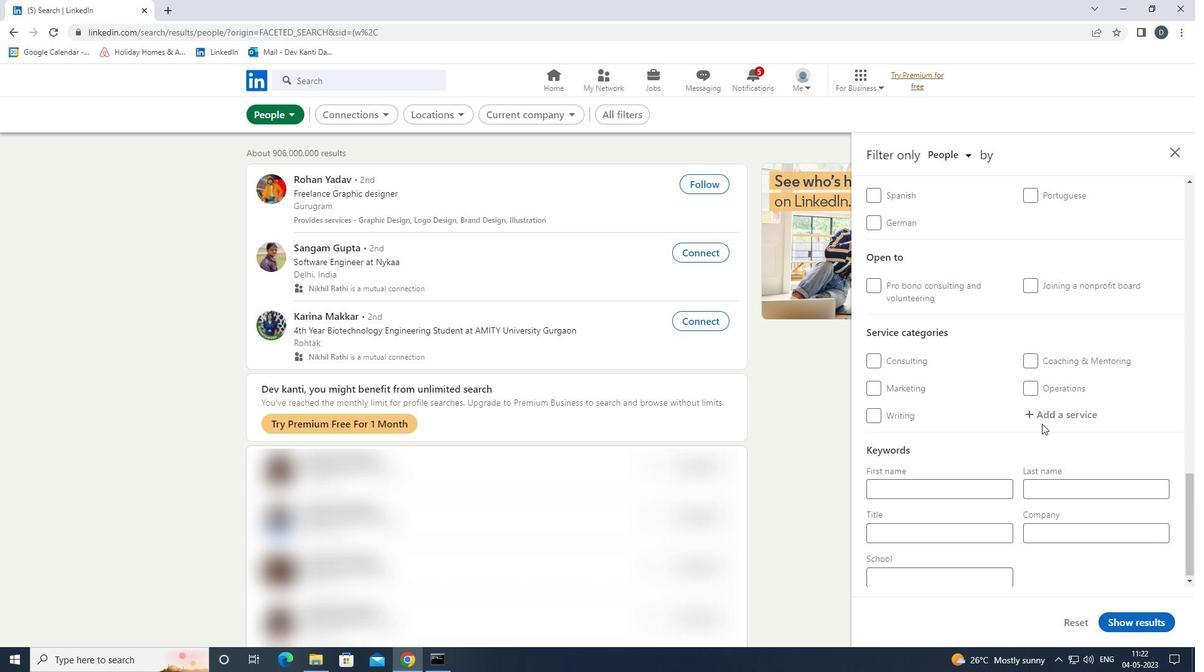 
Action: Key pressed <Key.shift>BUSINEE<Key.backspace>SS<Key.down><Key.down><Key.down><Key.enter>
Screenshot: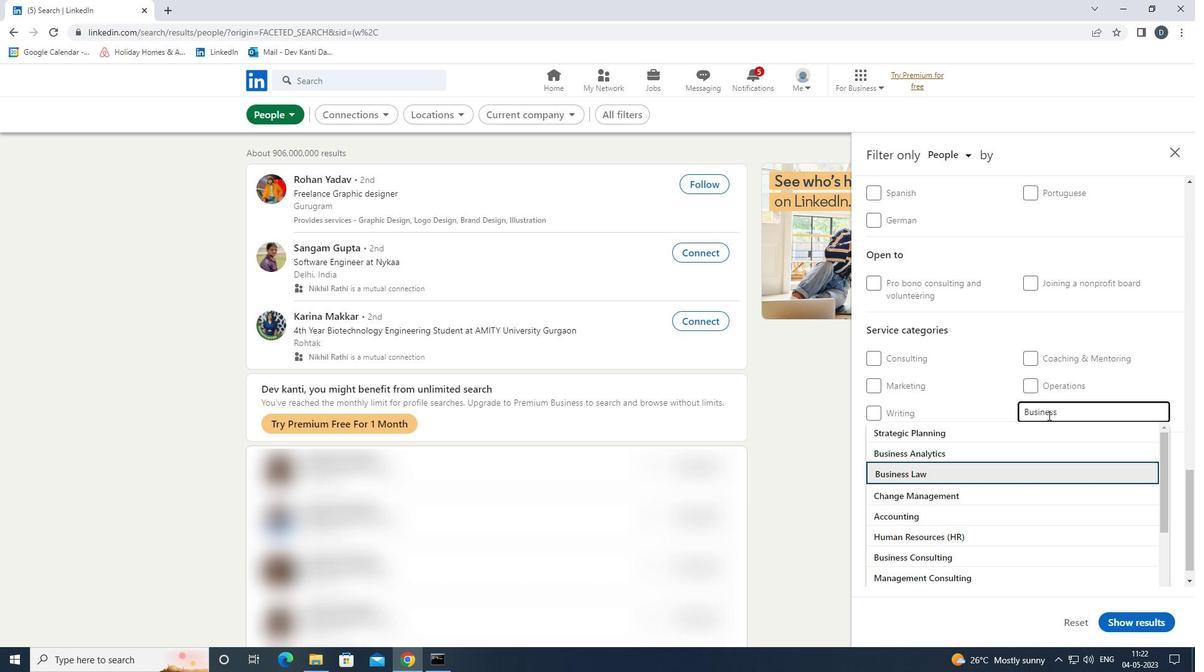 
Action: Mouse scrolled (1048, 414) with delta (0, 0)
Screenshot: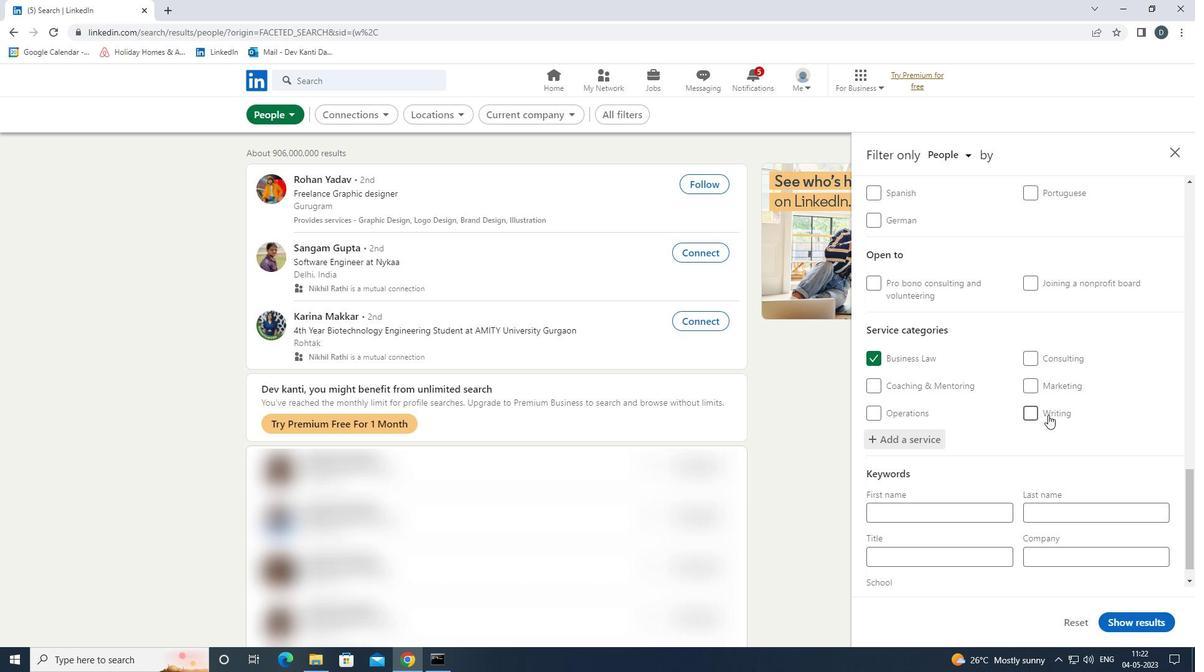 
Action: Mouse scrolled (1048, 414) with delta (0, 0)
Screenshot: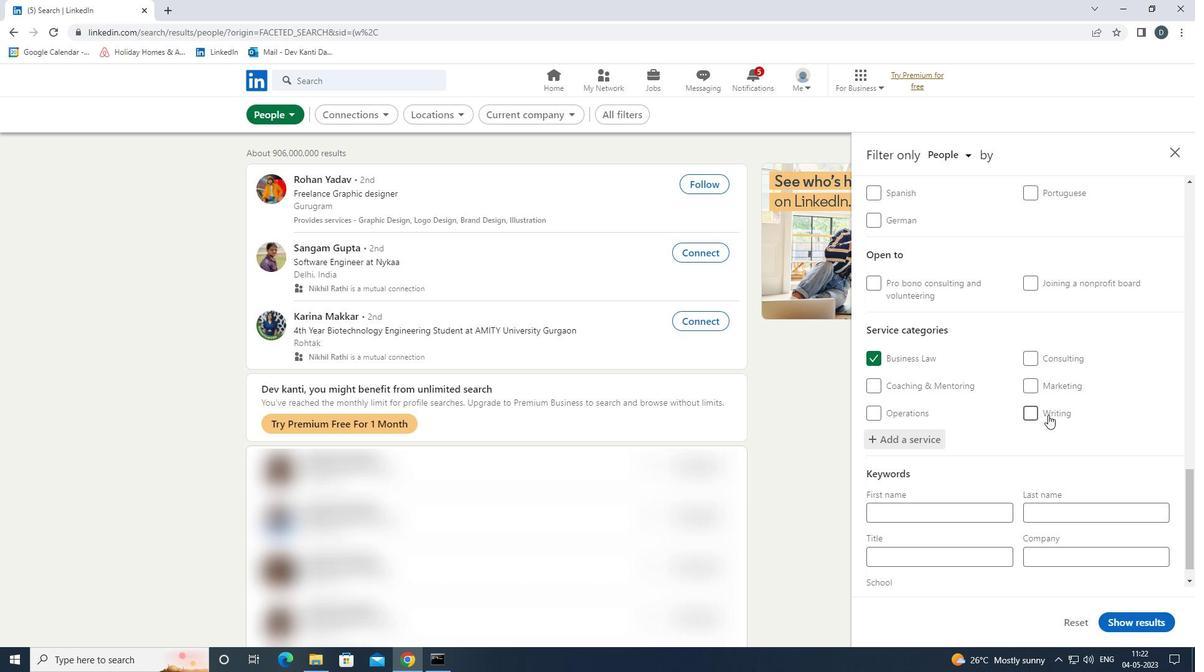 
Action: Mouse scrolled (1048, 414) with delta (0, 0)
Screenshot: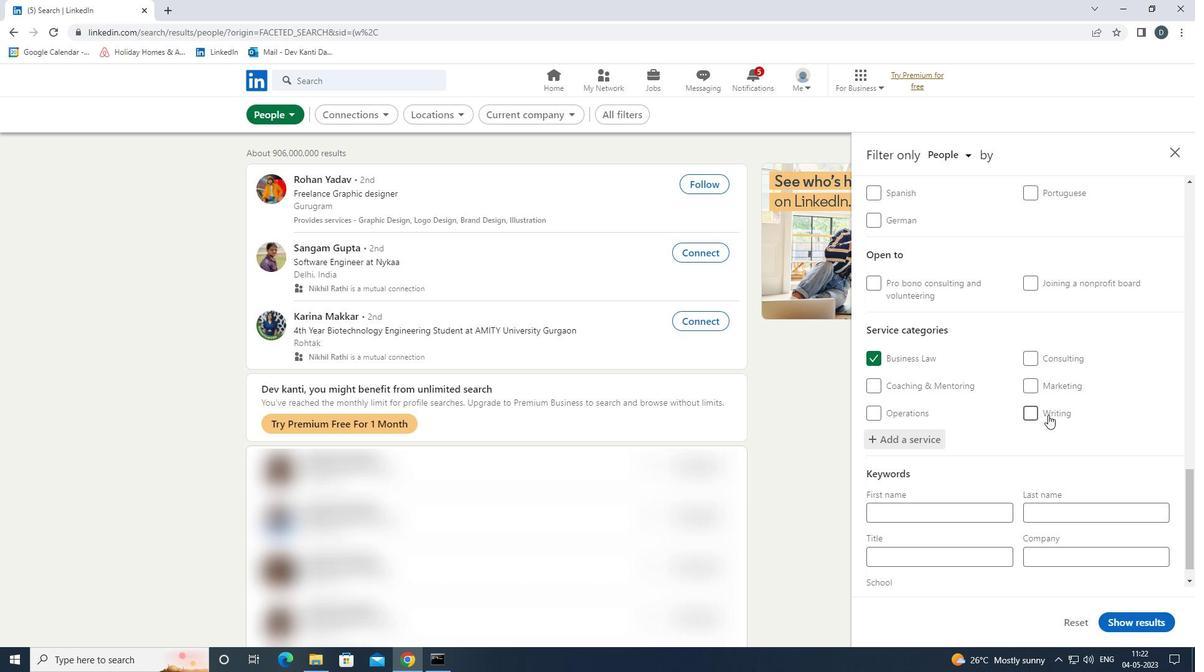 
Action: Mouse moved to (1050, 417)
Screenshot: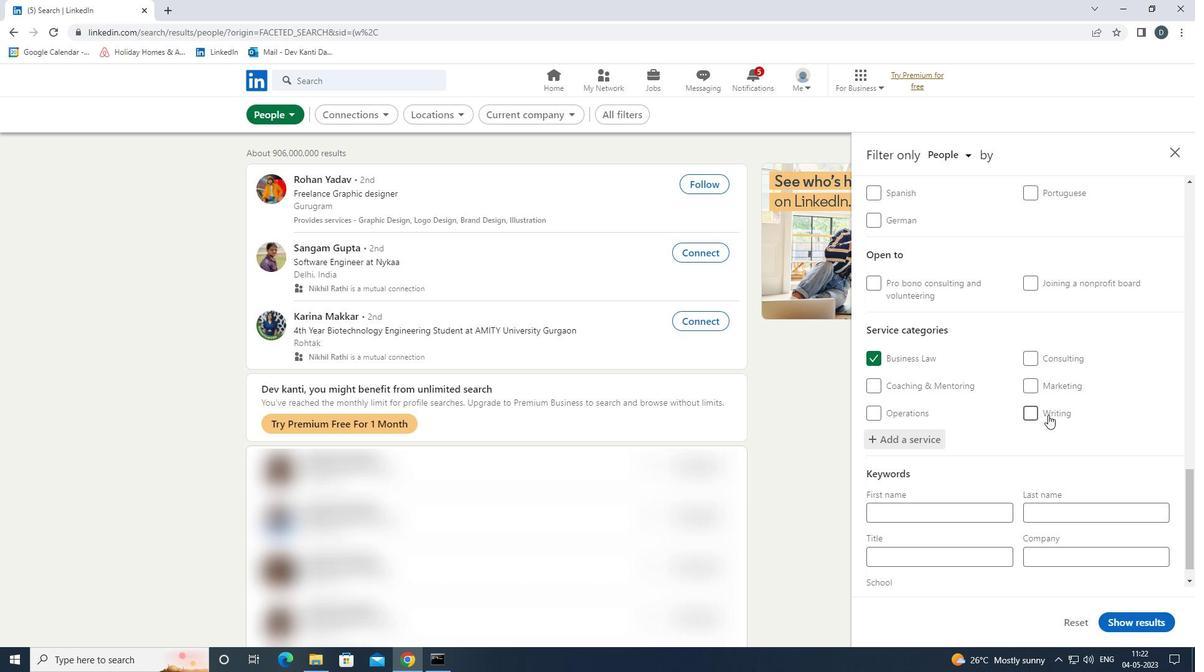 
Action: Mouse scrolled (1050, 416) with delta (0, 0)
Screenshot: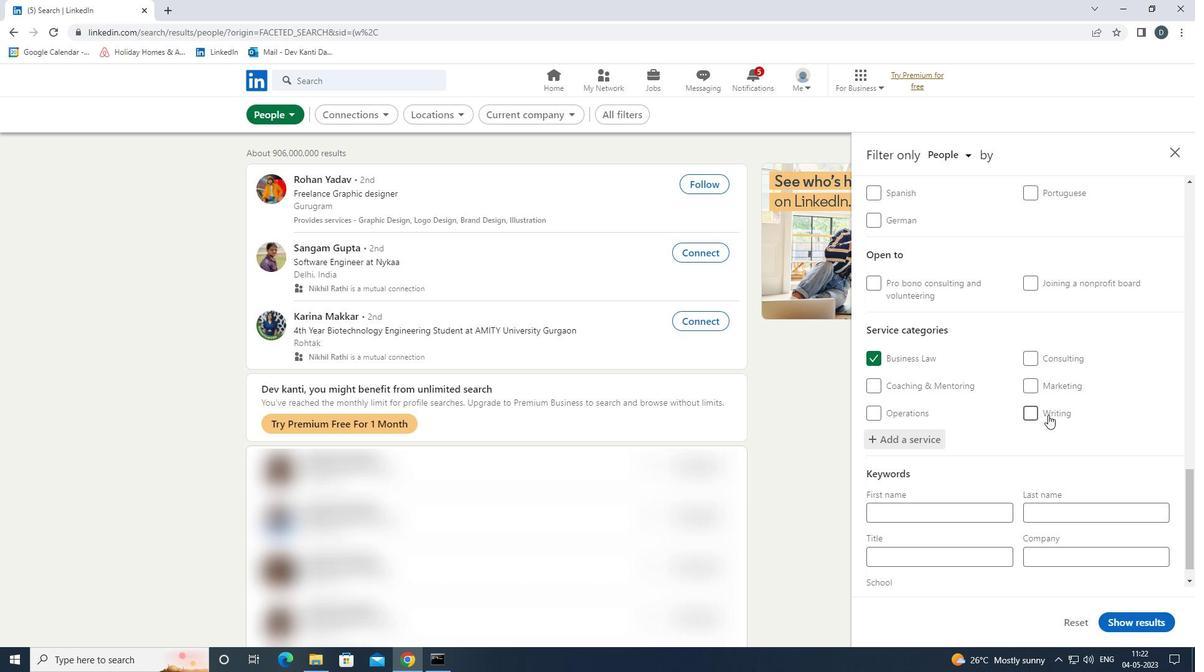 
Action: Mouse moved to (1053, 418)
Screenshot: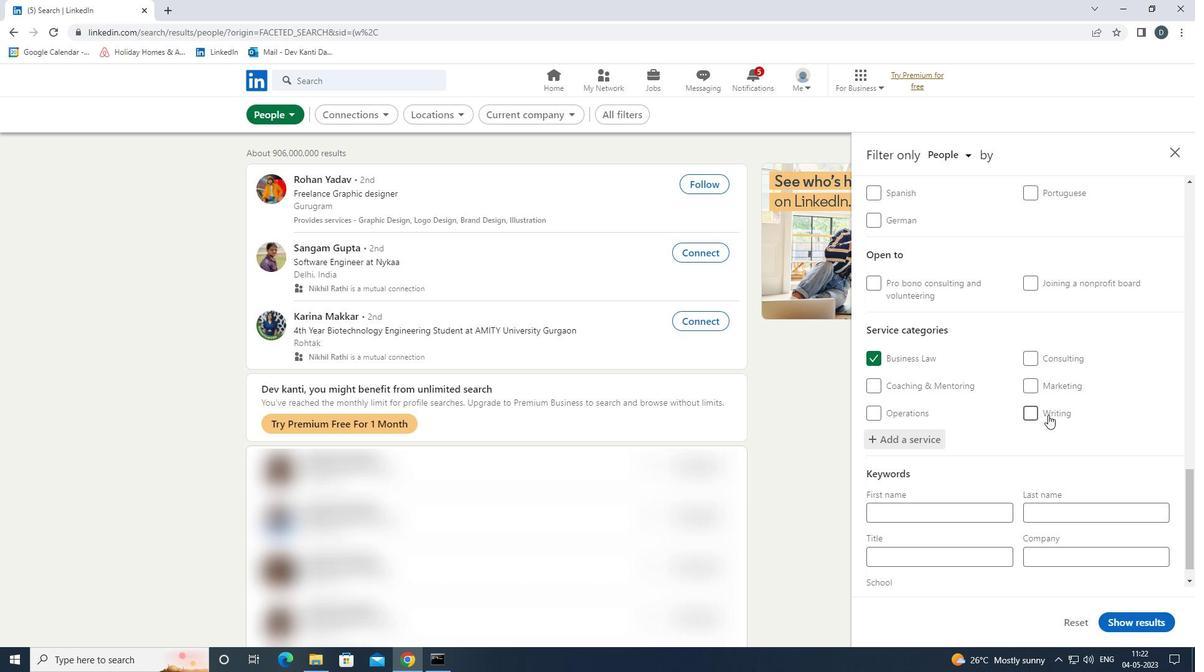 
Action: Mouse scrolled (1053, 417) with delta (0, 0)
Screenshot: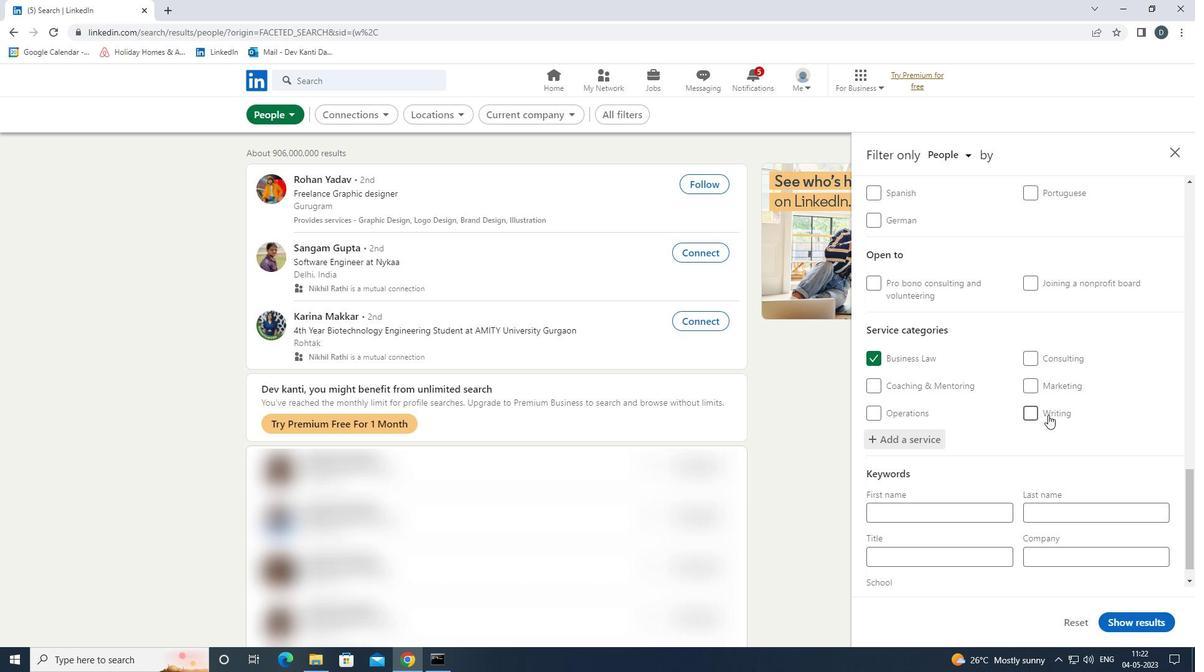 
Action: Mouse moved to (976, 526)
Screenshot: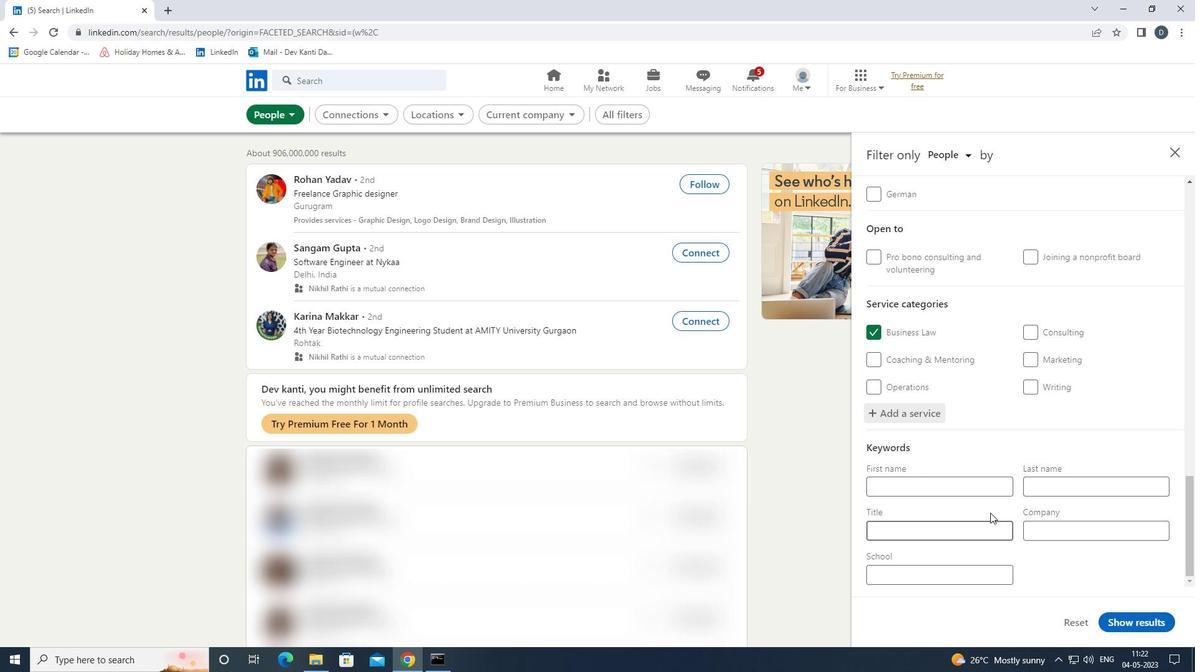 
Action: Mouse pressed left at (976, 526)
Screenshot: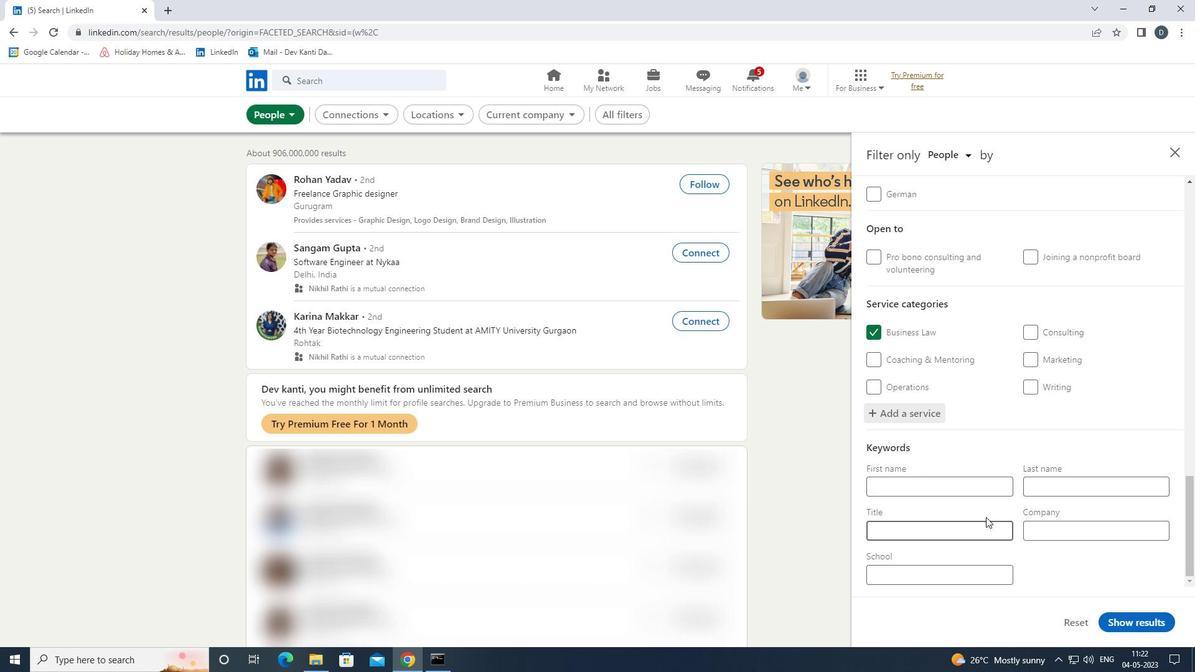 
Action: Mouse moved to (975, 526)
Screenshot: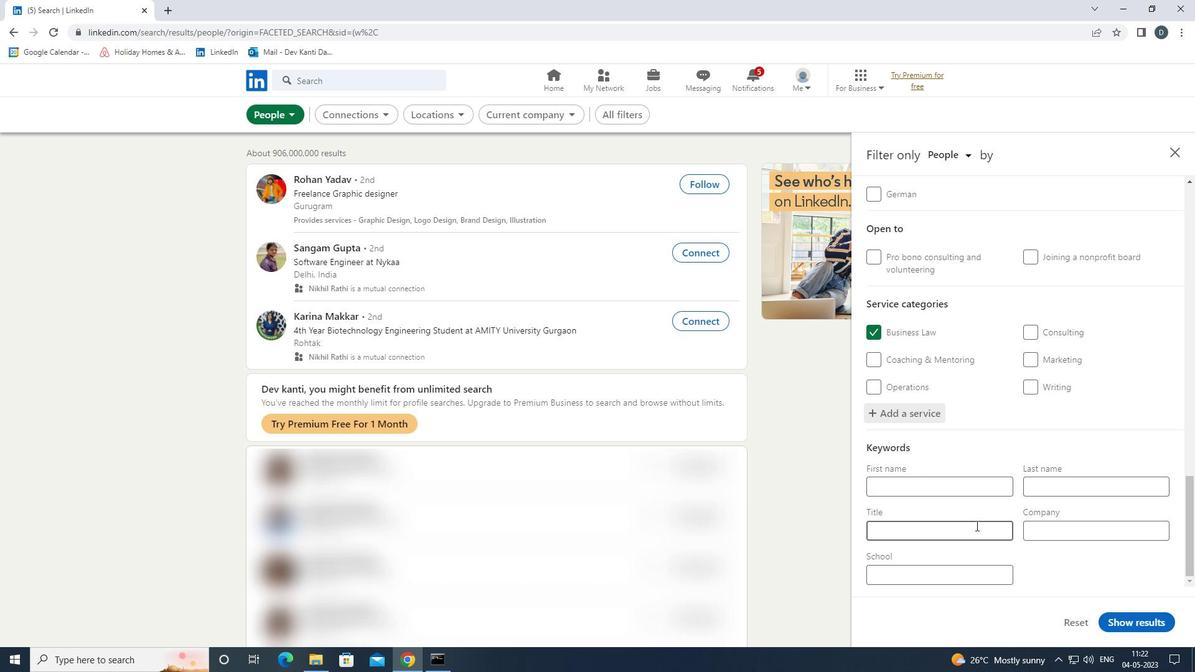 
Action: Key pressed <Key.shift>MECHANIC
Screenshot: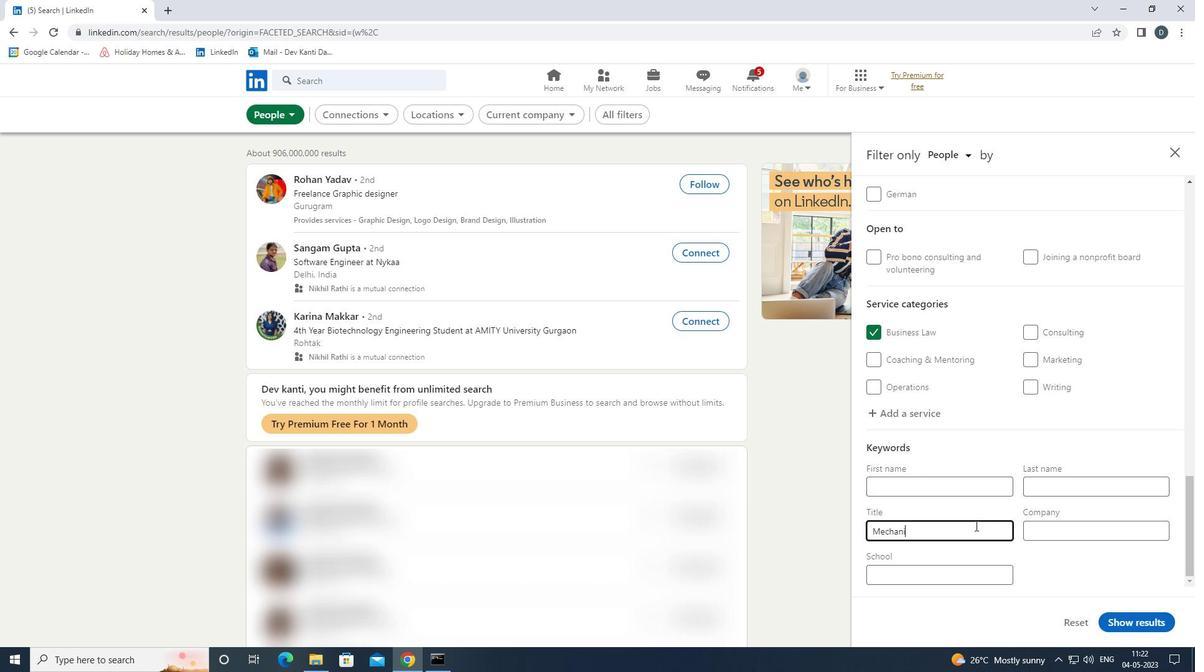 
Action: Mouse moved to (1132, 613)
Screenshot: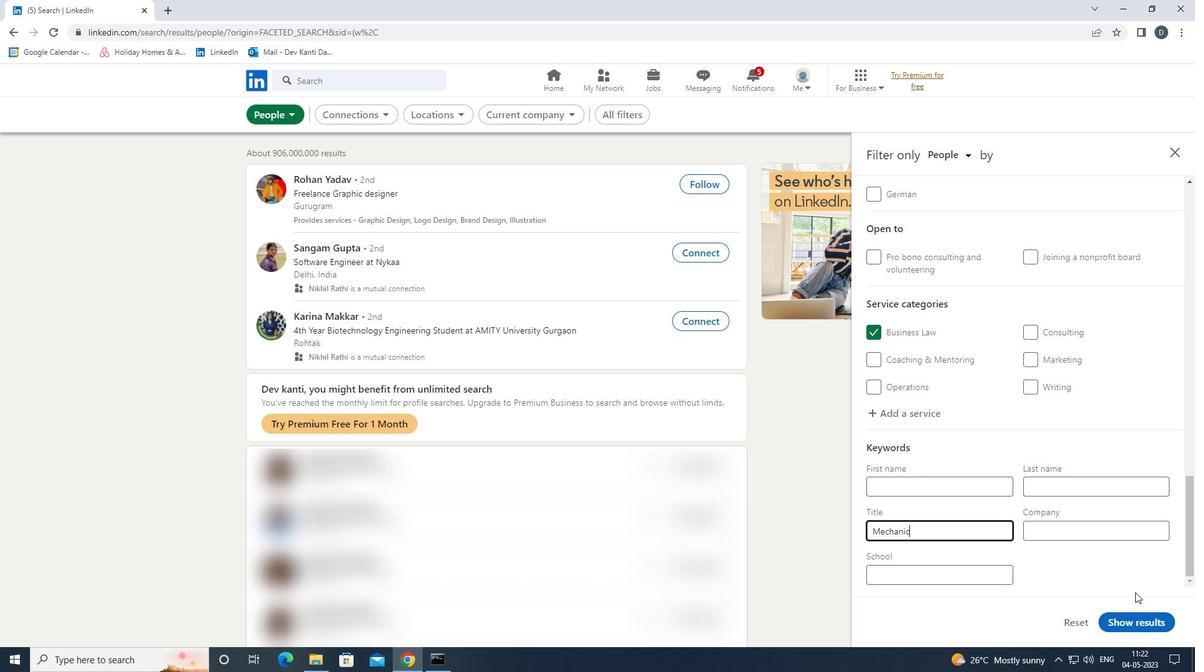 
Action: Mouse pressed left at (1132, 613)
Screenshot: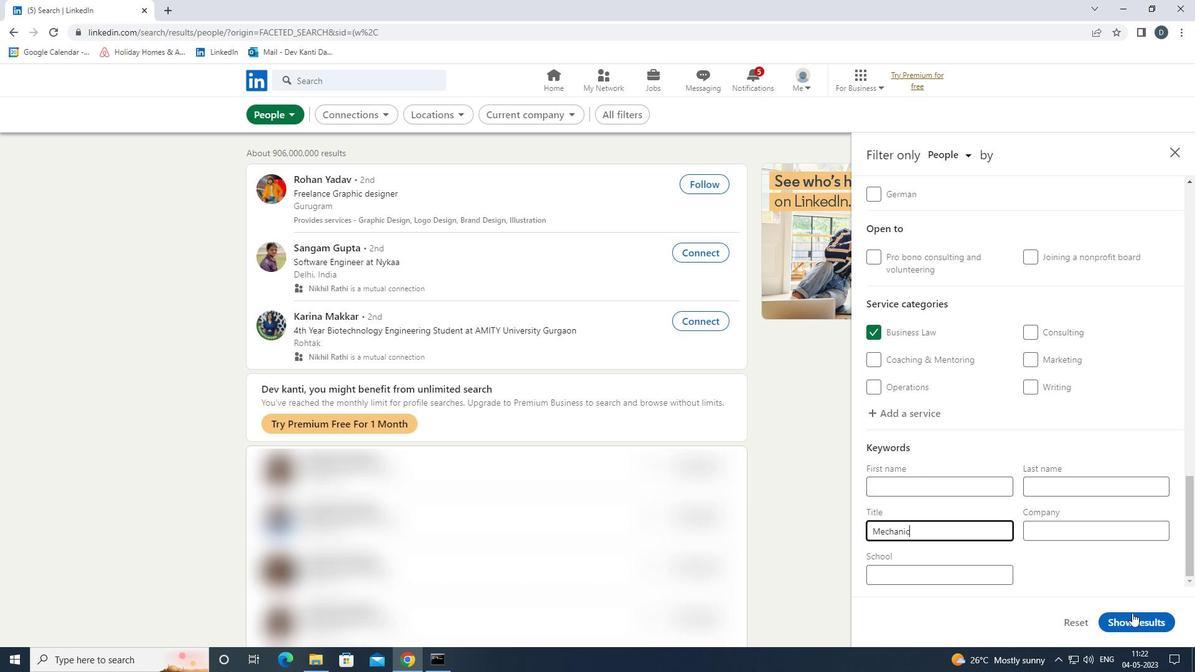 
Action: Mouse moved to (701, 238)
Screenshot: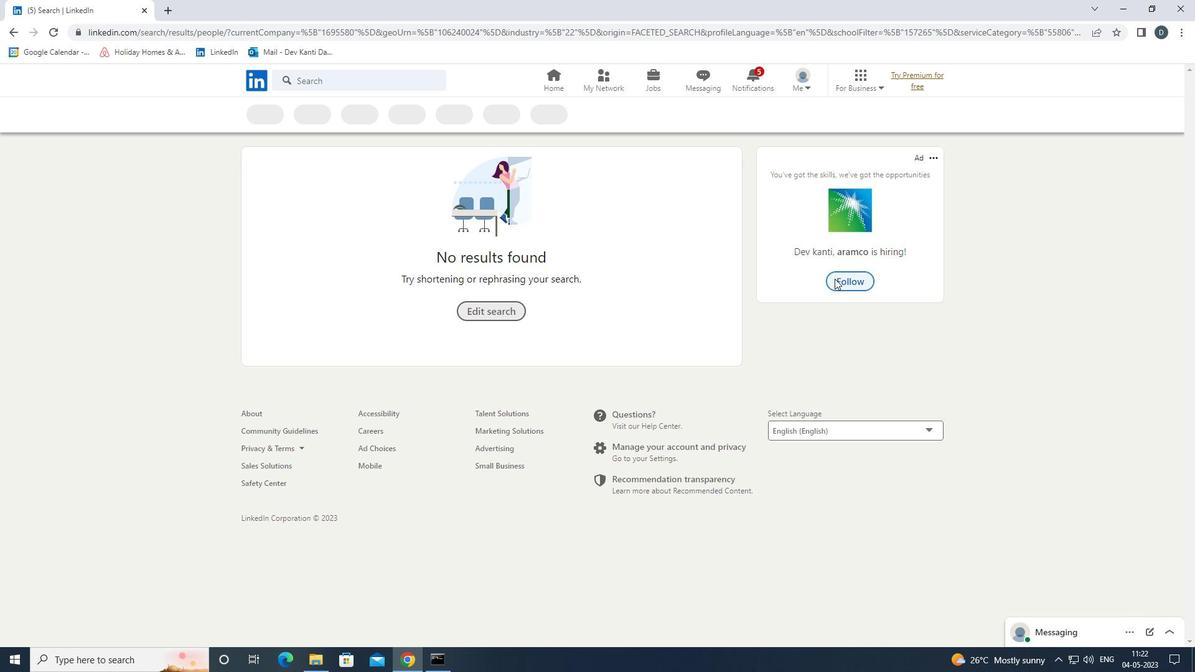 
